 Task: Look for Airbnb properties in Pont-Ã -Celles, Belgium from 6th January 2024 to 15th January 2024 for 6 adults. Place can be entire room or private room with 6 bedrooms having 6 beds and 6 bathrooms. Property type can be house. Amenities needed are: wifi, washing machine, heating, TV, free parkinig on premises, hot tub, gym, smoking allowed.
Action: Mouse moved to (459, 121)
Screenshot: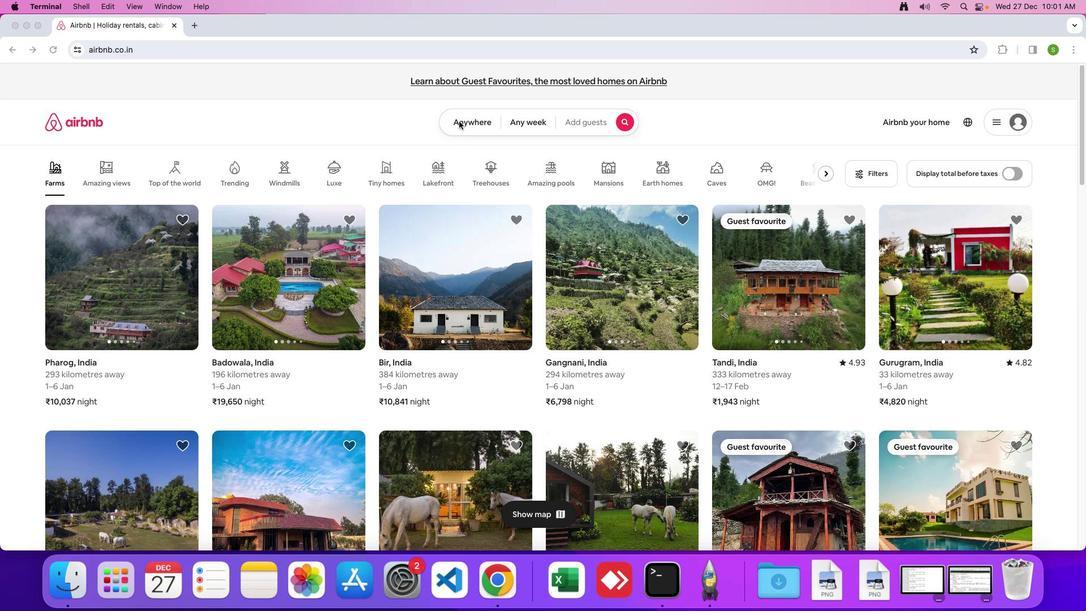 
Action: Mouse pressed left at (459, 121)
Screenshot: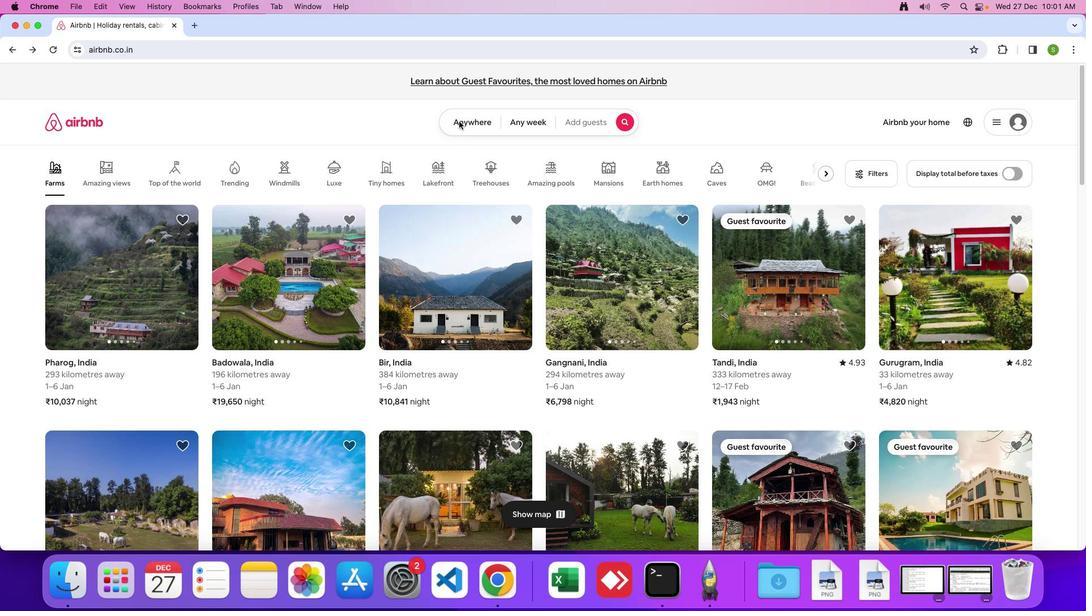 
Action: Mouse moved to (456, 122)
Screenshot: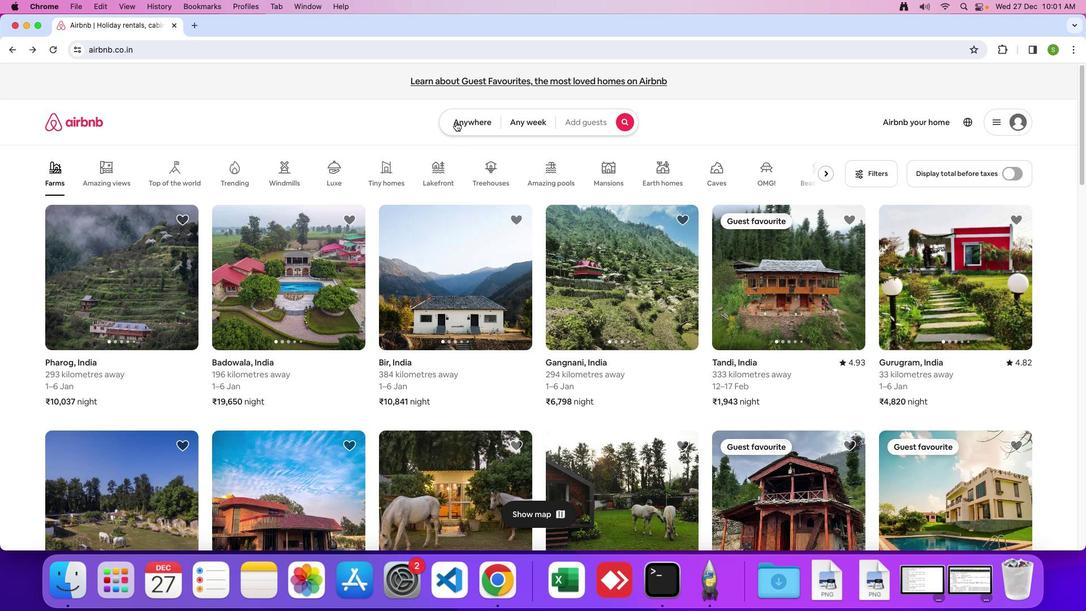 
Action: Mouse pressed left at (456, 122)
Screenshot: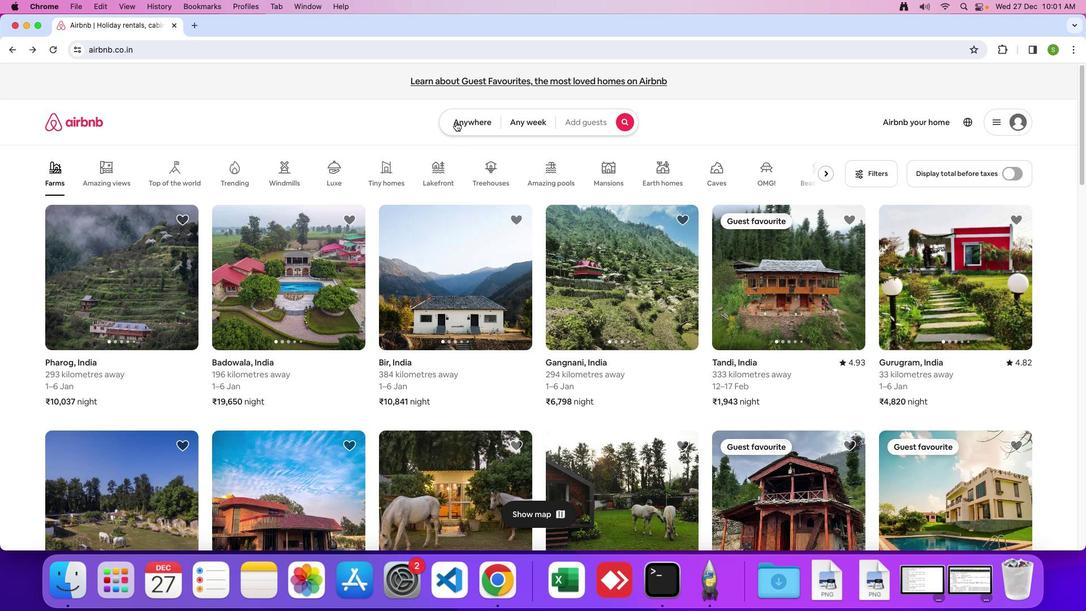 
Action: Mouse moved to (374, 169)
Screenshot: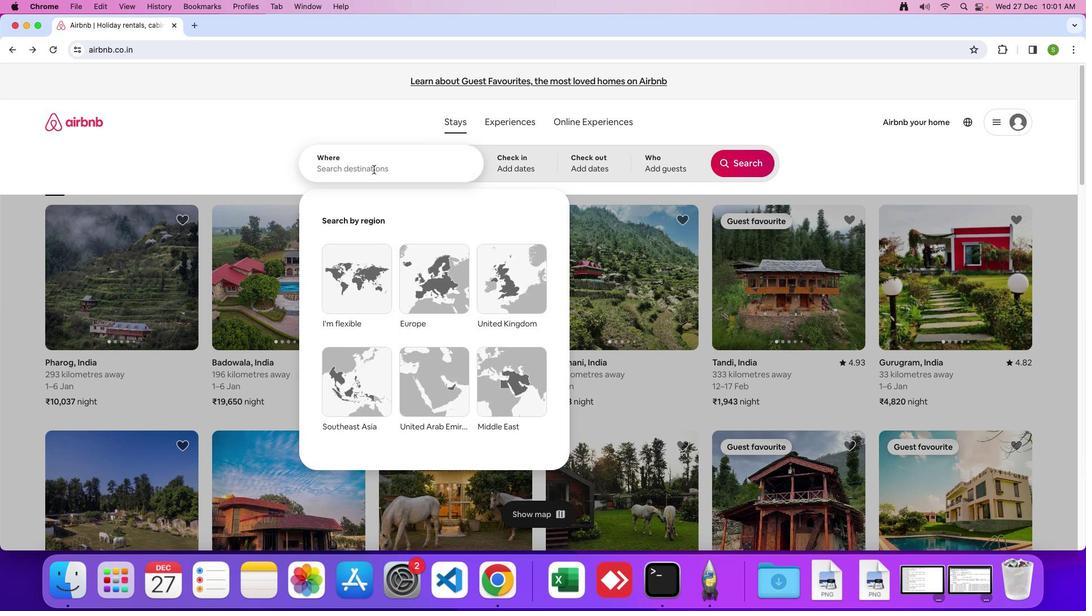 
Action: Mouse pressed left at (374, 169)
Screenshot: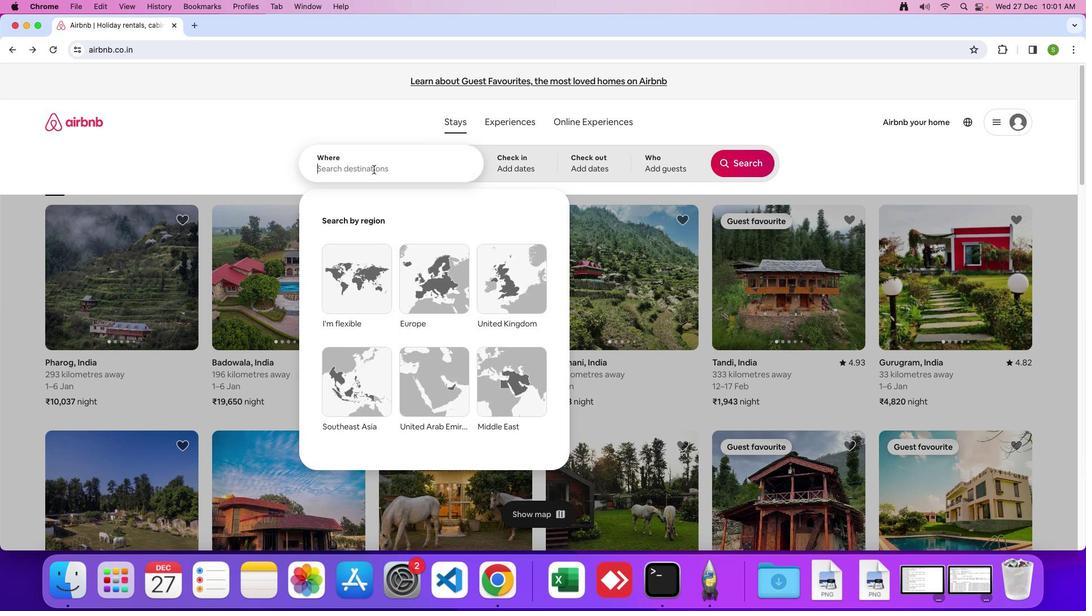 
Action: Key pressed 'O'Key.backspace'P'Key.caps_lock'o''n''t''-''a''-'Key.shift'C''e''l''l''e''s'','Key.spaceKey.shift'B''e''l''g''i''u''m'Key.enter
Screenshot: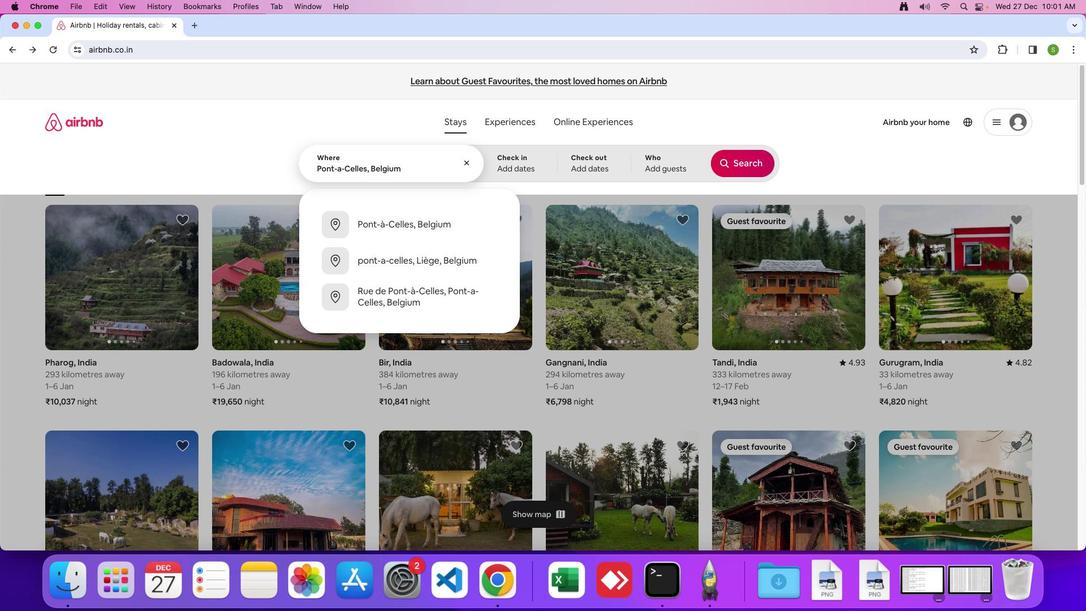 
Action: Mouse moved to (736, 303)
Screenshot: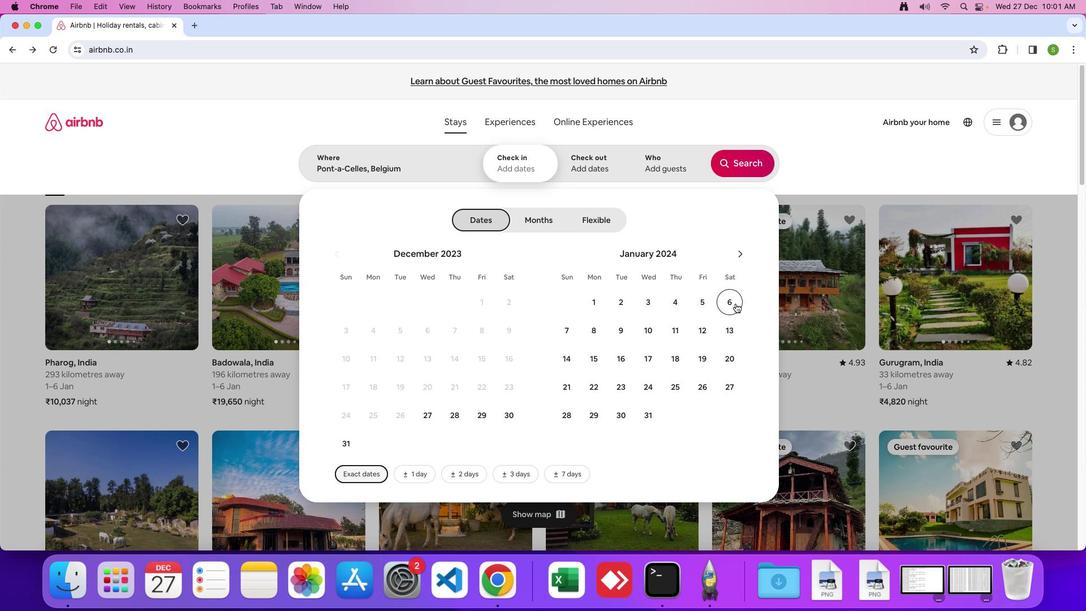 
Action: Mouse pressed left at (736, 303)
Screenshot: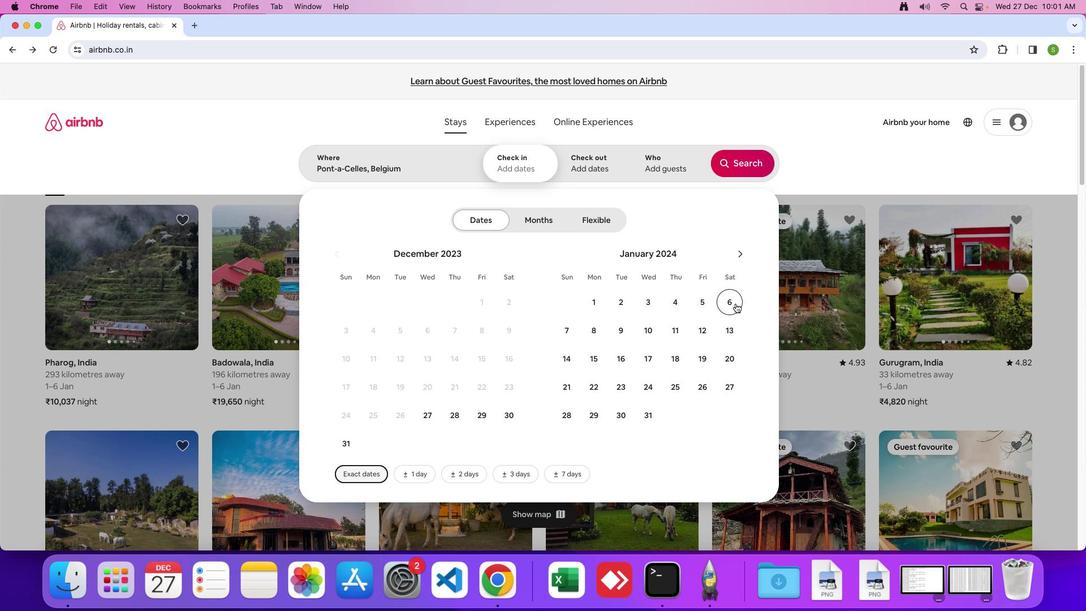 
Action: Mouse moved to (597, 361)
Screenshot: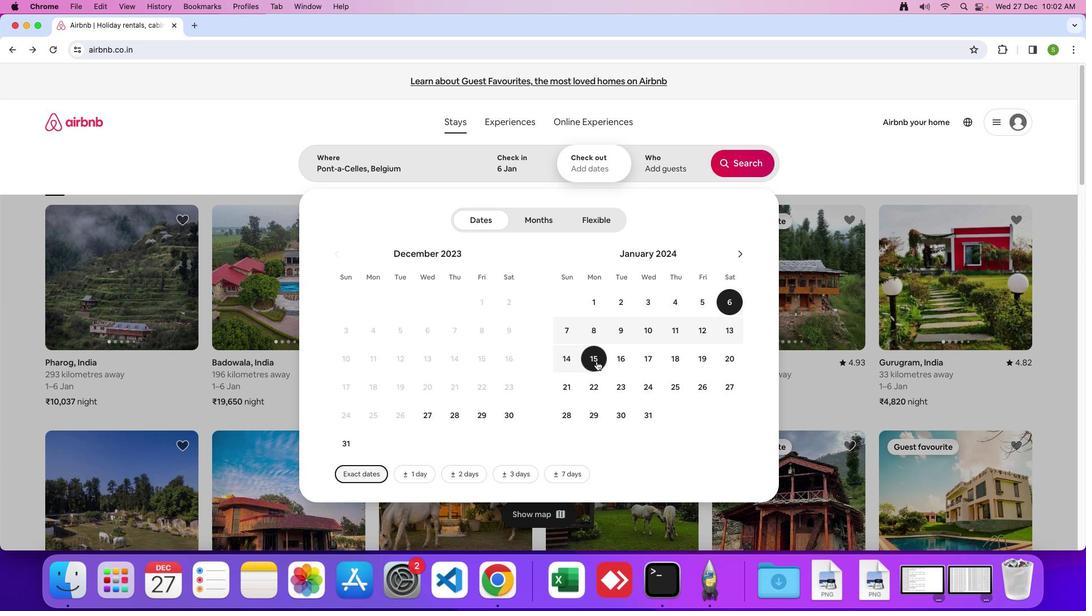 
Action: Mouse pressed left at (597, 361)
Screenshot: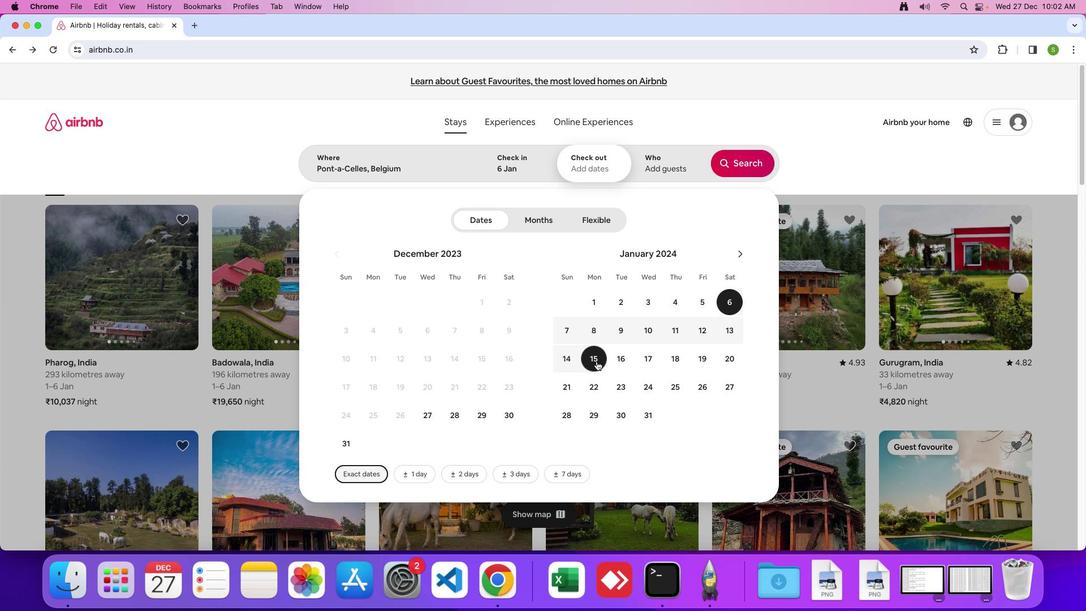 
Action: Mouse moved to (653, 172)
Screenshot: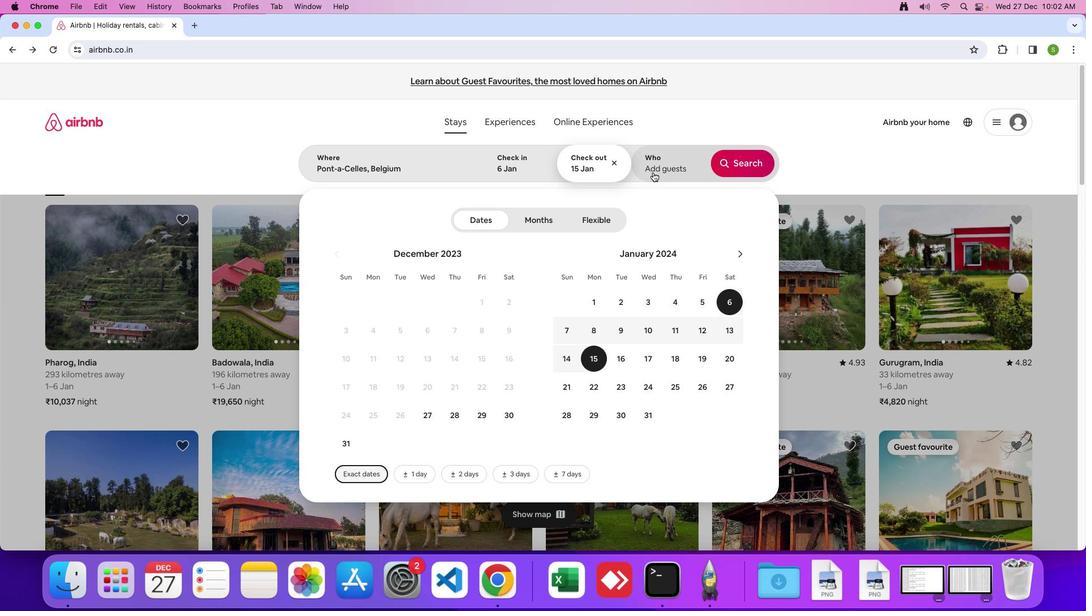 
Action: Mouse pressed left at (653, 172)
Screenshot: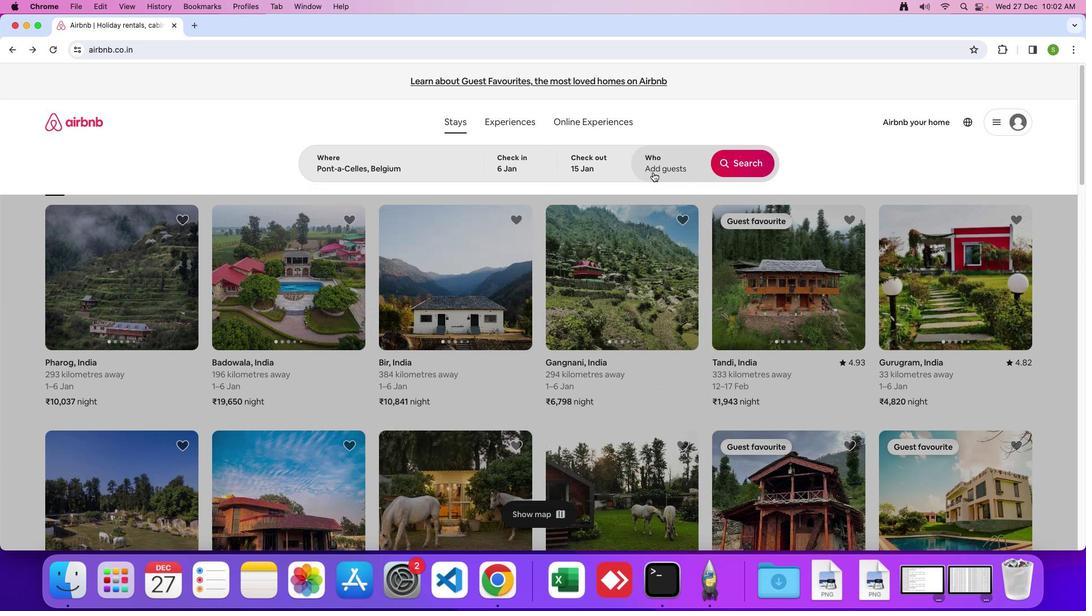 
Action: Mouse moved to (742, 219)
Screenshot: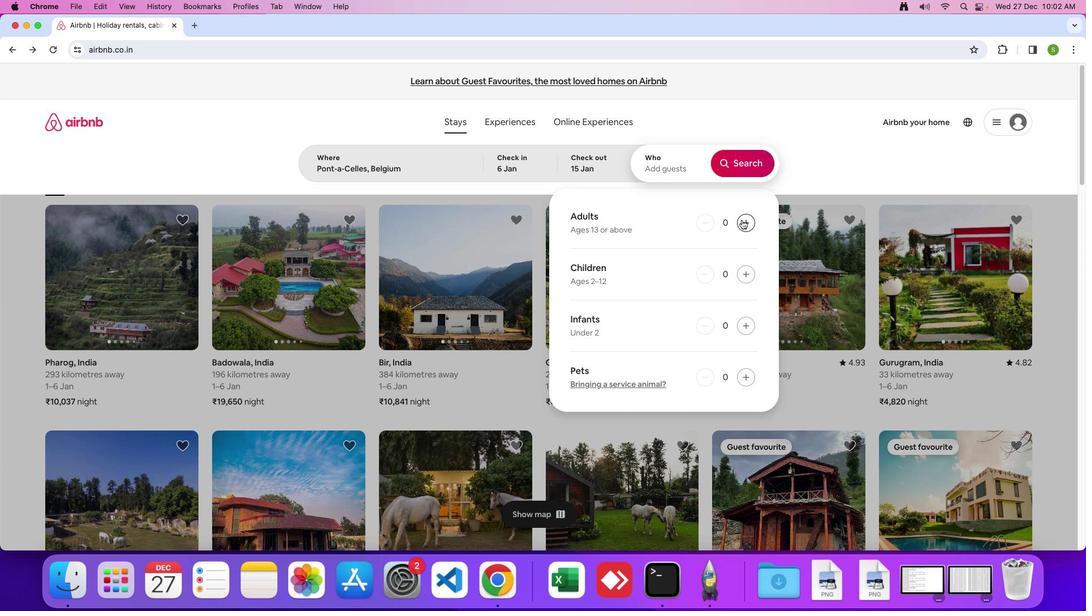 
Action: Mouse pressed left at (742, 219)
Screenshot: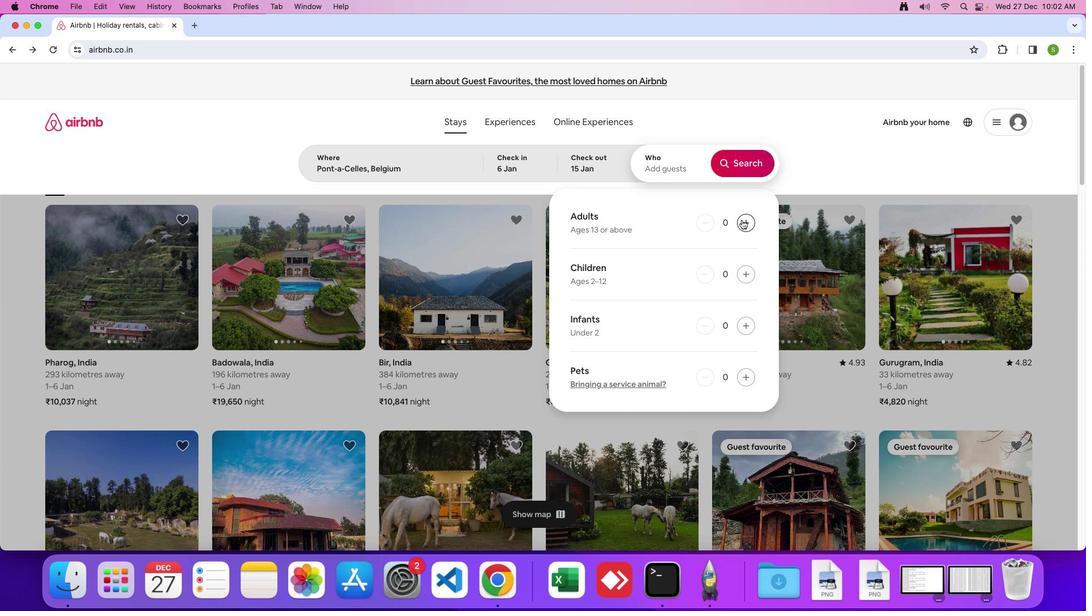 
Action: Mouse pressed left at (742, 219)
Screenshot: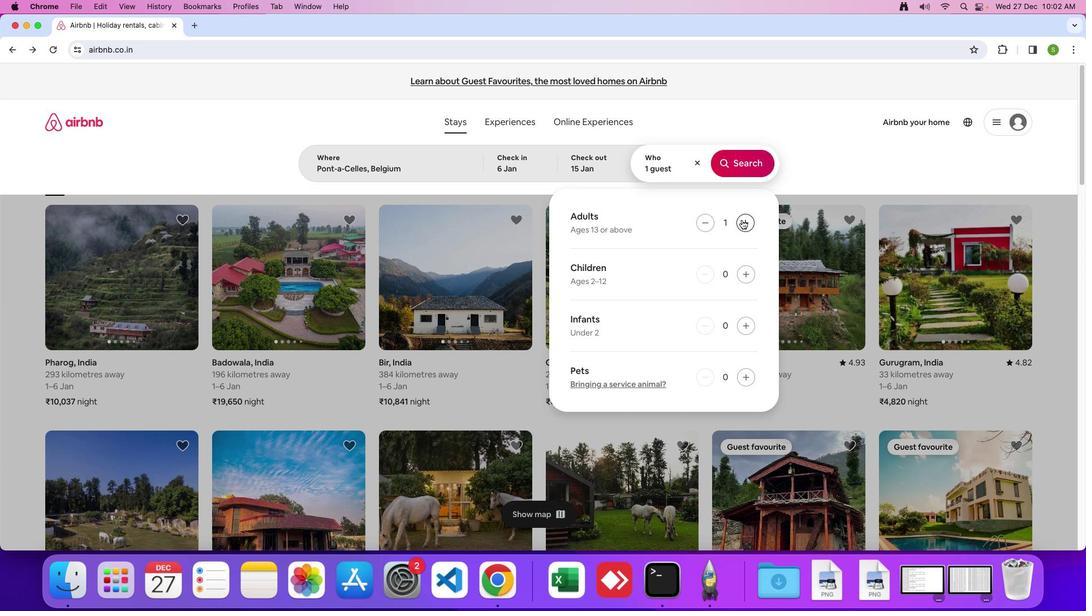 
Action: Mouse pressed left at (742, 219)
Screenshot: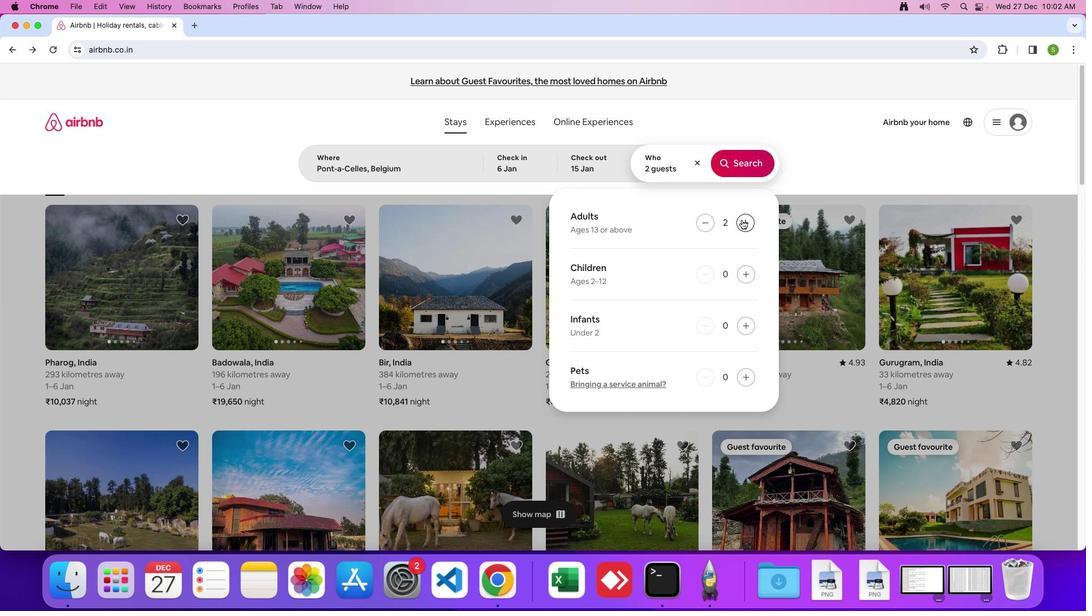 
Action: Mouse pressed left at (742, 219)
Screenshot: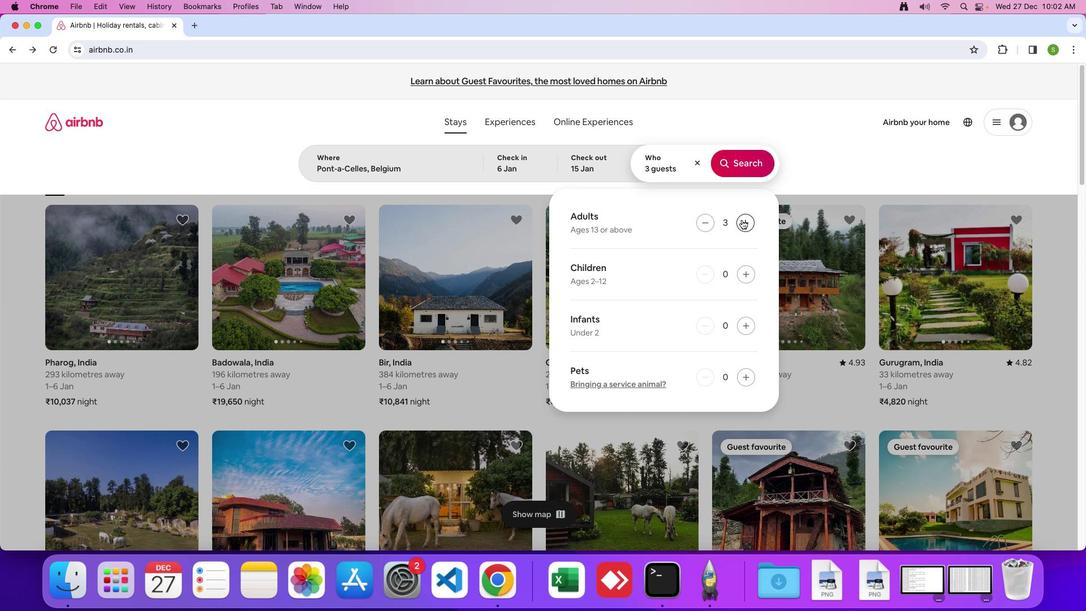 
Action: Mouse pressed left at (742, 219)
Screenshot: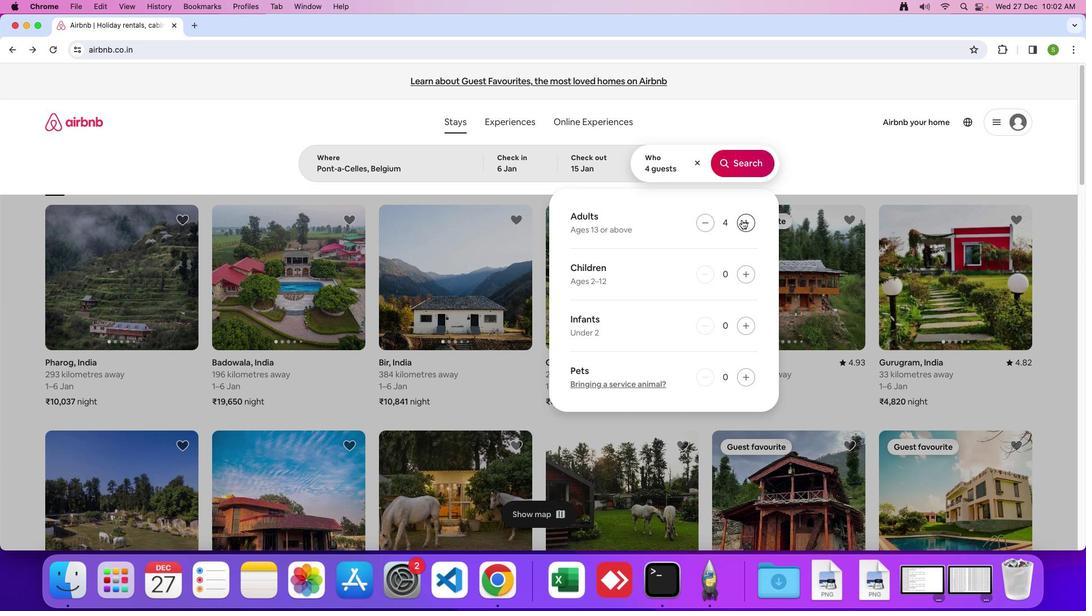 
Action: Mouse pressed left at (742, 219)
Screenshot: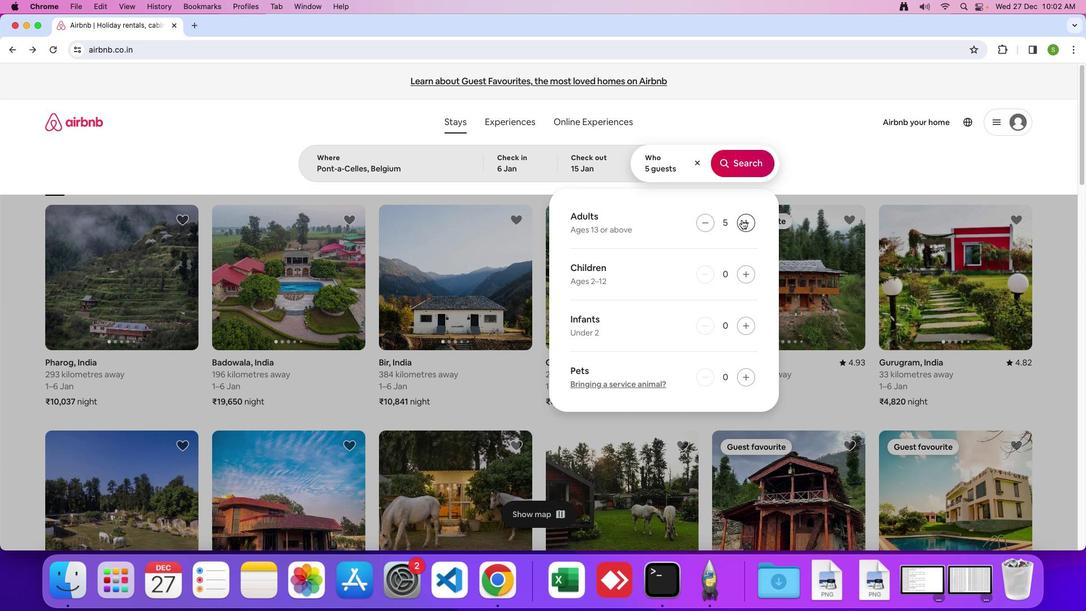 
Action: Mouse moved to (740, 168)
Screenshot: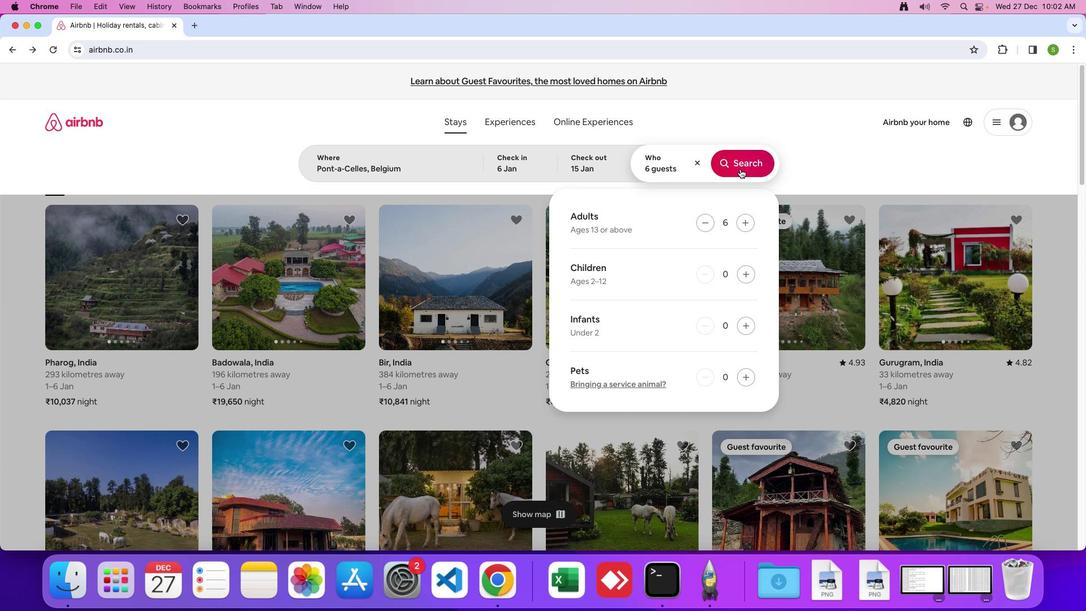 
Action: Mouse pressed left at (740, 168)
Screenshot: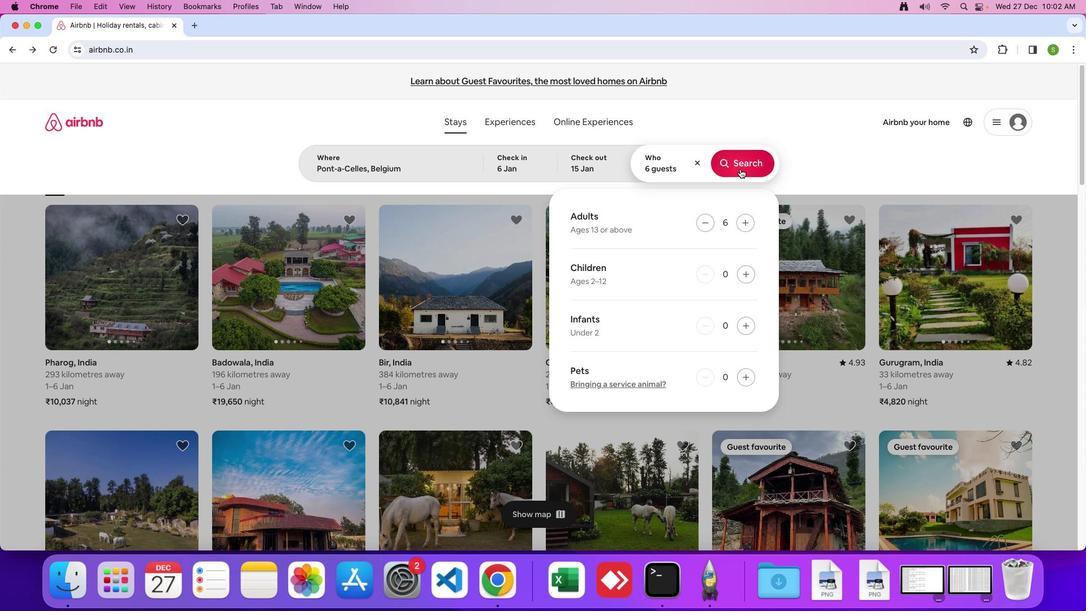 
Action: Mouse moved to (906, 127)
Screenshot: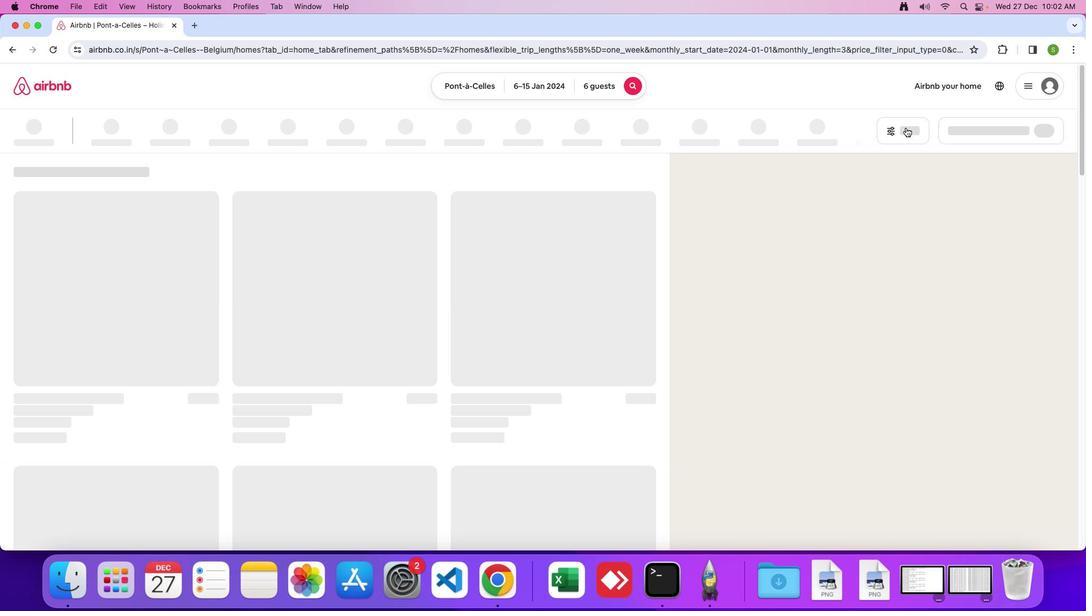 
Action: Mouse pressed left at (906, 127)
Screenshot: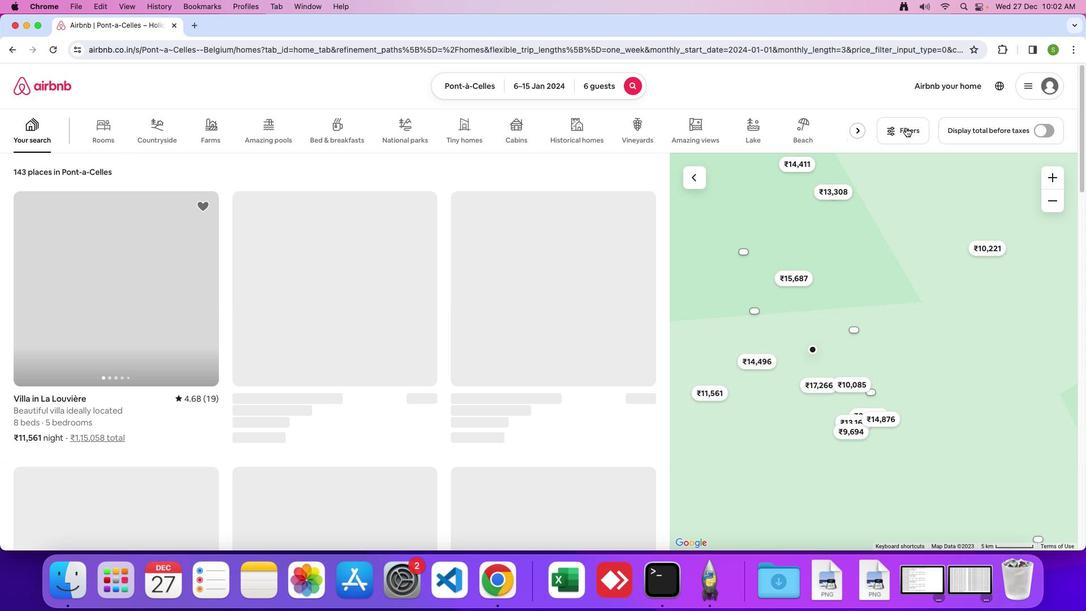 
Action: Mouse moved to (539, 410)
Screenshot: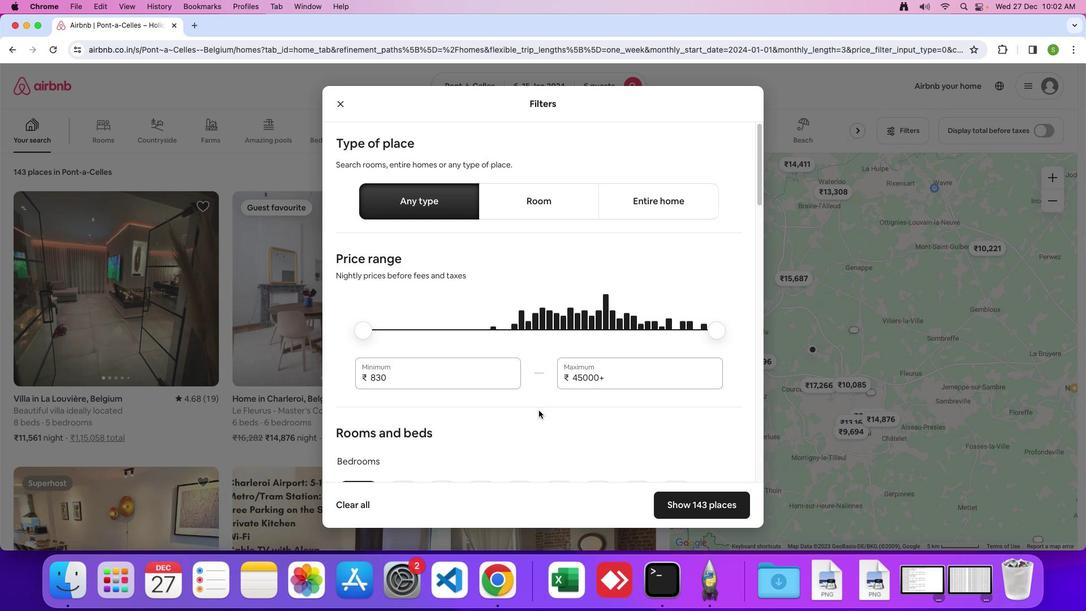 
Action: Mouse scrolled (539, 410) with delta (0, 0)
Screenshot: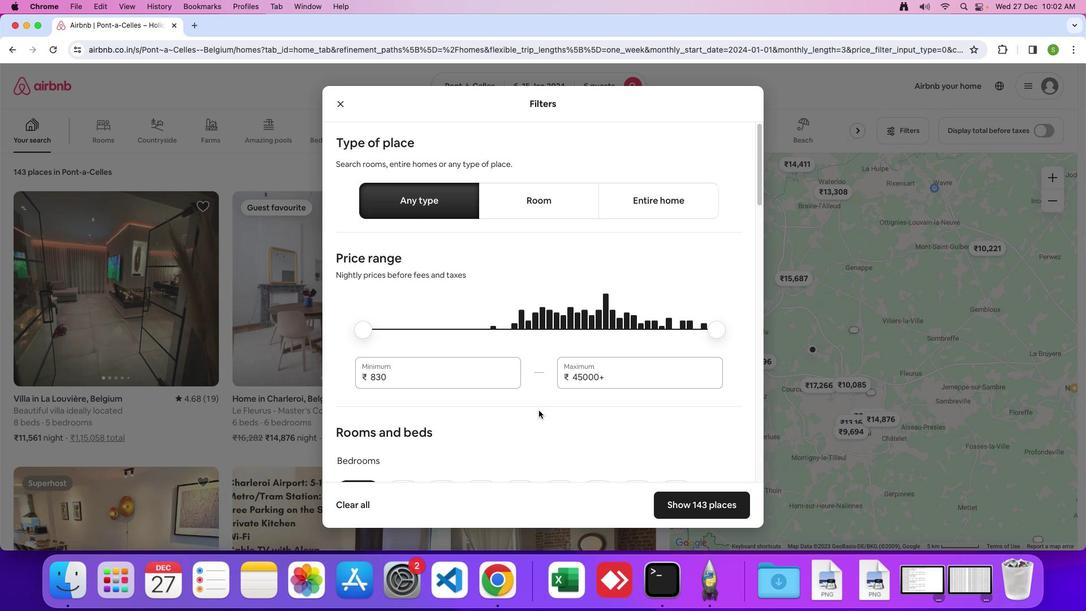 
Action: Mouse scrolled (539, 410) with delta (0, 0)
Screenshot: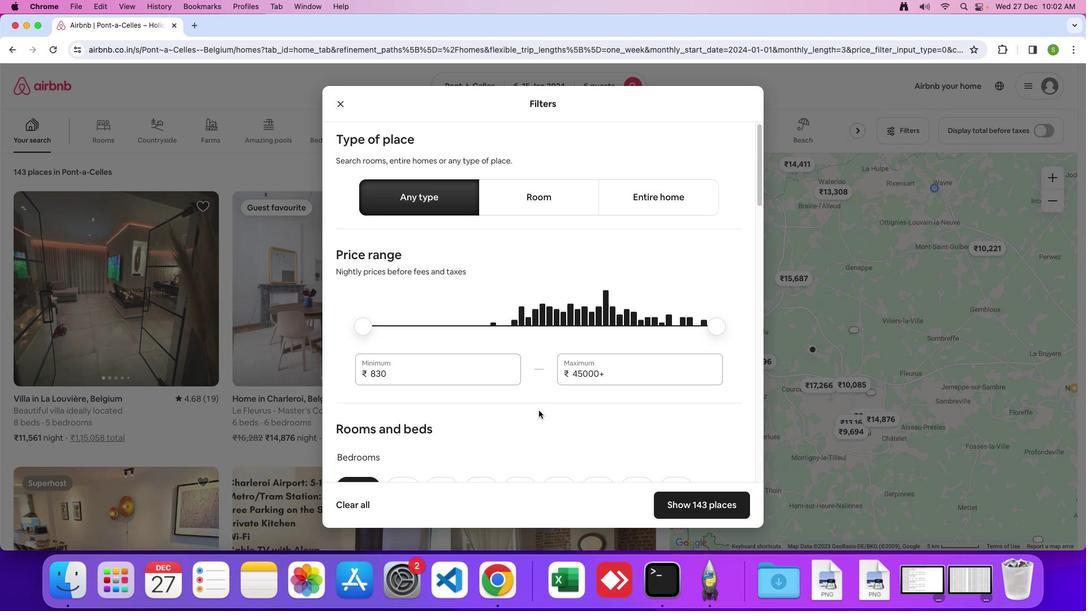 
Action: Mouse scrolled (539, 410) with delta (0, 0)
Screenshot: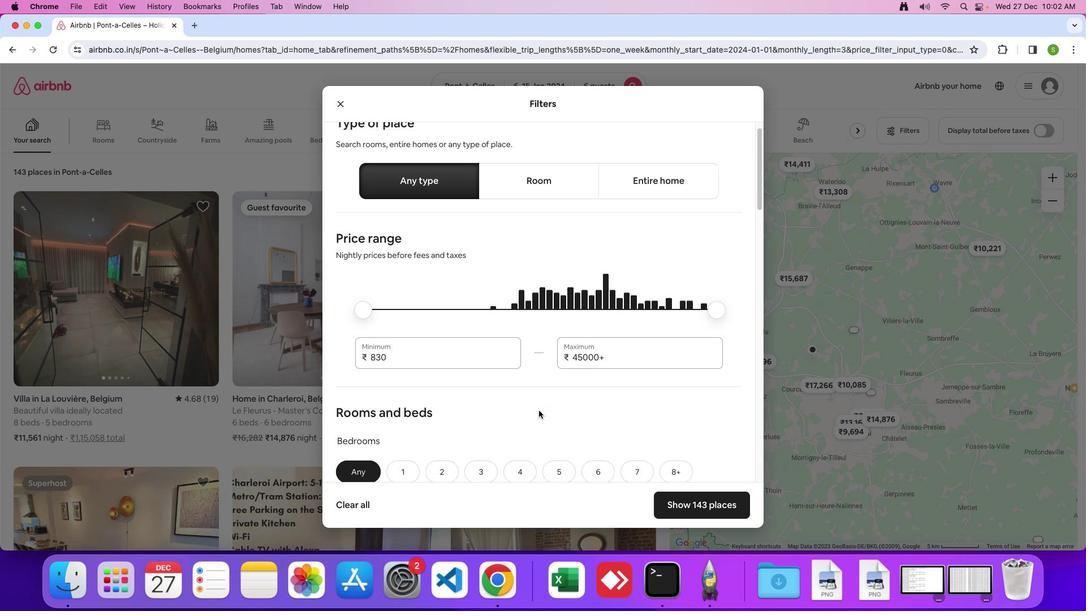 
Action: Mouse scrolled (539, 410) with delta (0, 0)
Screenshot: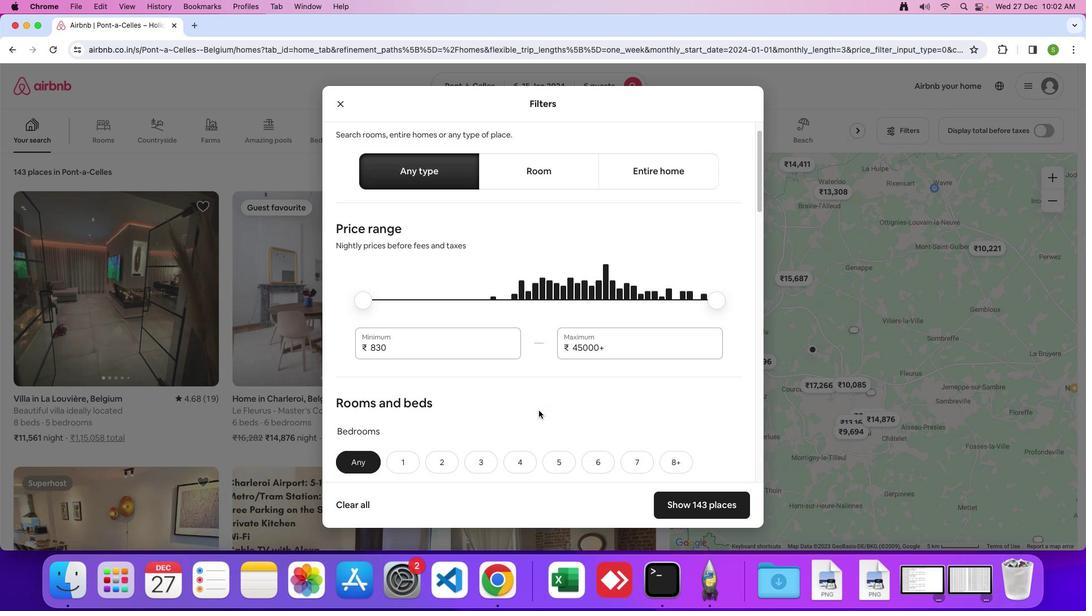 
Action: Mouse scrolled (539, 410) with delta (0, 0)
Screenshot: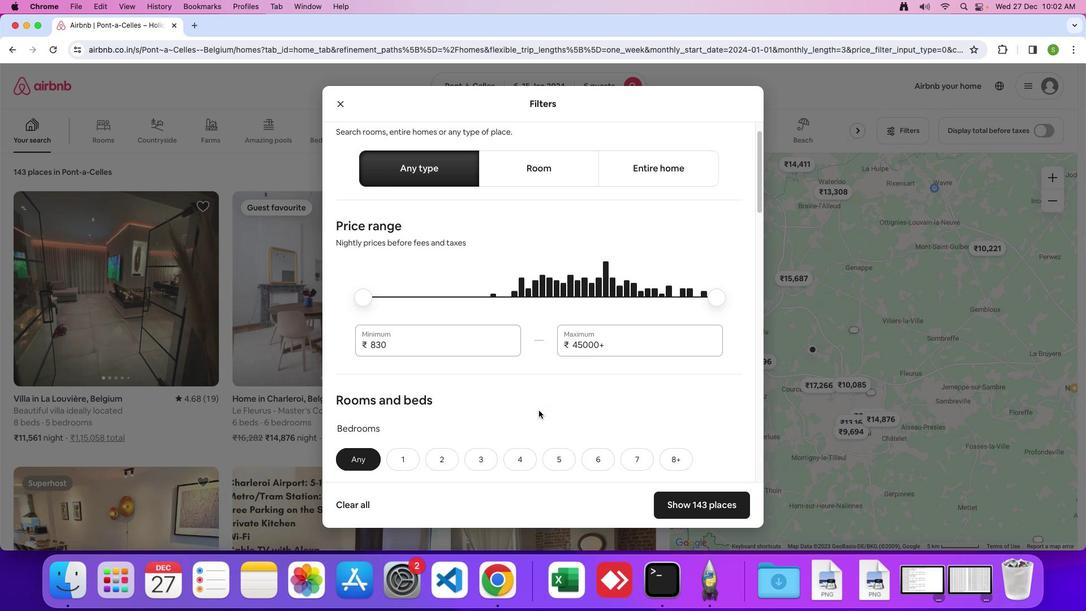 
Action: Mouse scrolled (539, 410) with delta (0, 0)
Screenshot: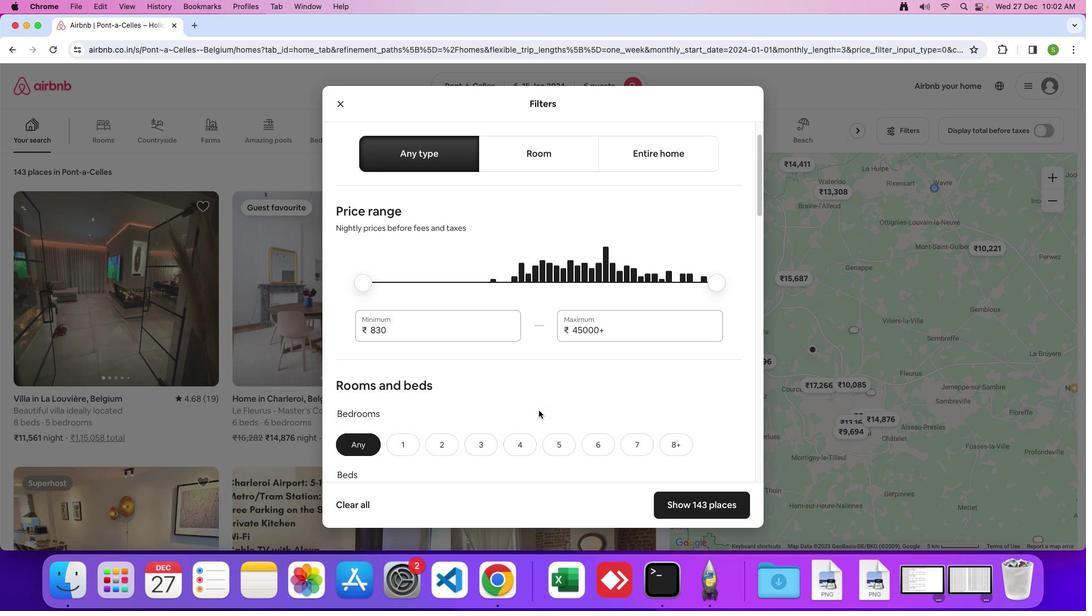 
Action: Mouse scrolled (539, 410) with delta (0, 0)
Screenshot: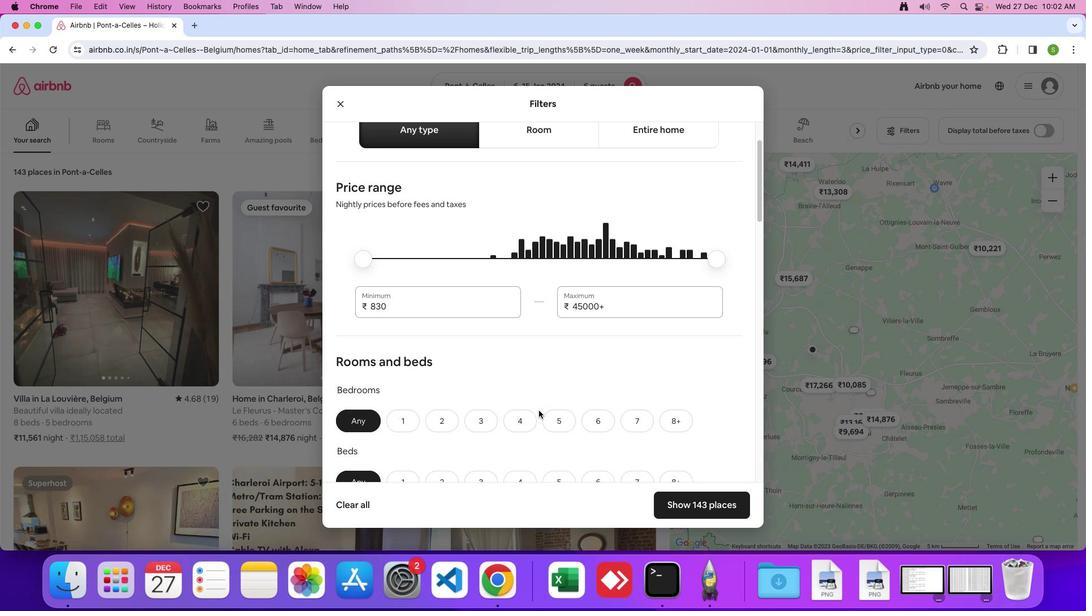 
Action: Mouse scrolled (539, 410) with delta (0, 0)
Screenshot: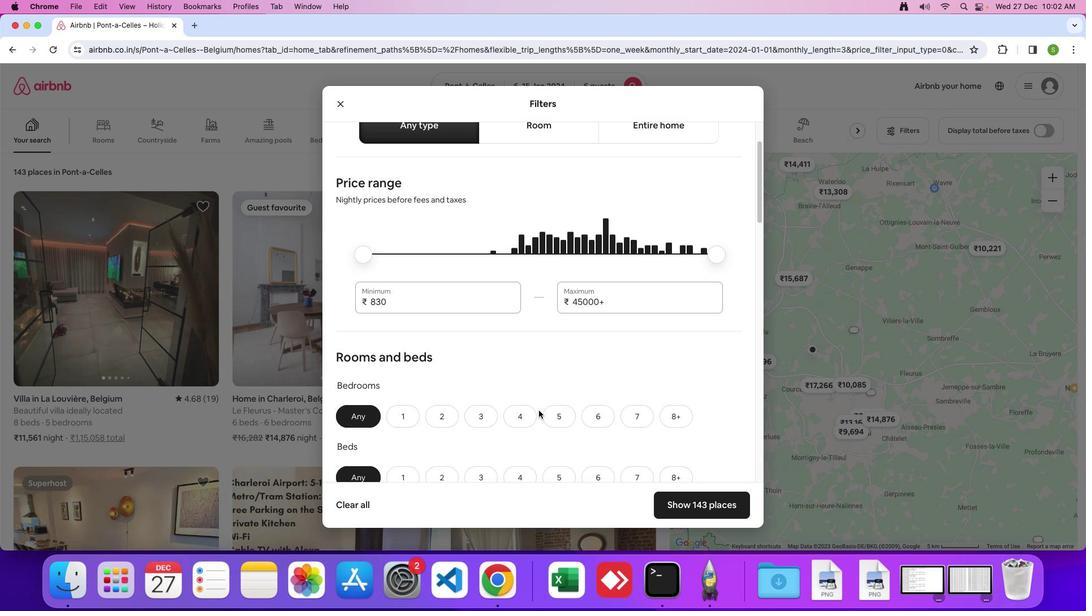 
Action: Mouse scrolled (539, 410) with delta (0, -1)
Screenshot: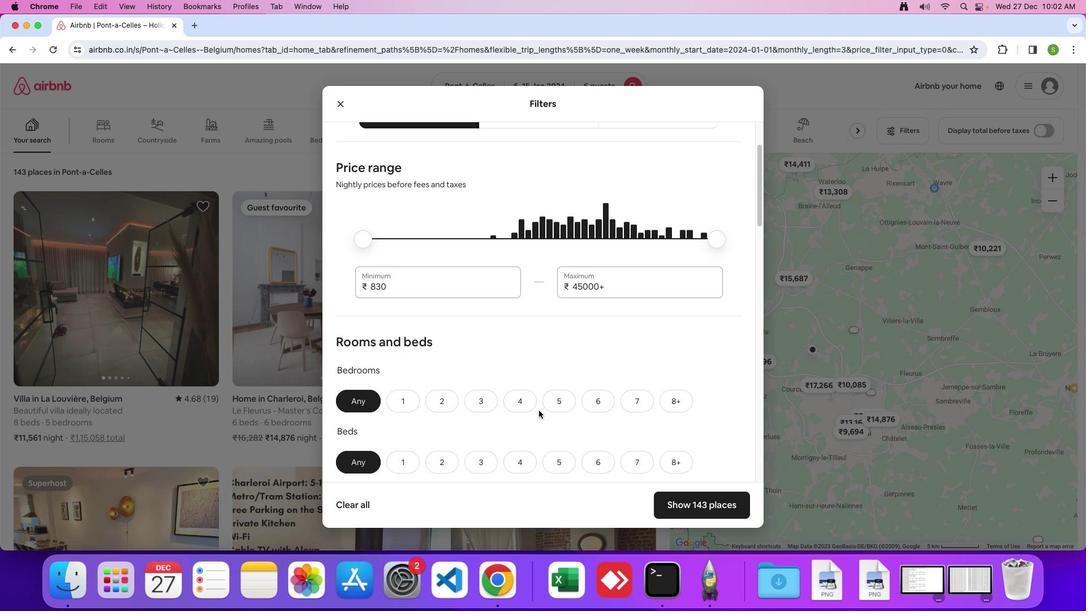 
Action: Mouse scrolled (539, 410) with delta (0, 0)
Screenshot: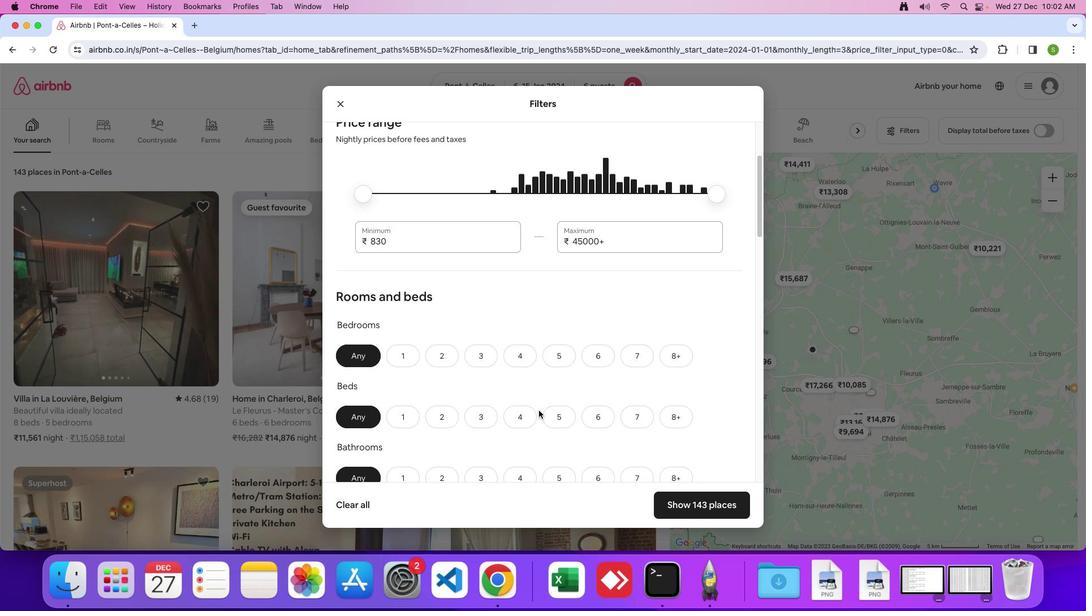 
Action: Mouse scrolled (539, 410) with delta (0, 0)
Screenshot: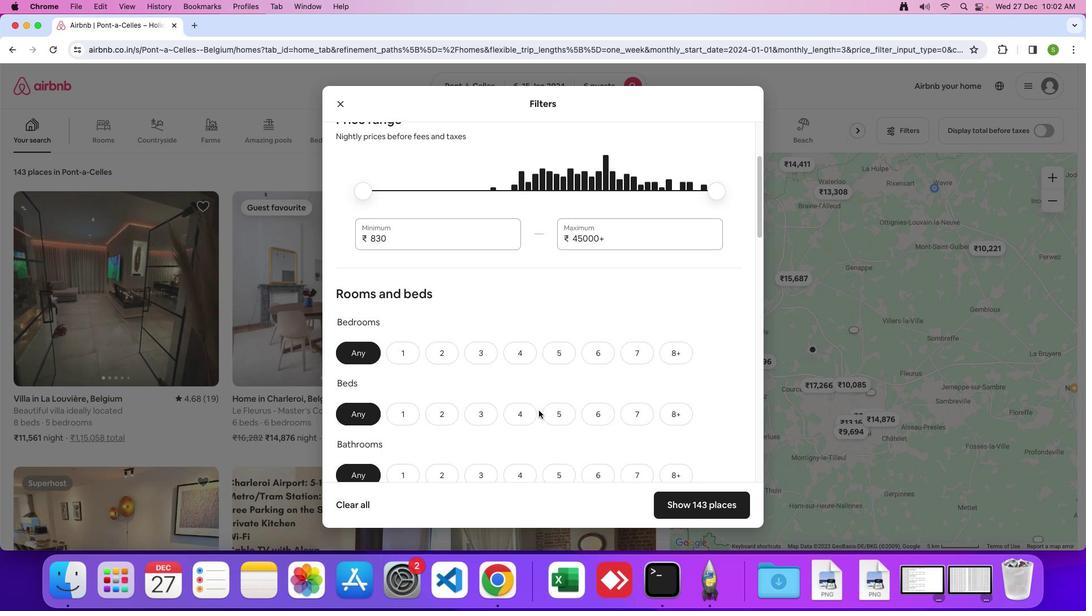 
Action: Mouse scrolled (539, 410) with delta (0, -1)
Screenshot: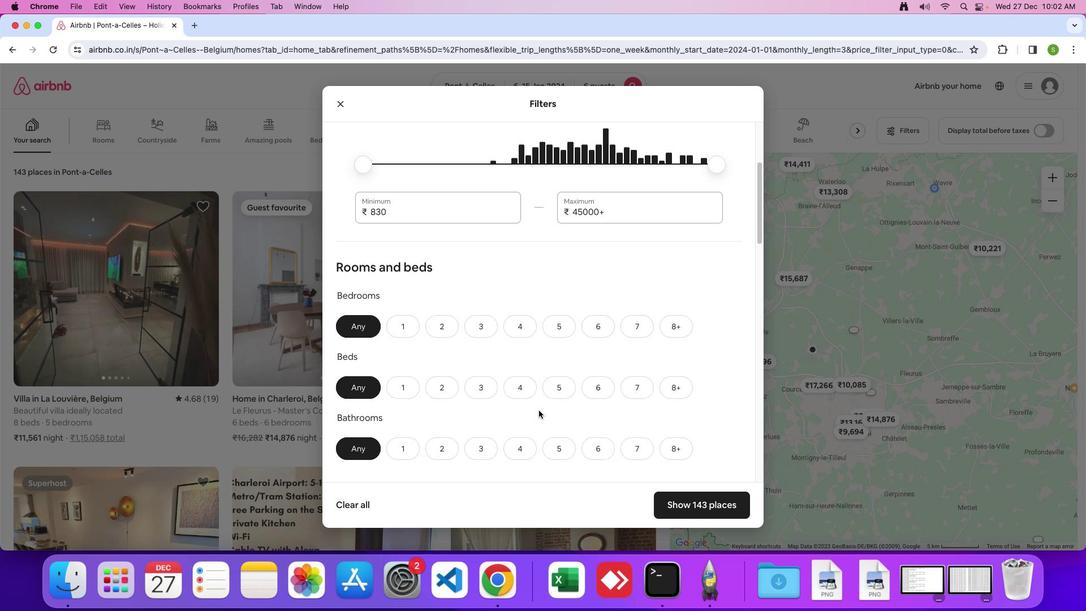 
Action: Mouse moved to (607, 280)
Screenshot: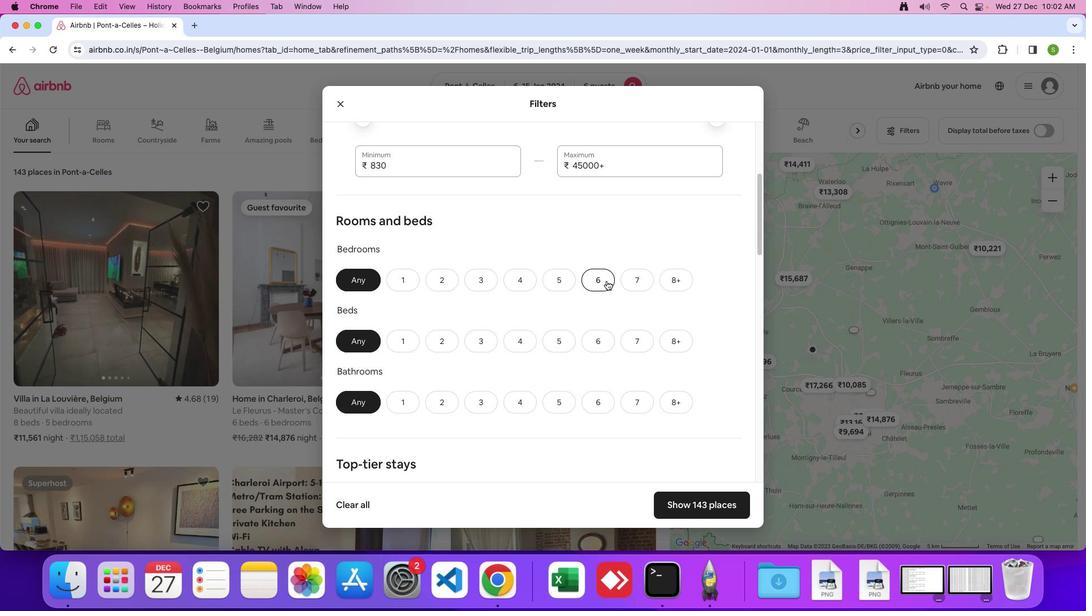 
Action: Mouse pressed left at (607, 280)
Screenshot: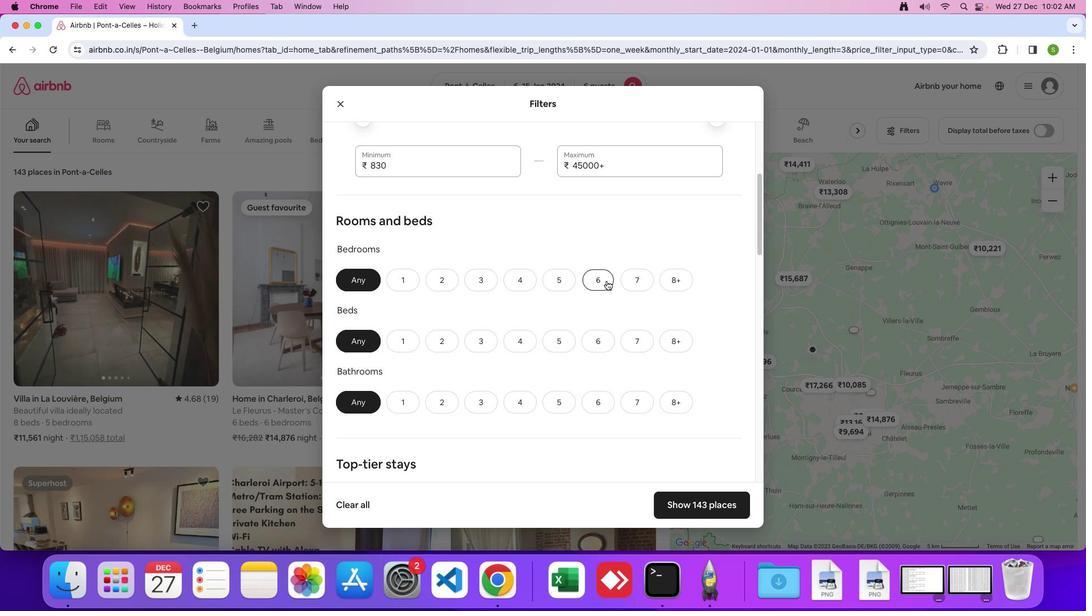 
Action: Mouse moved to (607, 336)
Screenshot: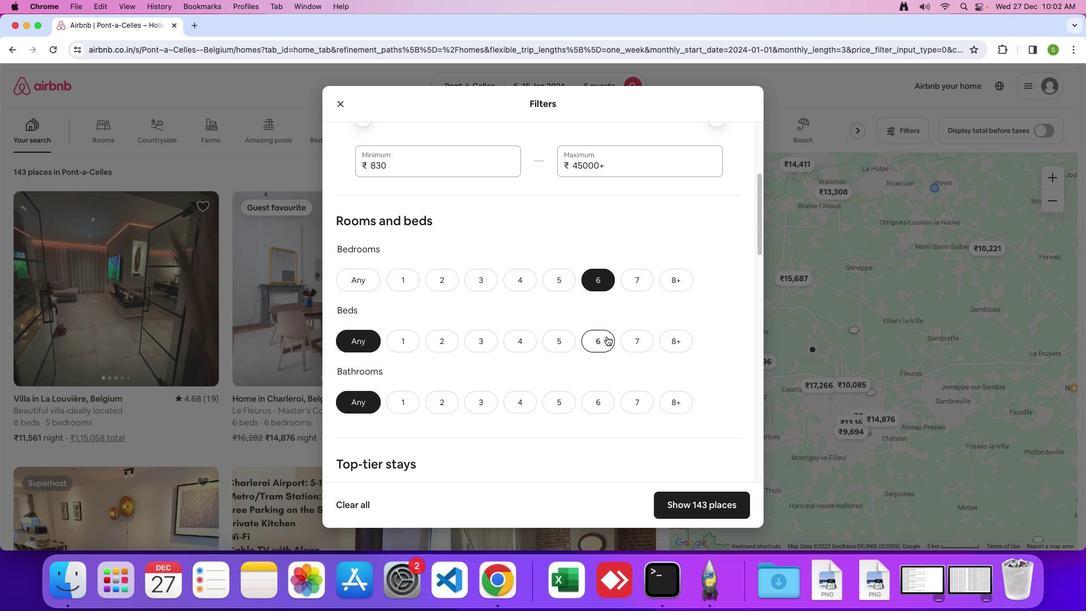 
Action: Mouse pressed left at (607, 336)
Screenshot: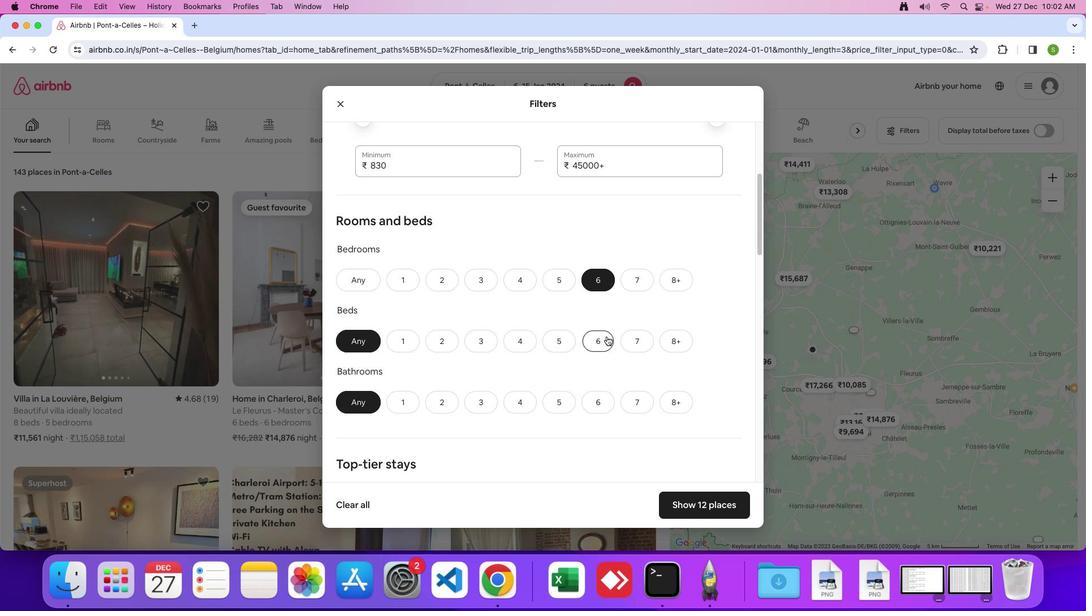
Action: Mouse moved to (595, 401)
Screenshot: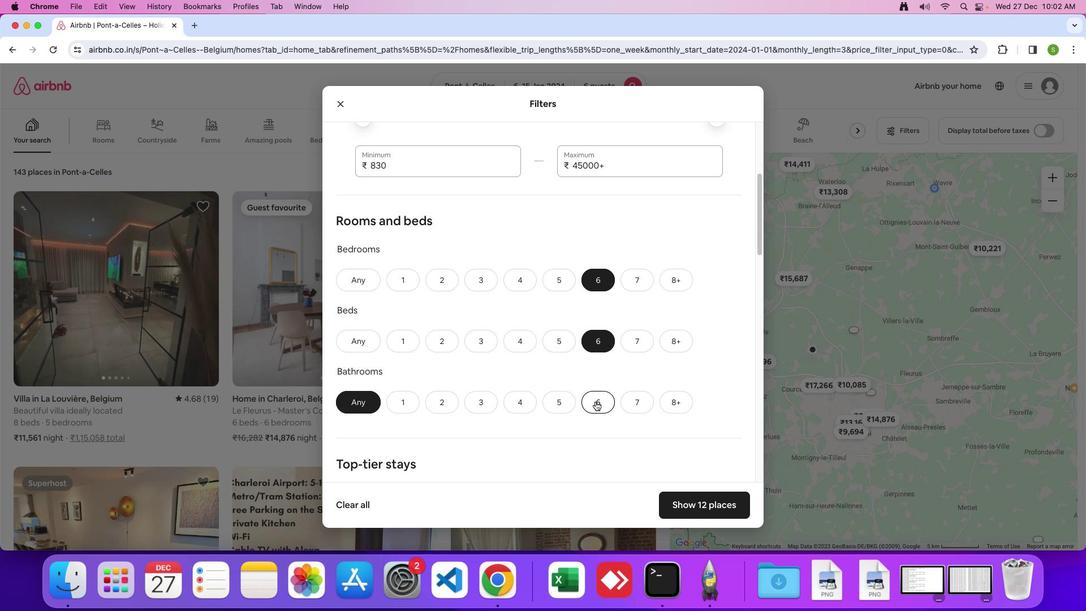 
Action: Mouse pressed left at (595, 401)
Screenshot: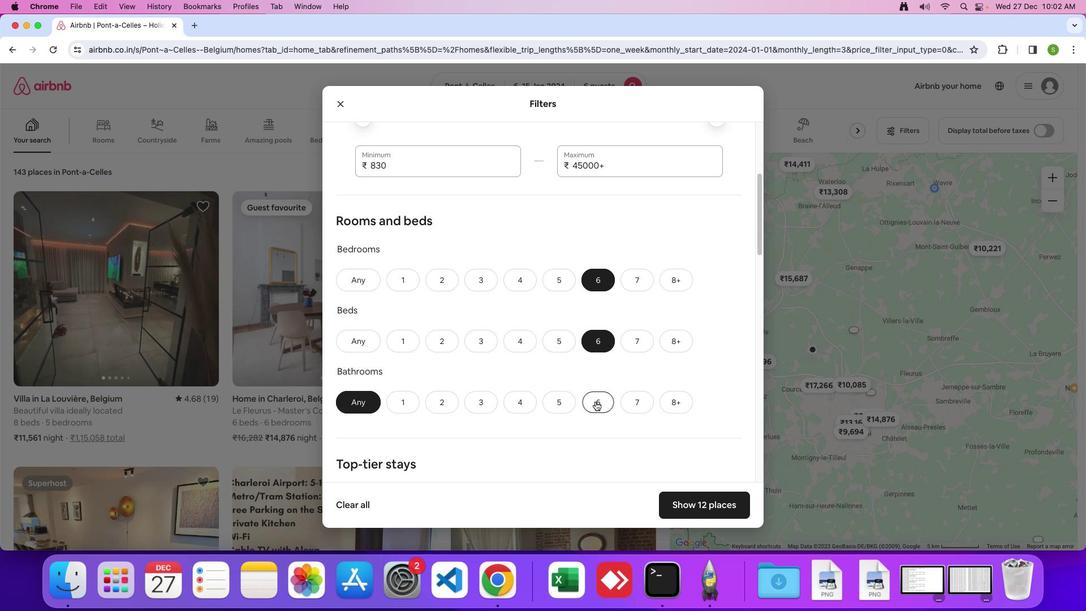 
Action: Mouse moved to (520, 434)
Screenshot: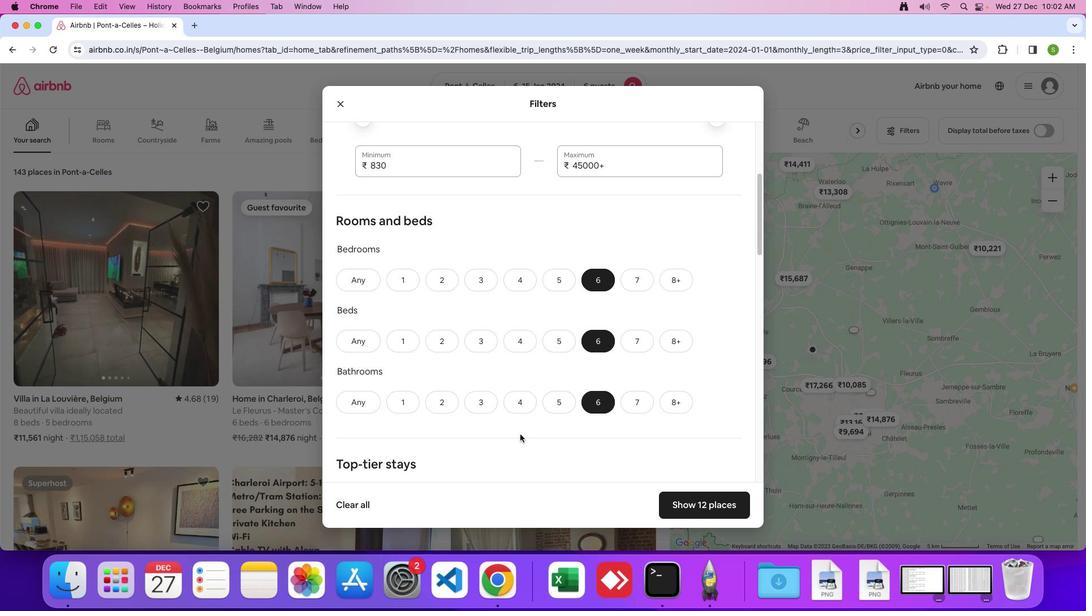 
Action: Mouse scrolled (520, 434) with delta (0, 0)
Screenshot: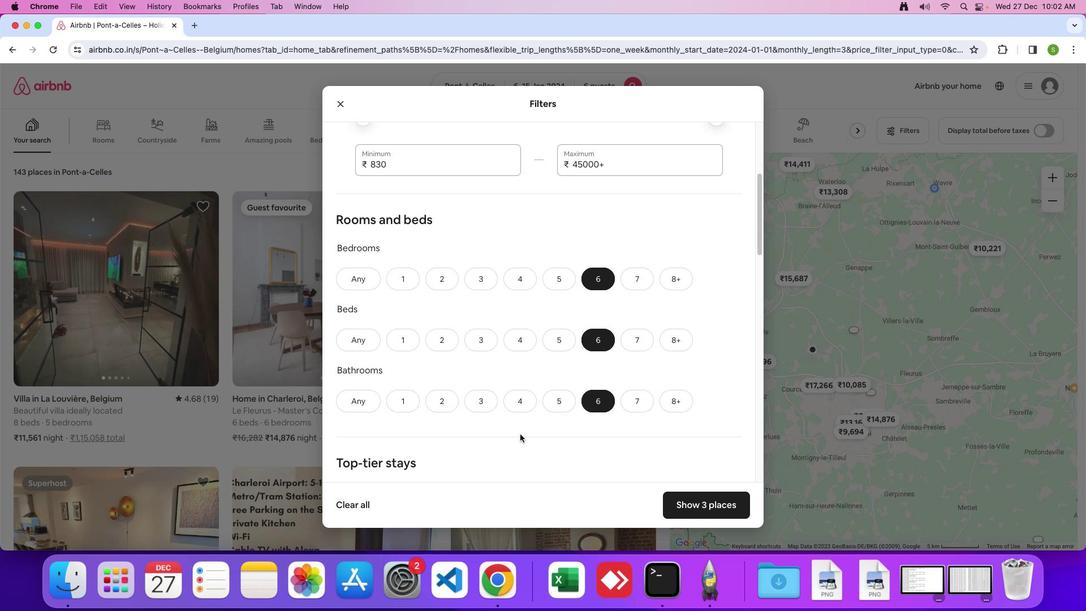 
Action: Mouse scrolled (520, 434) with delta (0, 0)
Screenshot: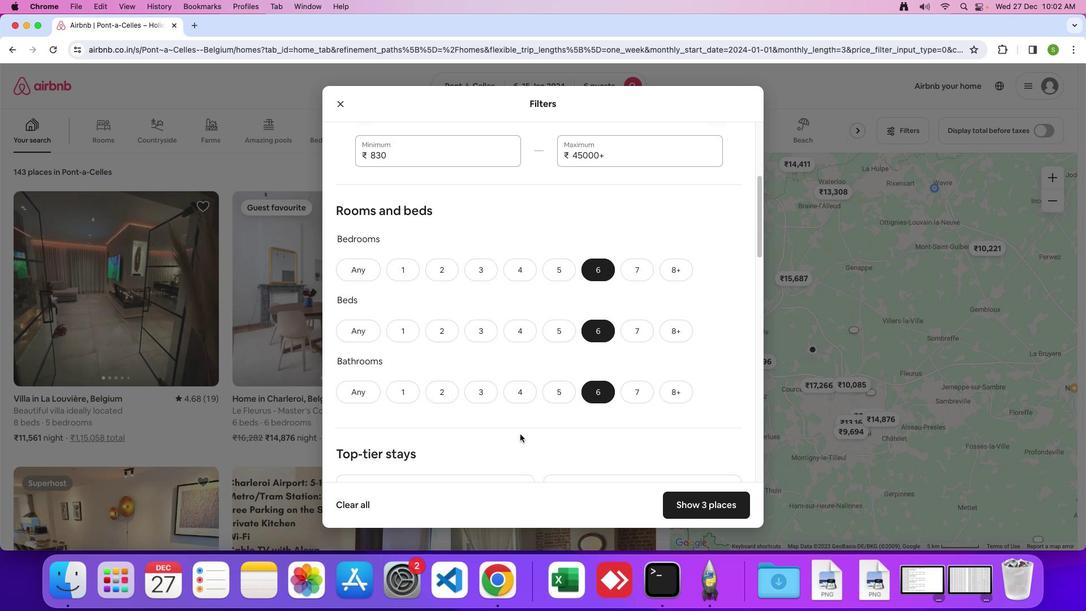 
Action: Mouse scrolled (520, 434) with delta (0, 0)
Screenshot: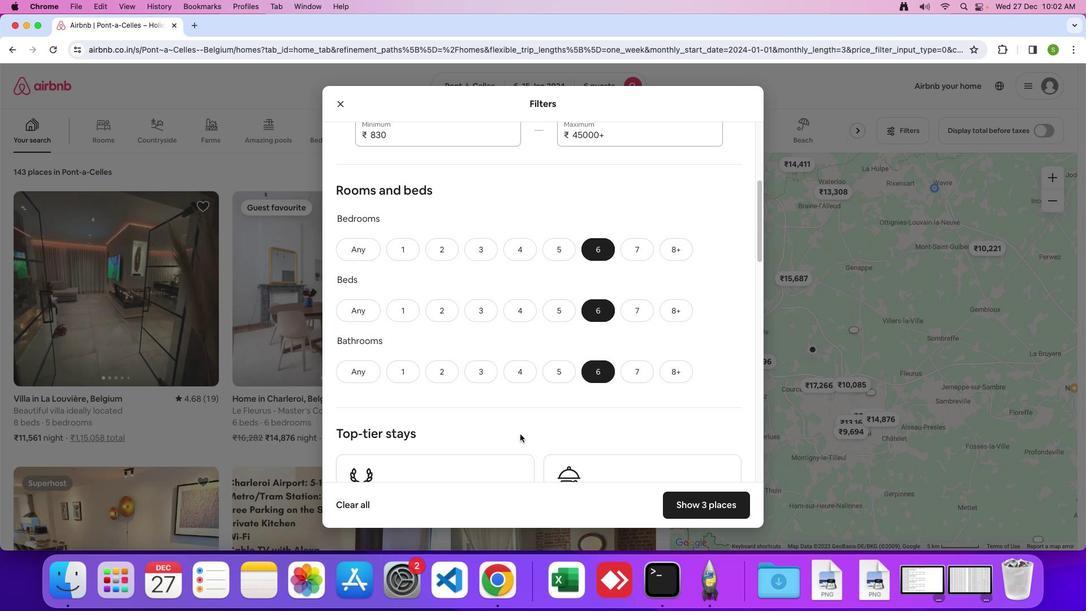 
Action: Mouse moved to (520, 434)
Screenshot: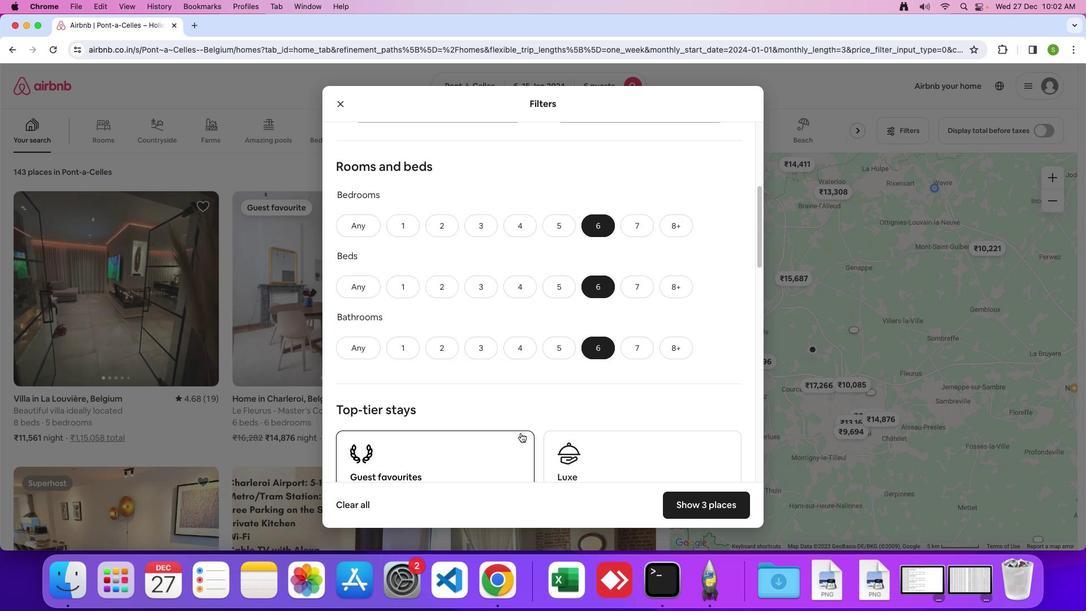 
Action: Mouse scrolled (520, 434) with delta (0, 0)
Screenshot: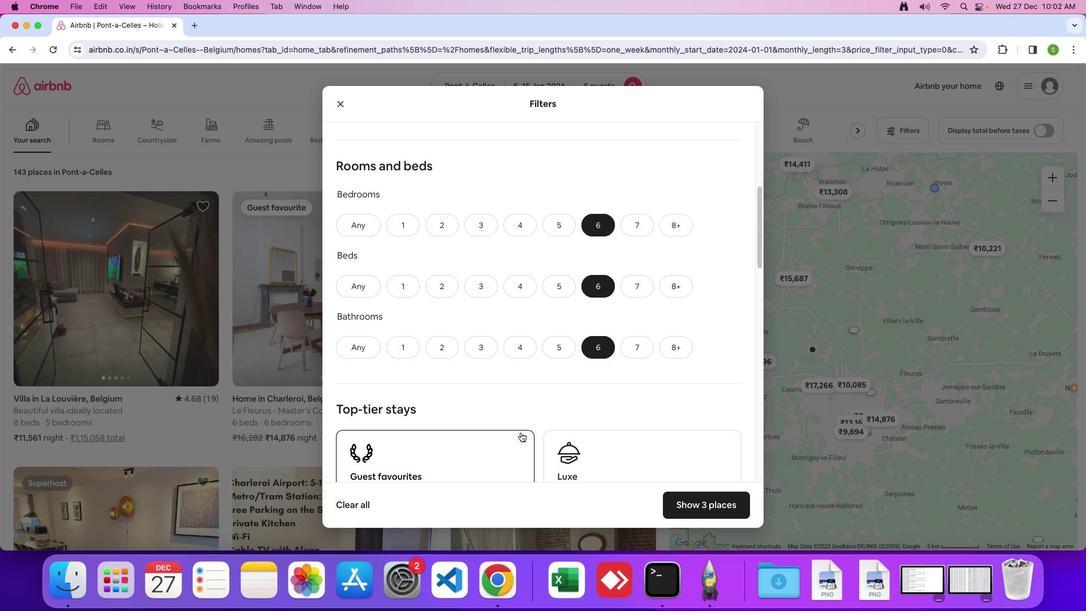 
Action: Mouse moved to (520, 432)
Screenshot: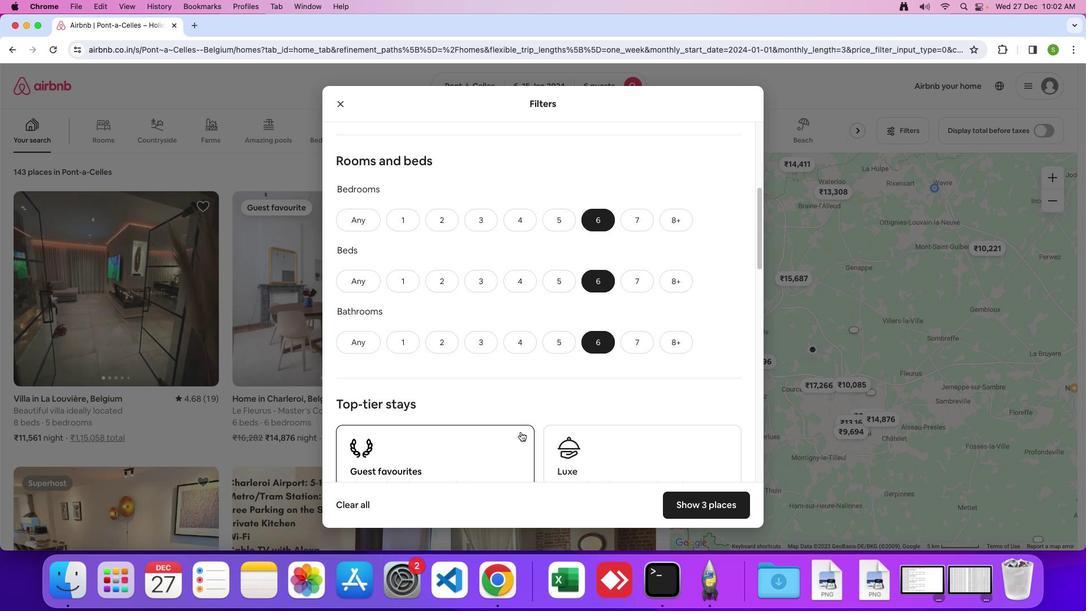 
Action: Mouse scrolled (520, 432) with delta (0, 0)
Screenshot: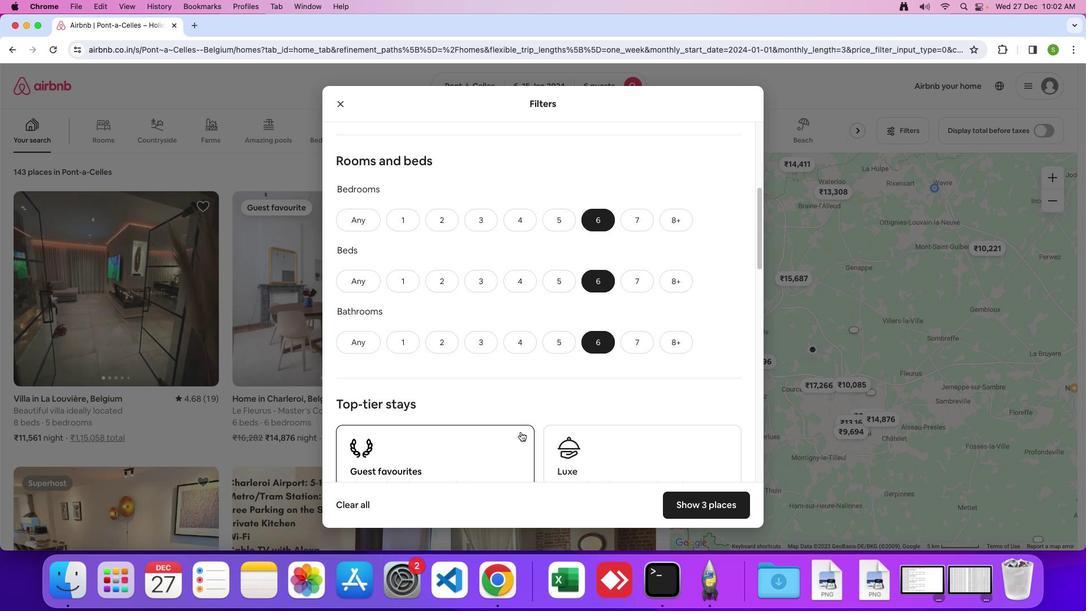 
Action: Mouse moved to (521, 431)
Screenshot: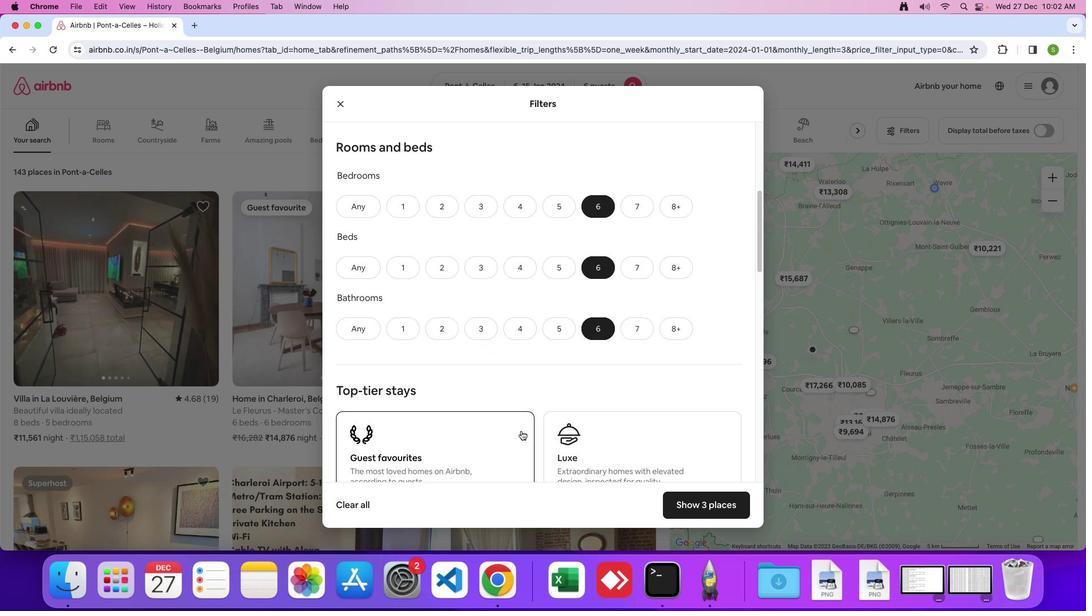 
Action: Mouse scrolled (521, 431) with delta (0, 0)
Screenshot: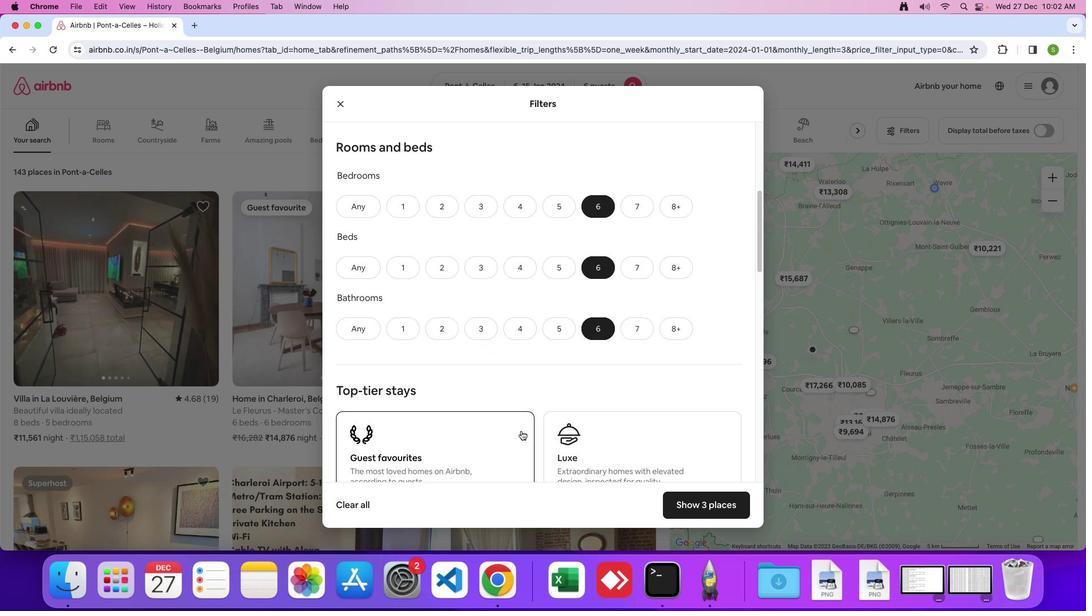 
Action: Mouse moved to (521, 431)
Screenshot: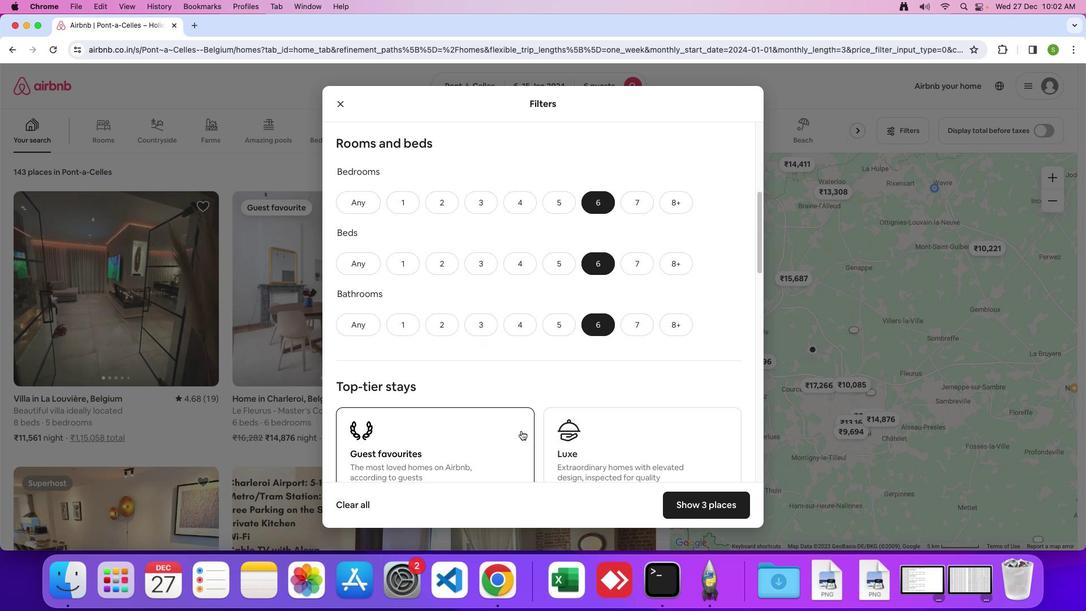 
Action: Mouse scrolled (521, 431) with delta (0, 0)
Screenshot: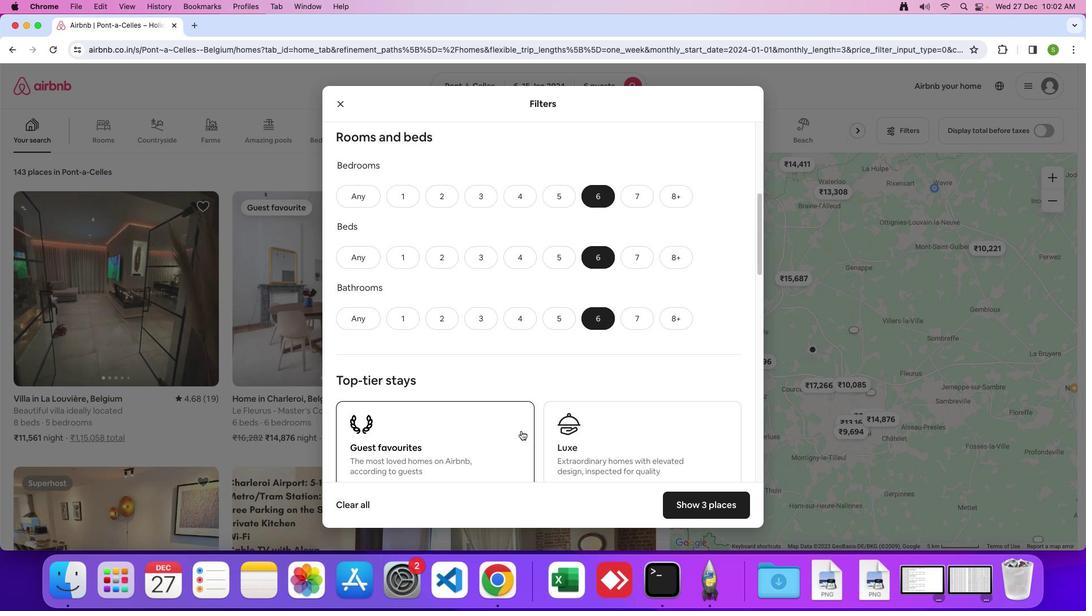 
Action: Mouse scrolled (521, 431) with delta (0, 0)
Screenshot: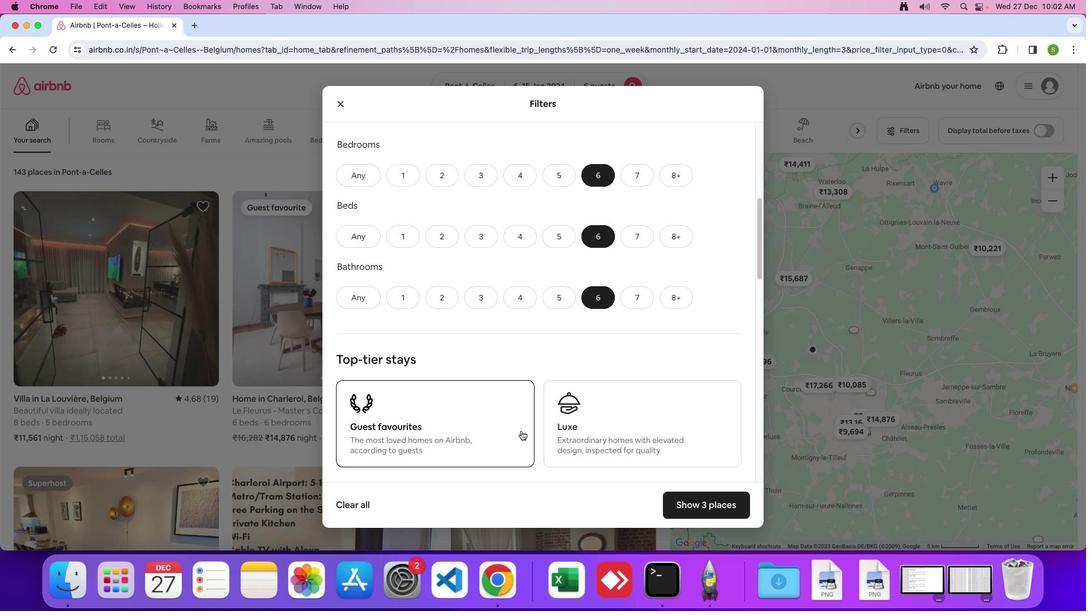 
Action: Mouse scrolled (521, 431) with delta (0, 0)
Screenshot: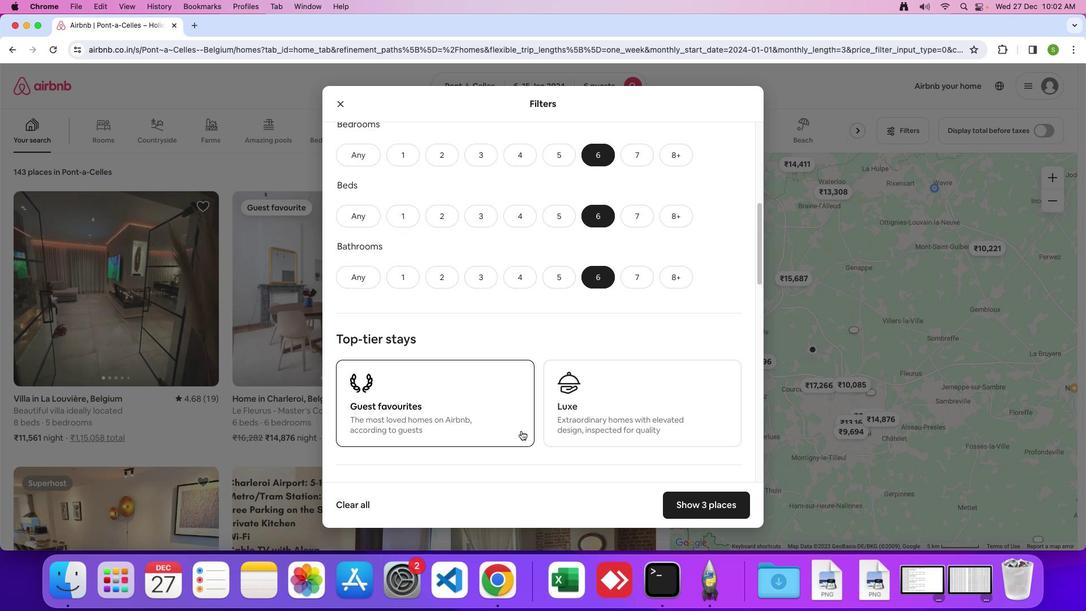 
Action: Mouse scrolled (521, 431) with delta (0, 0)
Screenshot: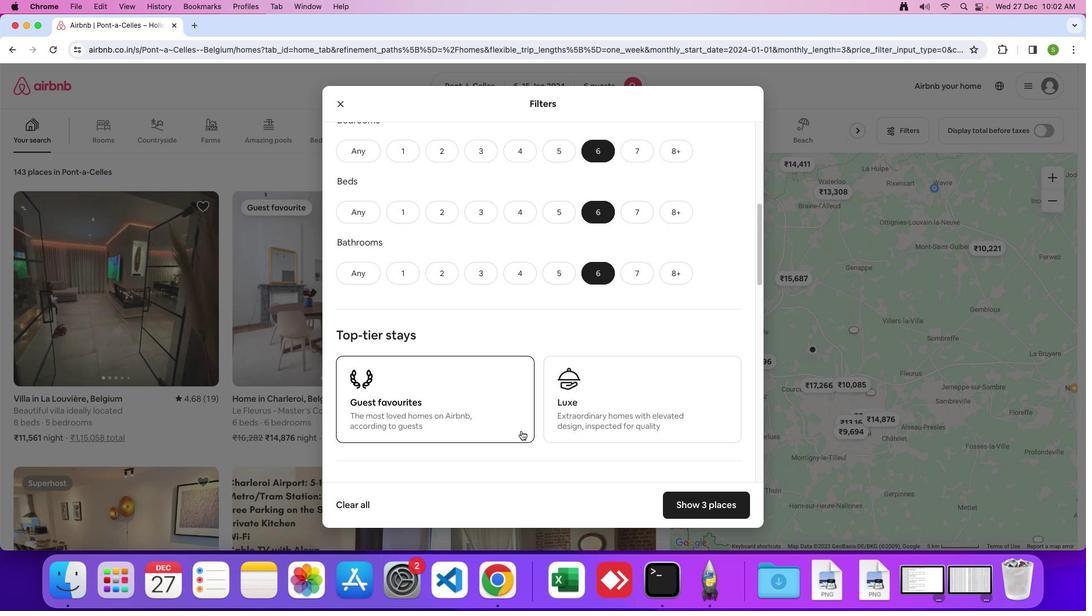 
Action: Mouse scrolled (521, 431) with delta (0, 0)
Screenshot: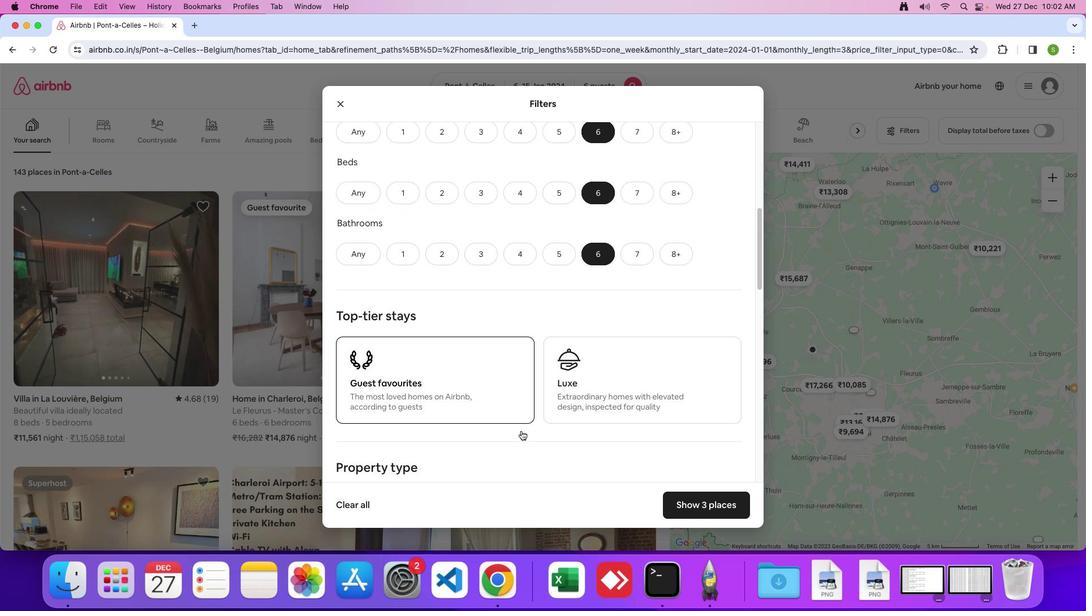 
Action: Mouse moved to (521, 430)
Screenshot: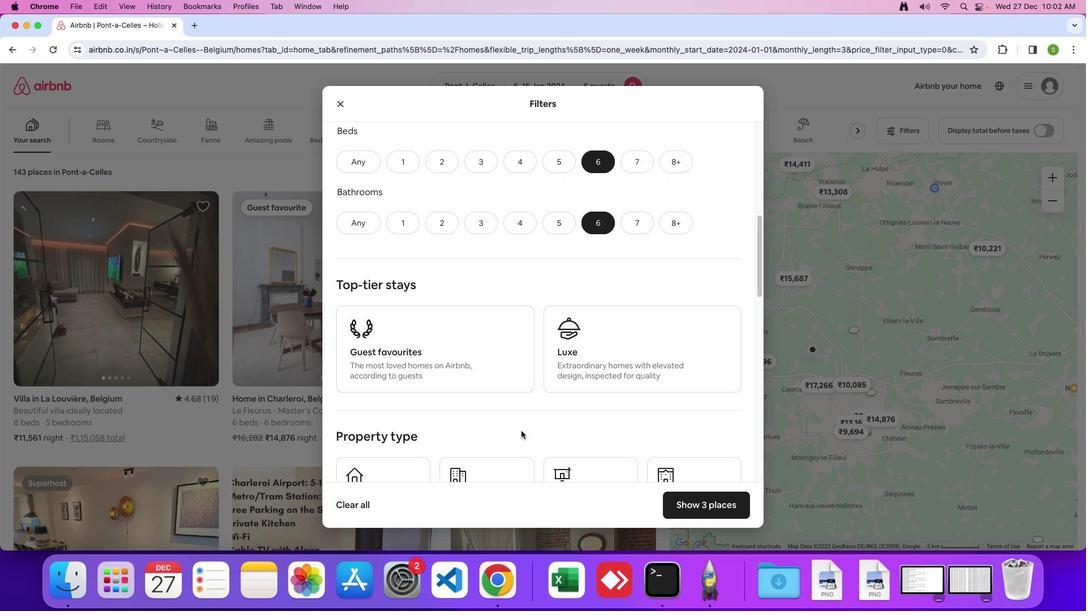 
Action: Mouse scrolled (521, 430) with delta (0, 0)
Screenshot: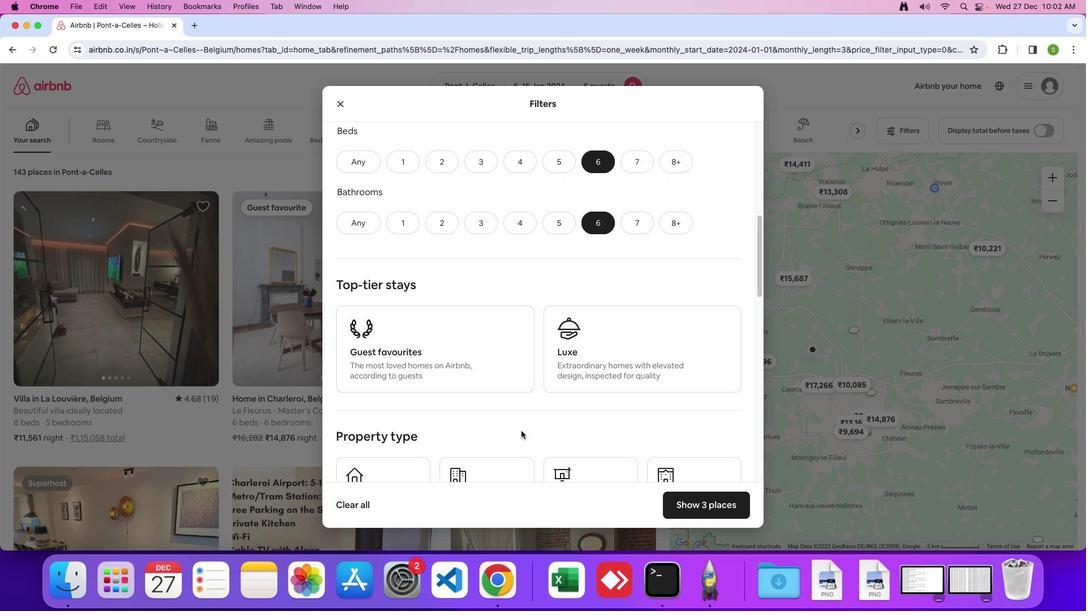 
Action: Mouse scrolled (521, 430) with delta (0, 0)
Screenshot: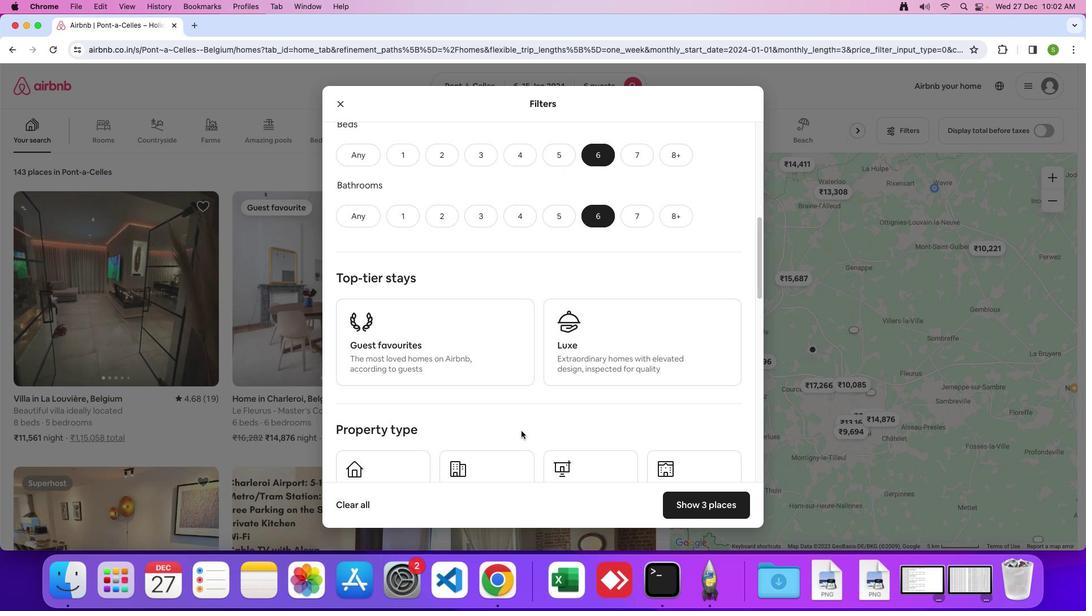 
Action: Mouse scrolled (521, 430) with delta (0, 0)
Screenshot: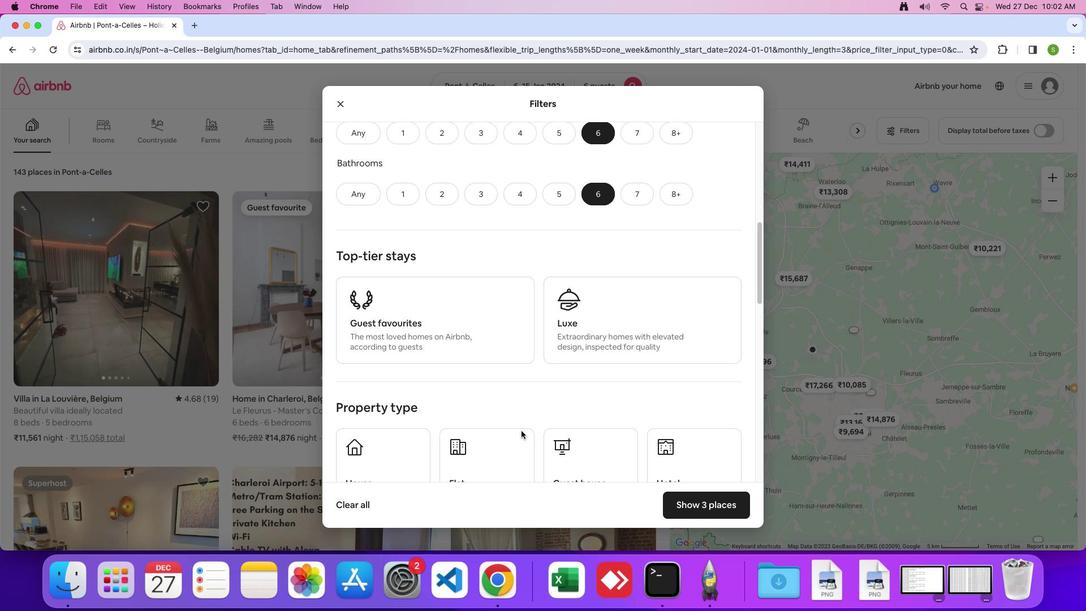 
Action: Mouse scrolled (521, 430) with delta (0, 0)
Screenshot: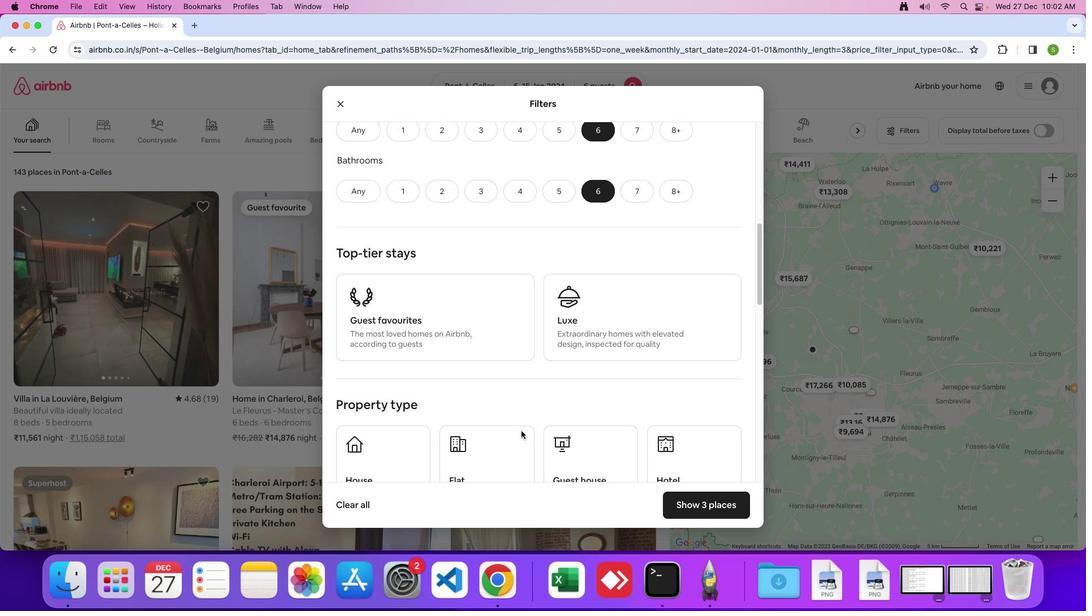 
Action: Mouse scrolled (521, 430) with delta (0, -1)
Screenshot: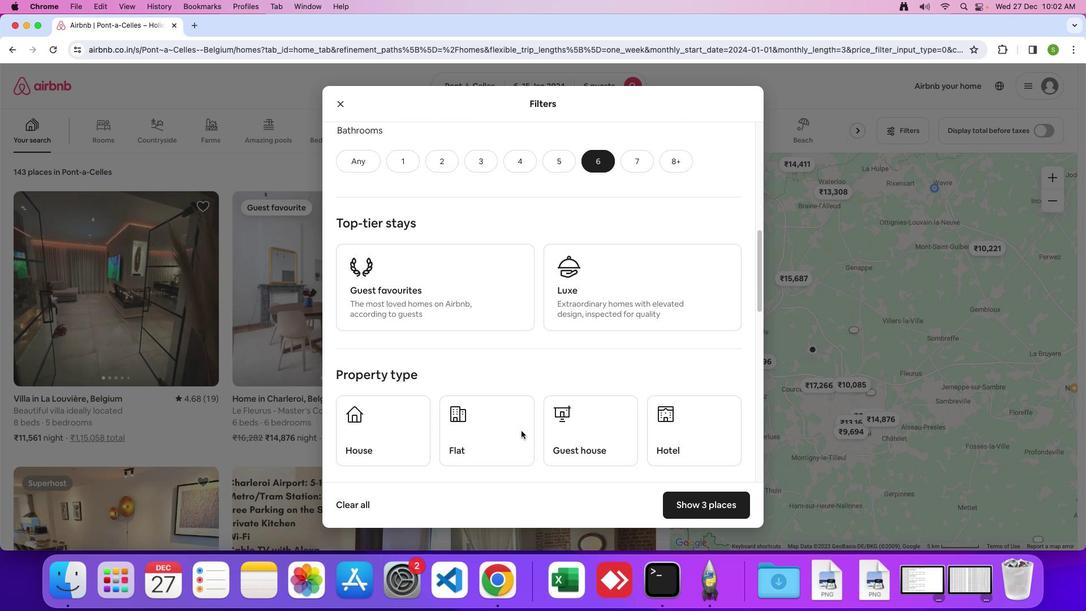 
Action: Mouse scrolled (521, 430) with delta (0, 0)
Screenshot: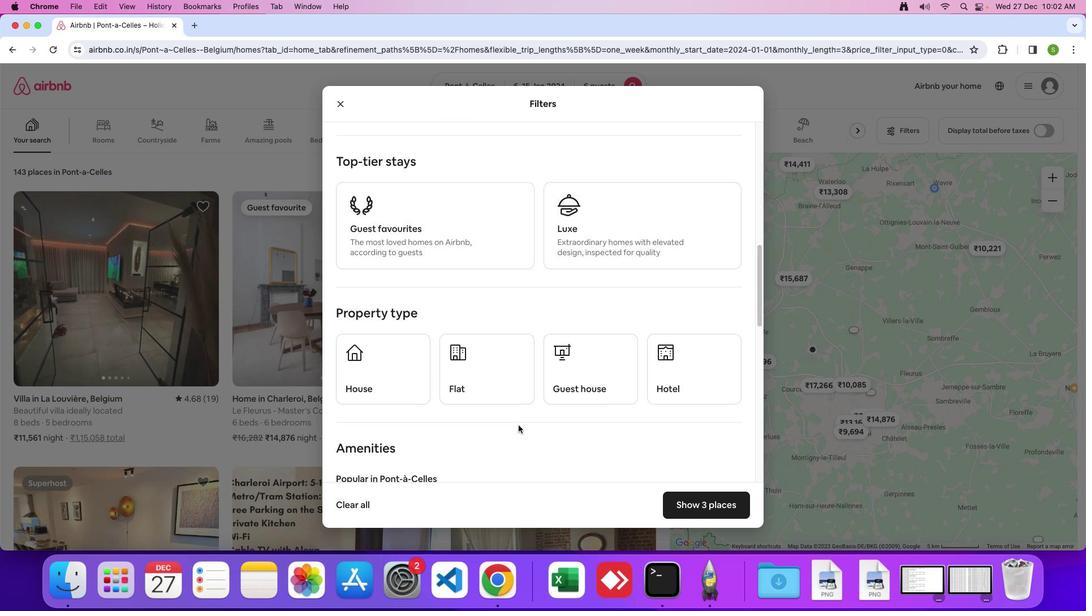 
Action: Mouse moved to (521, 430)
Screenshot: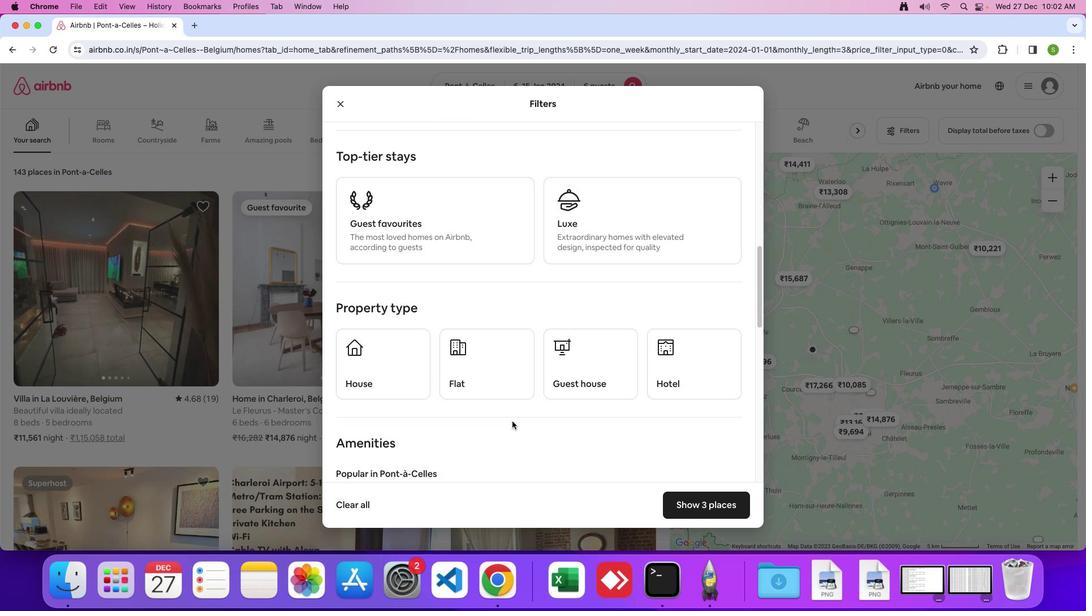 
Action: Mouse scrolled (521, 430) with delta (0, 0)
Screenshot: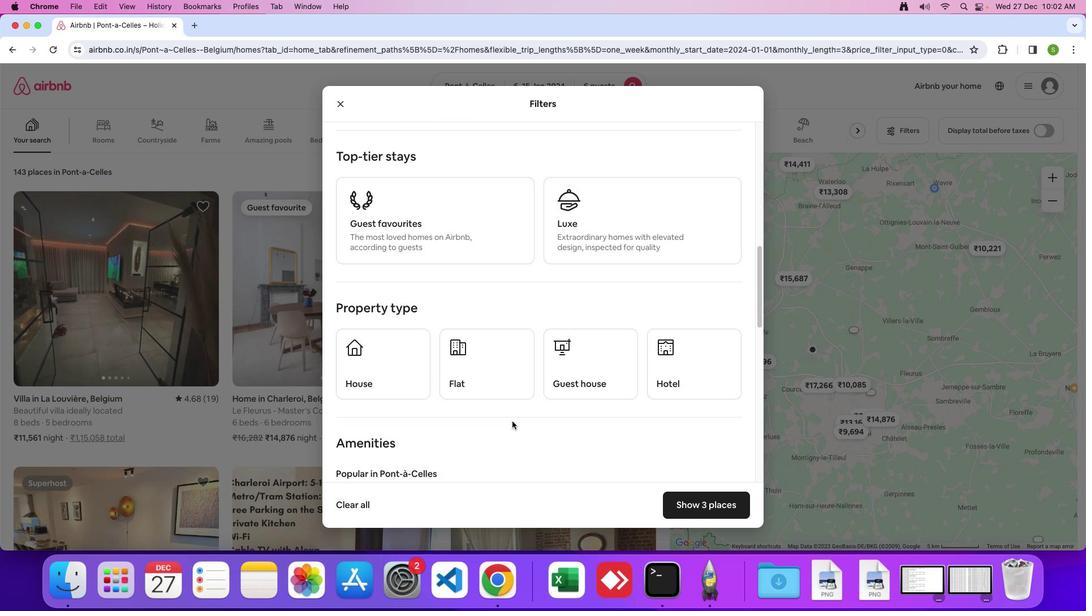 
Action: Mouse moved to (361, 361)
Screenshot: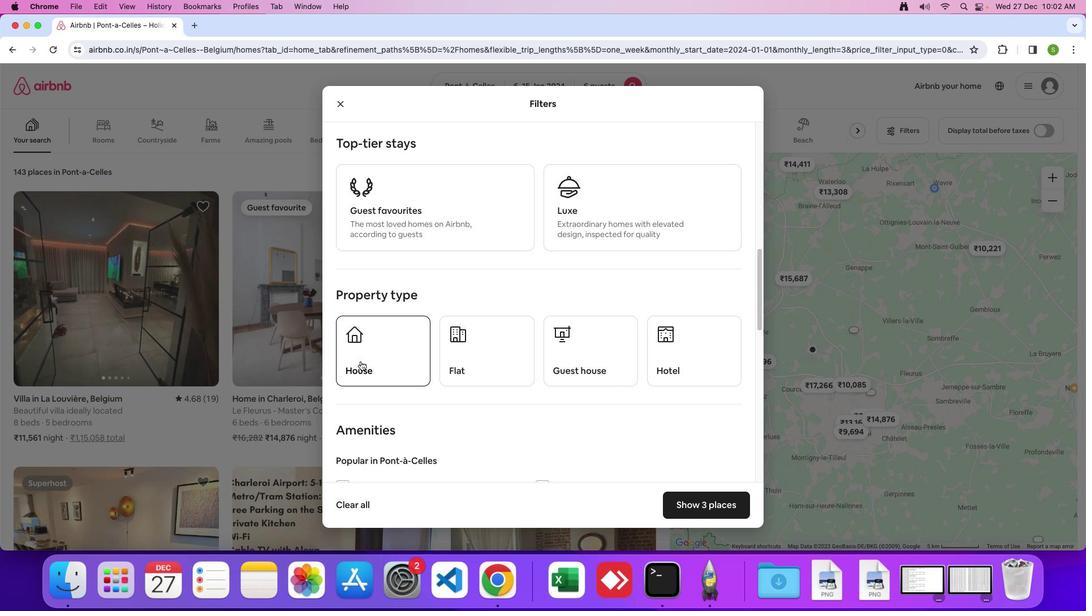 
Action: Mouse pressed left at (361, 361)
Screenshot: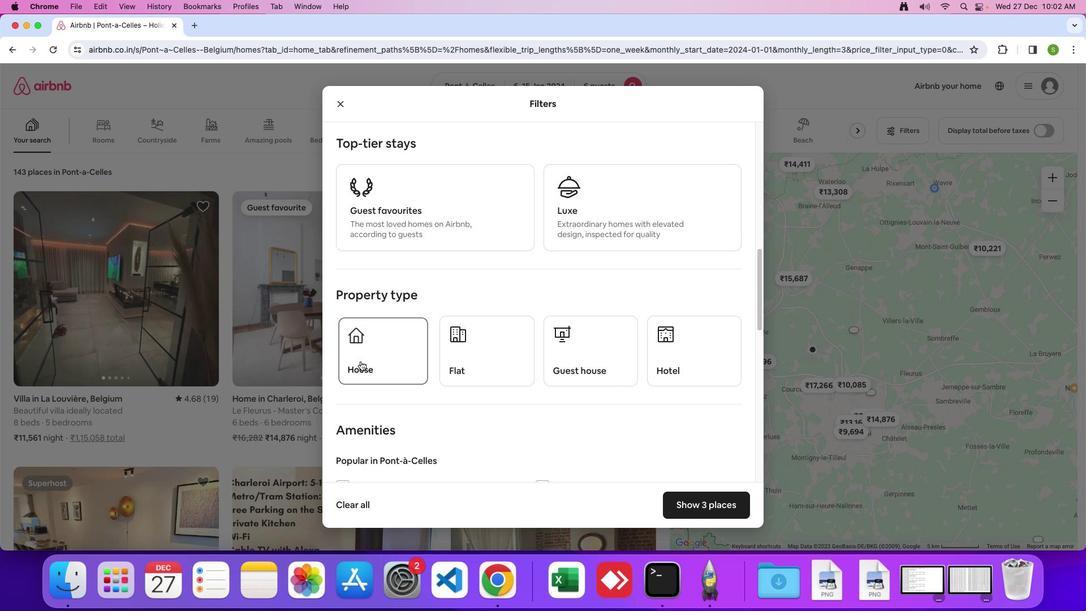 
Action: Mouse moved to (507, 424)
Screenshot: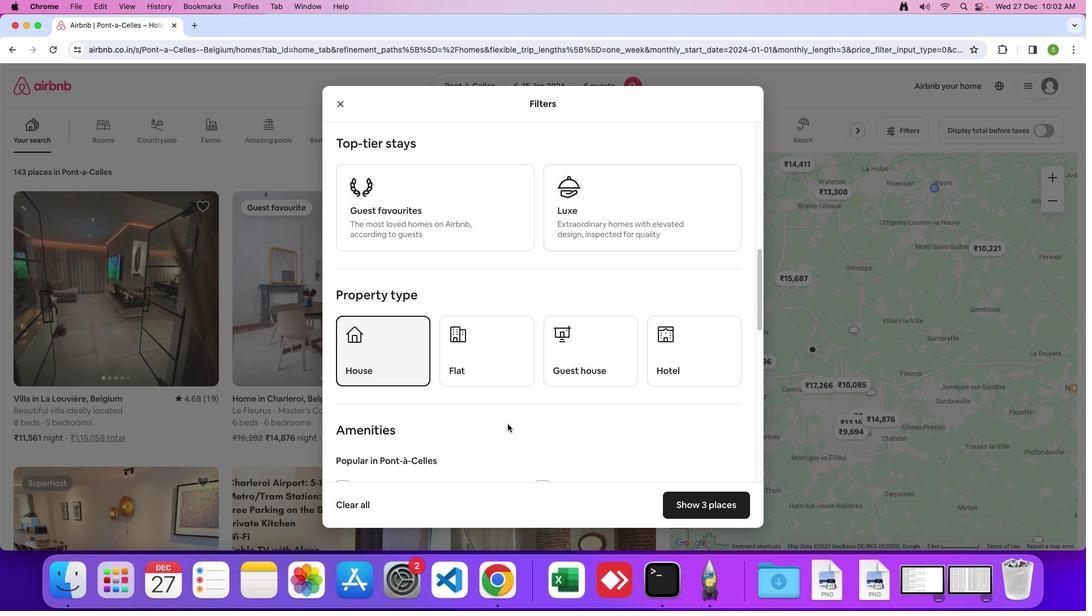 
Action: Mouse scrolled (507, 424) with delta (0, 0)
Screenshot: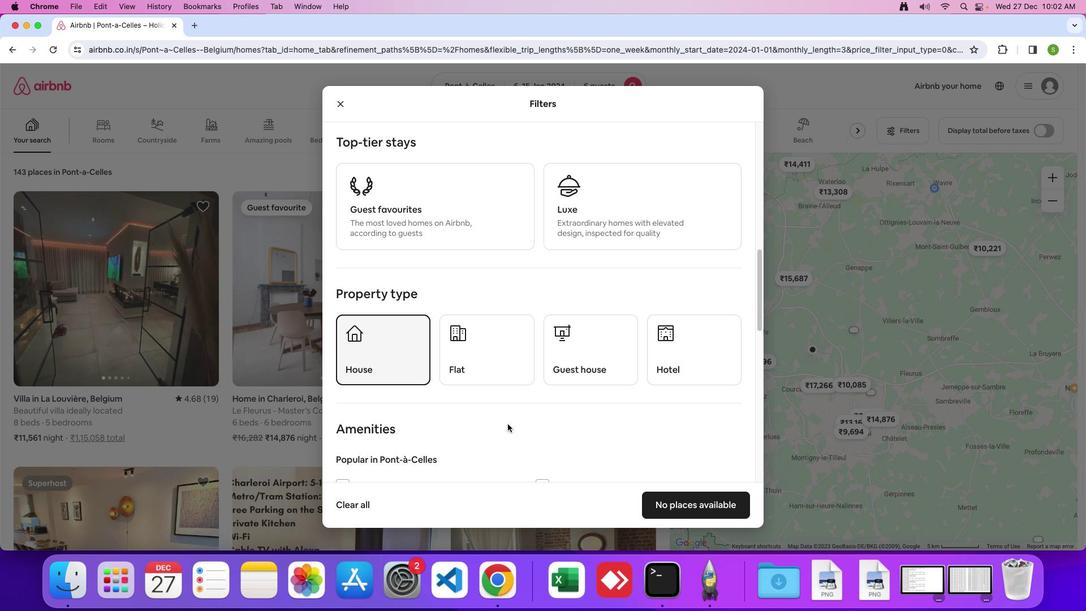 
Action: Mouse scrolled (507, 424) with delta (0, 0)
Screenshot: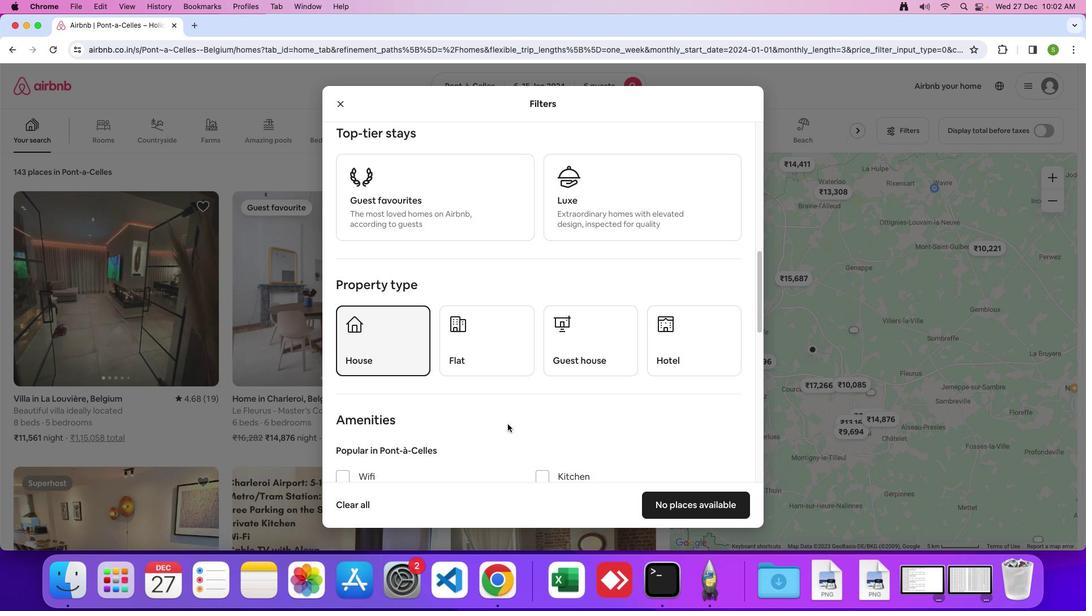 
Action: Mouse scrolled (507, 424) with delta (0, 0)
Screenshot: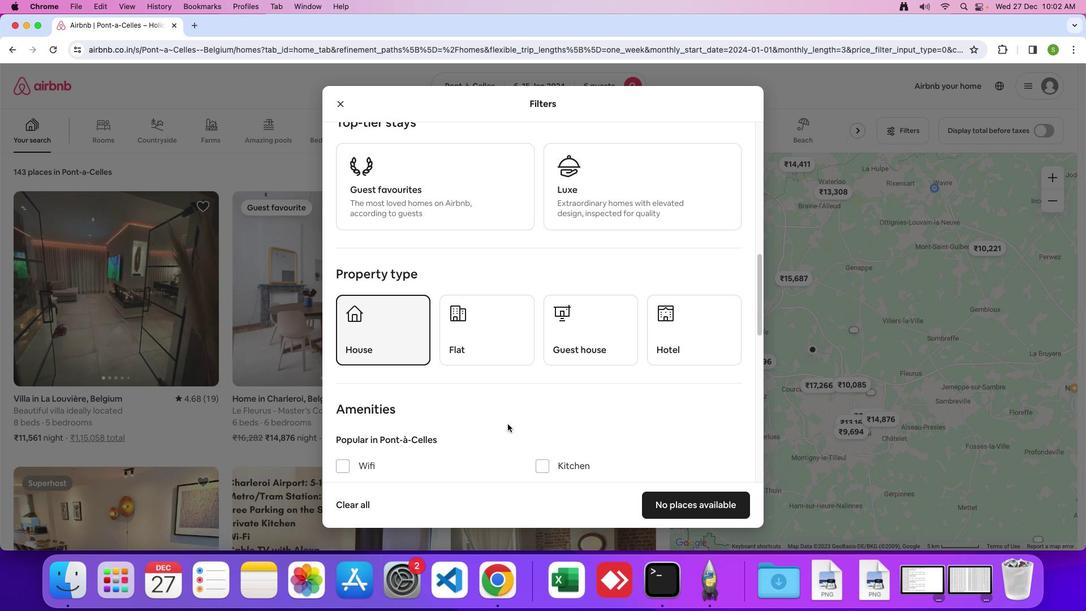 
Action: Mouse scrolled (507, 424) with delta (0, 0)
Screenshot: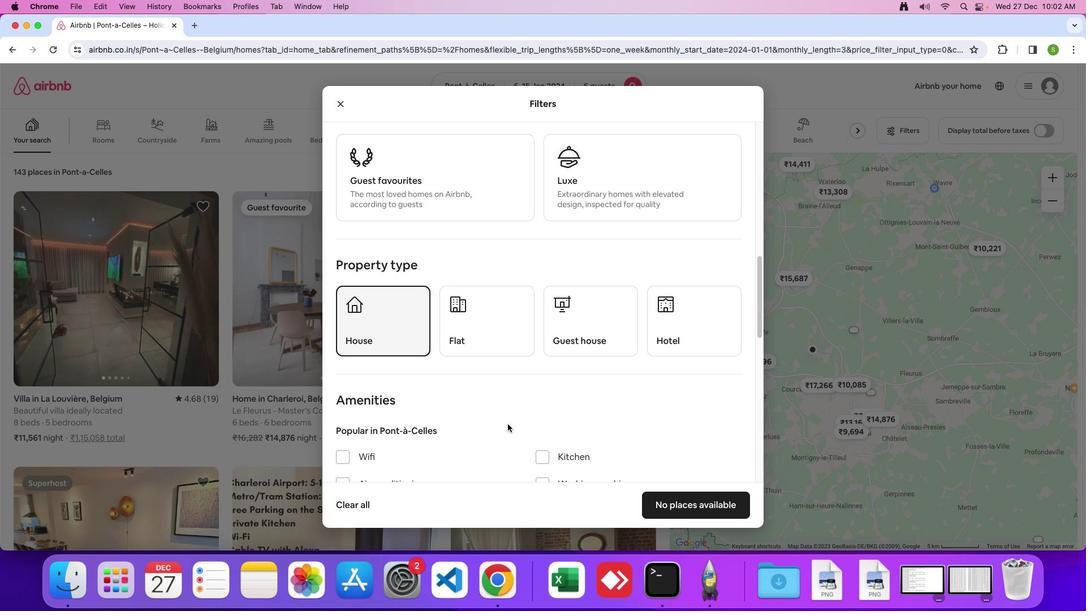 
Action: Mouse scrolled (507, 424) with delta (0, -1)
Screenshot: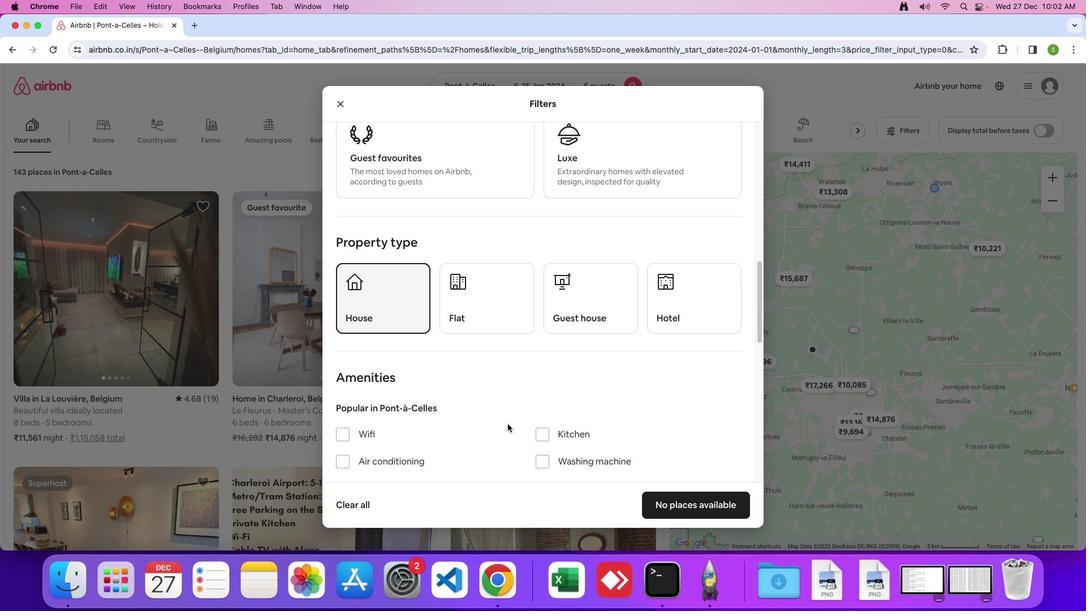 
Action: Mouse moved to (507, 424)
Screenshot: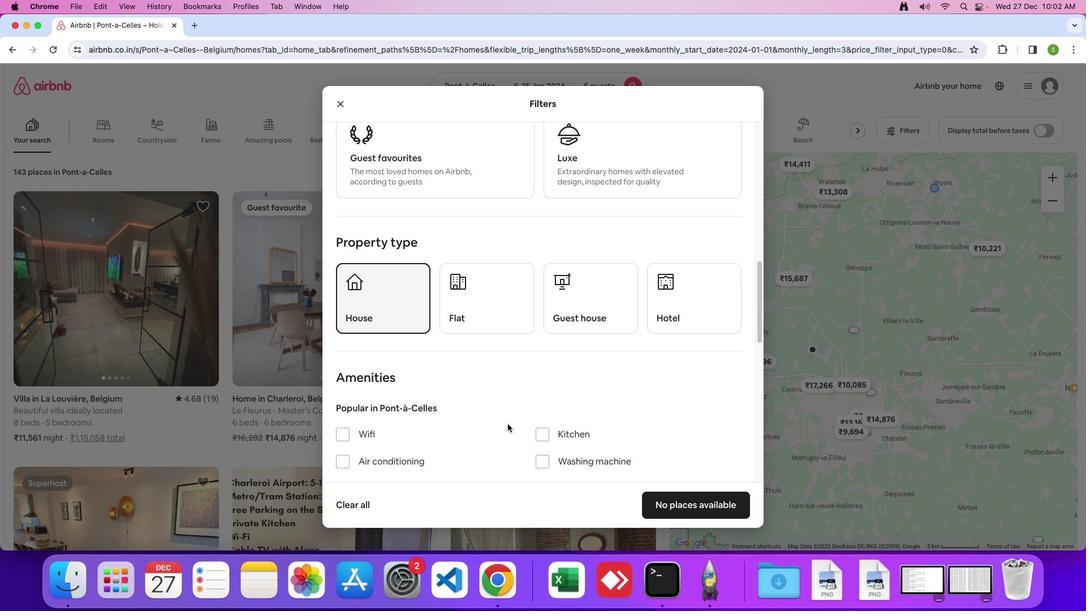 
Action: Mouse scrolled (507, 424) with delta (0, 0)
Screenshot: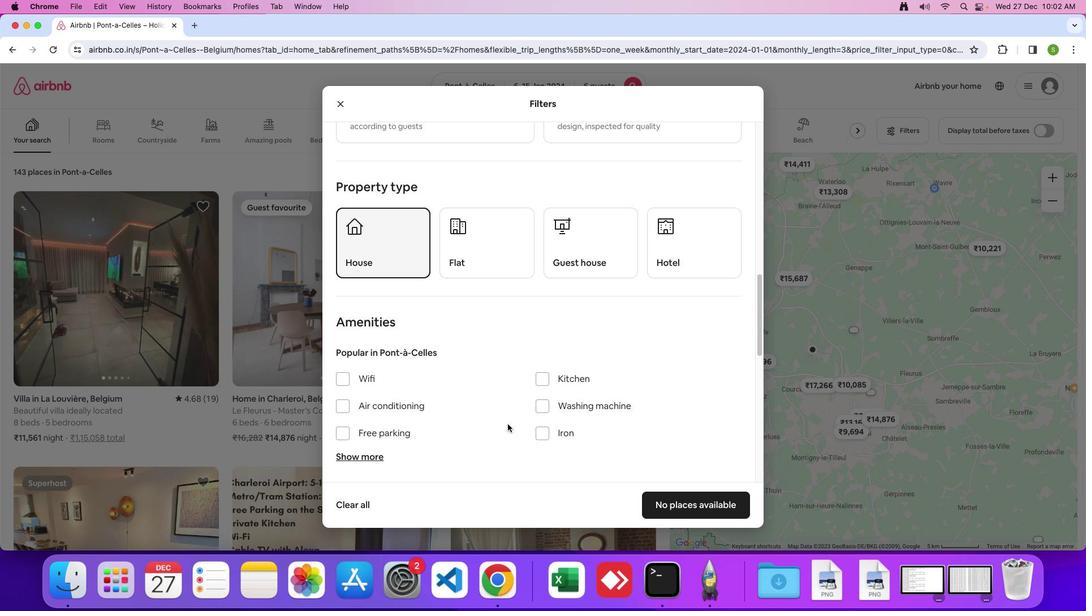 
Action: Mouse scrolled (507, 424) with delta (0, 0)
Screenshot: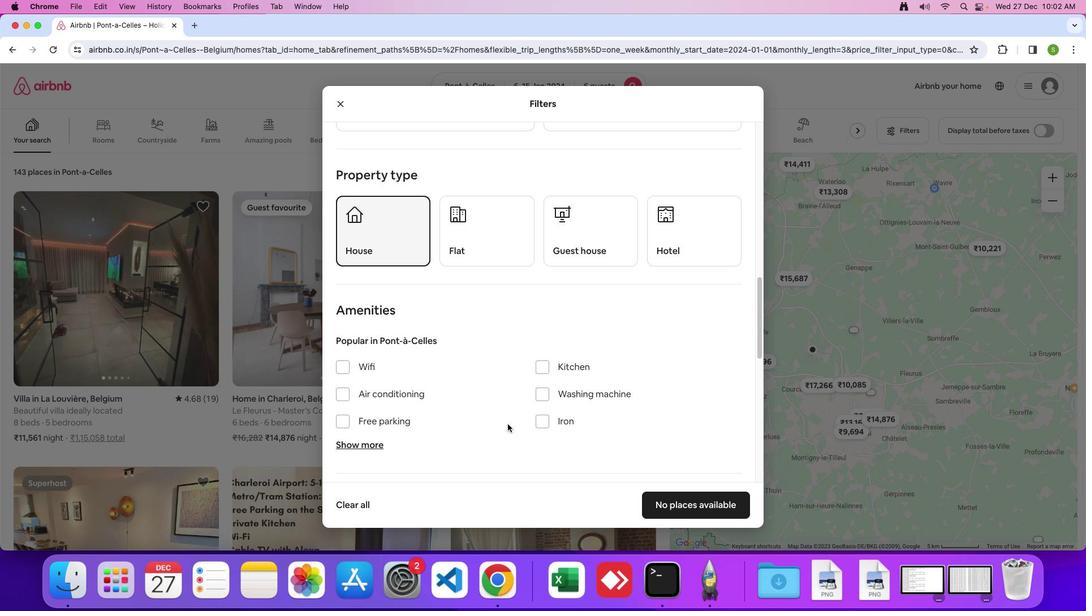 
Action: Mouse scrolled (507, 424) with delta (0, -1)
Screenshot: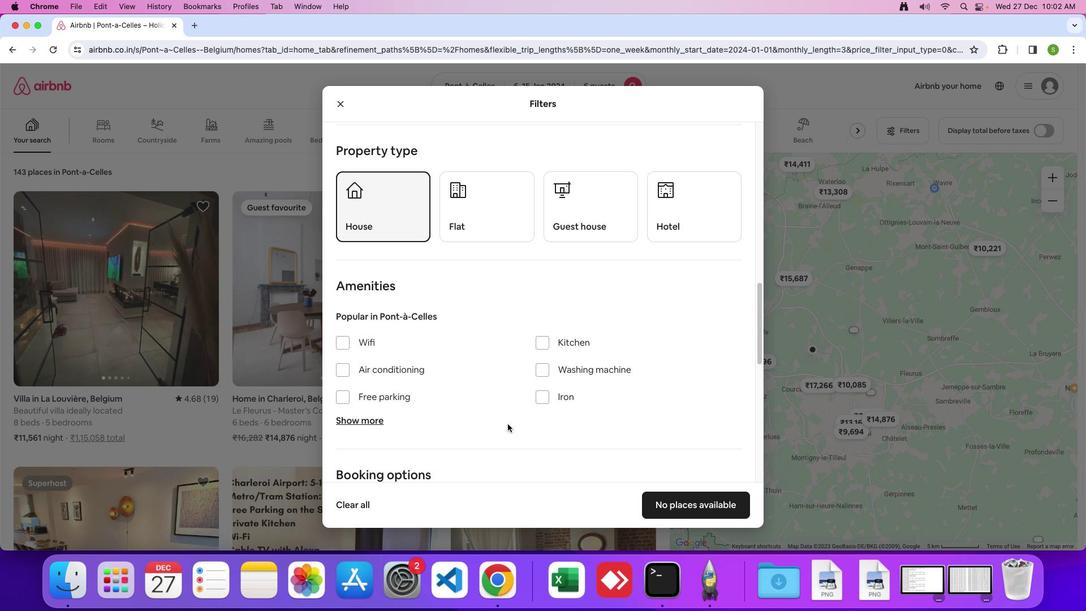 
Action: Mouse scrolled (507, 424) with delta (0, 0)
Screenshot: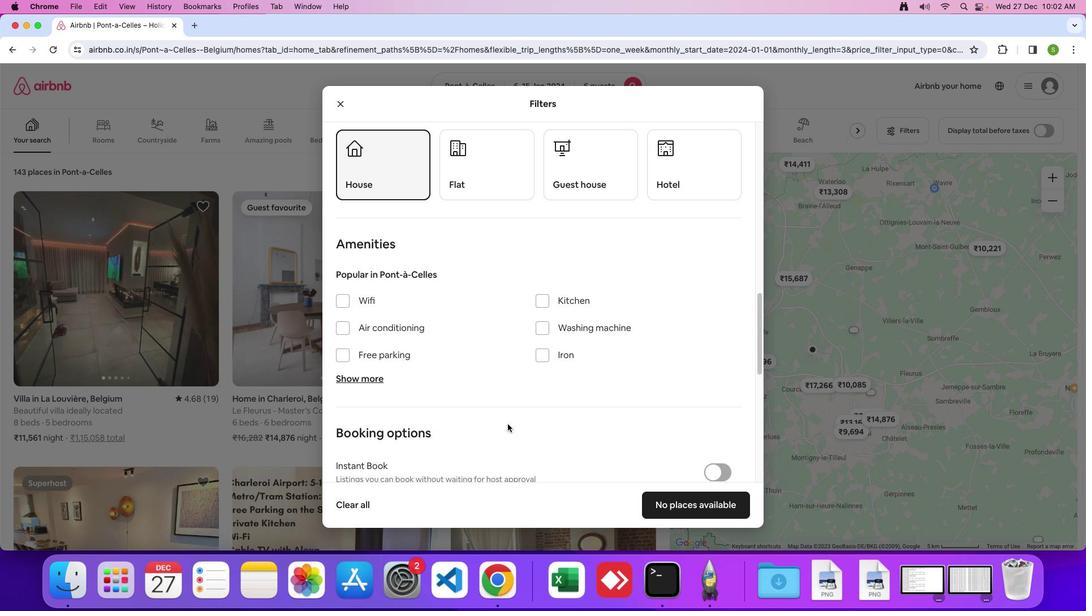 
Action: Mouse scrolled (507, 424) with delta (0, 0)
Screenshot: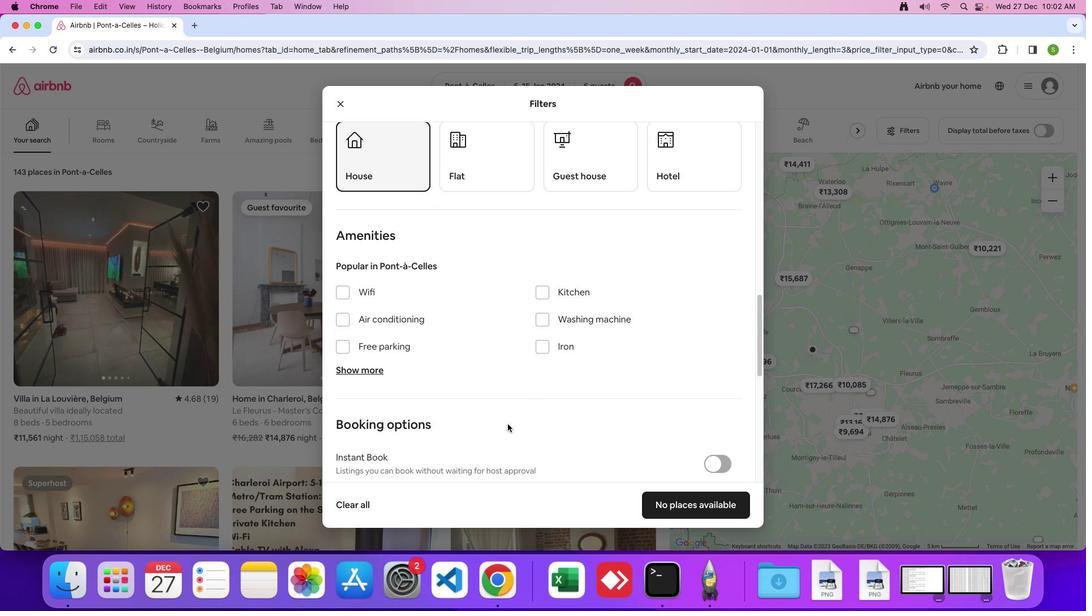 
Action: Mouse moved to (342, 281)
Screenshot: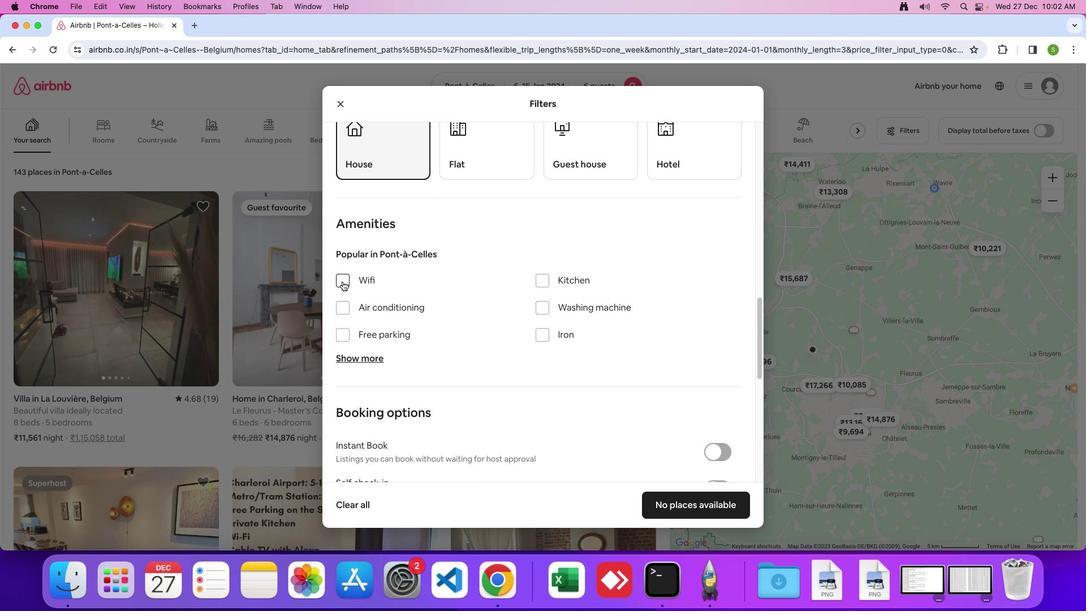 
Action: Mouse pressed left at (342, 281)
Screenshot: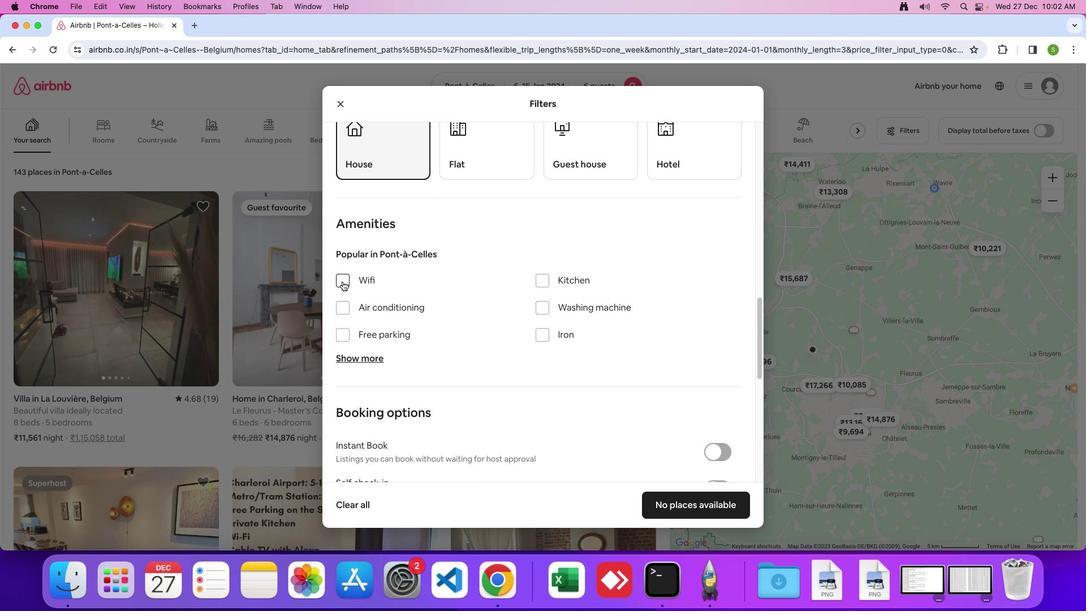 
Action: Mouse moved to (349, 358)
Screenshot: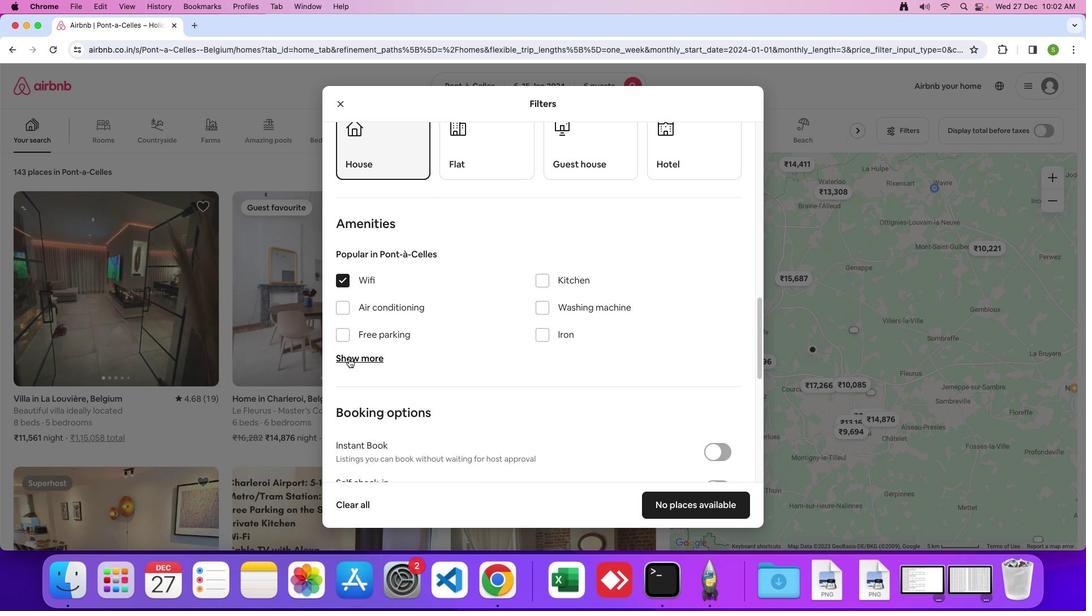 
Action: Mouse pressed left at (349, 358)
Screenshot: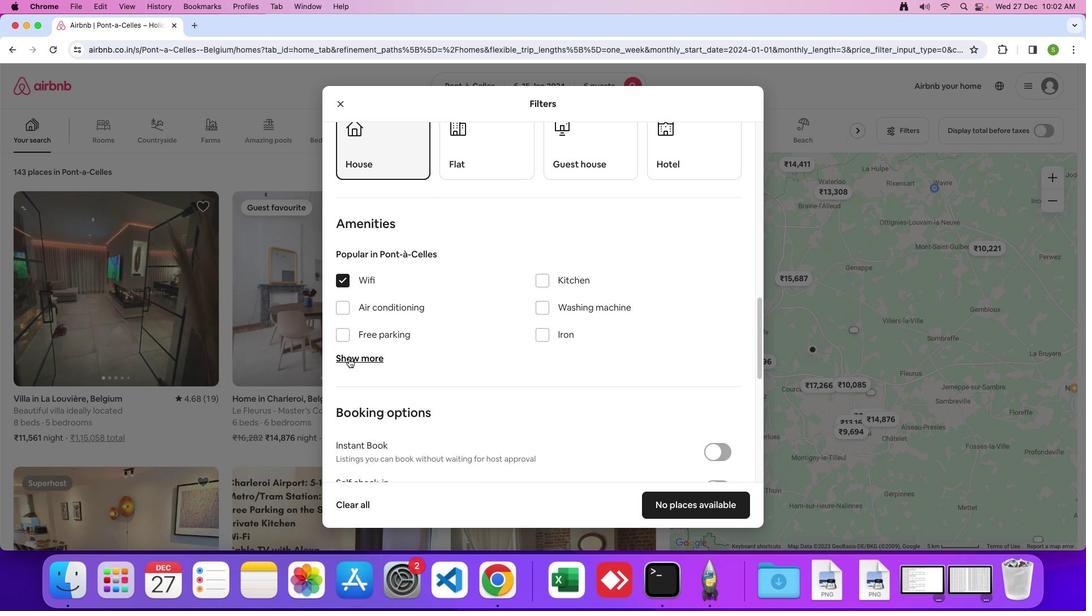 
Action: Mouse moved to (541, 311)
Screenshot: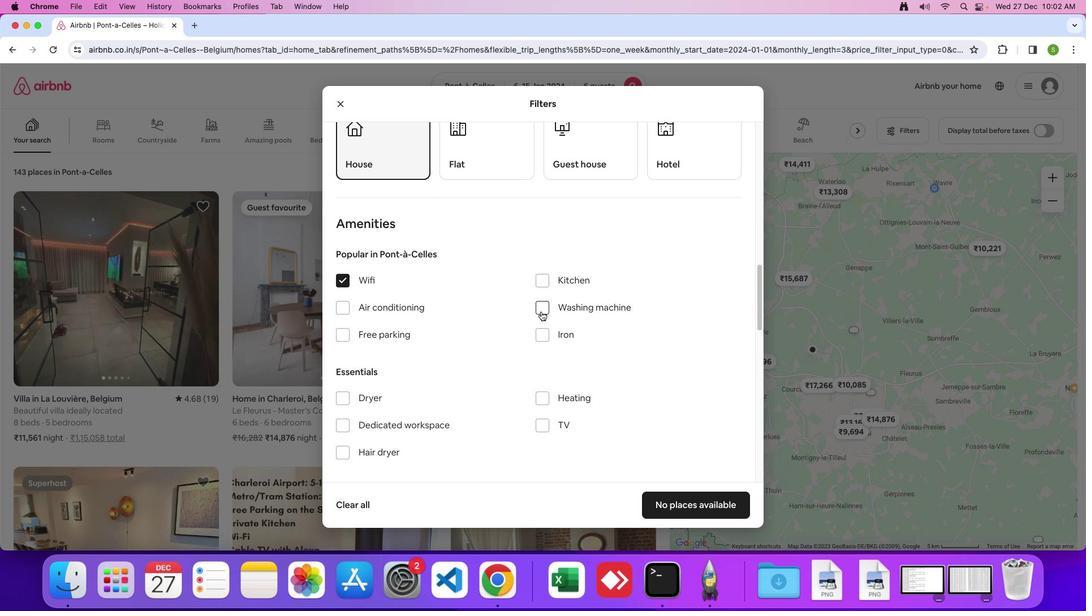 
Action: Mouse pressed left at (541, 311)
Screenshot: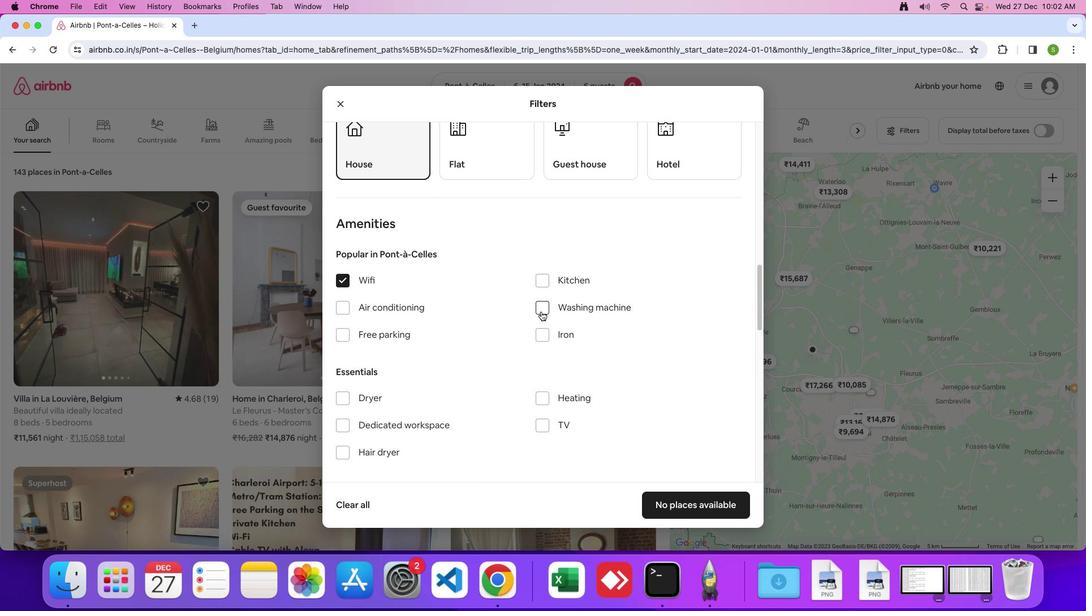 
Action: Mouse moved to (451, 362)
Screenshot: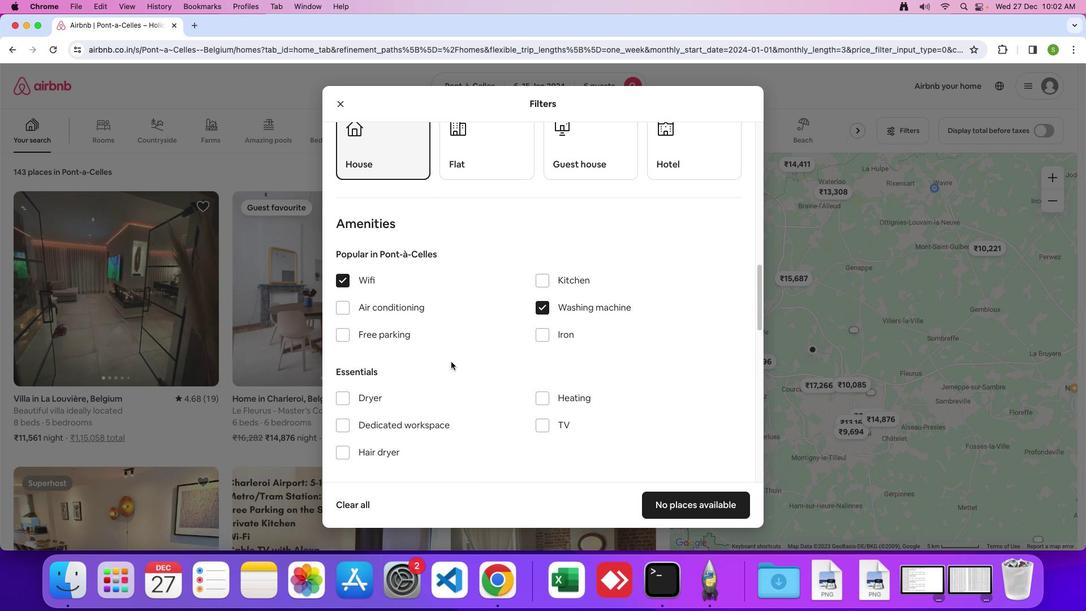 
Action: Mouse scrolled (451, 362) with delta (0, 0)
Screenshot: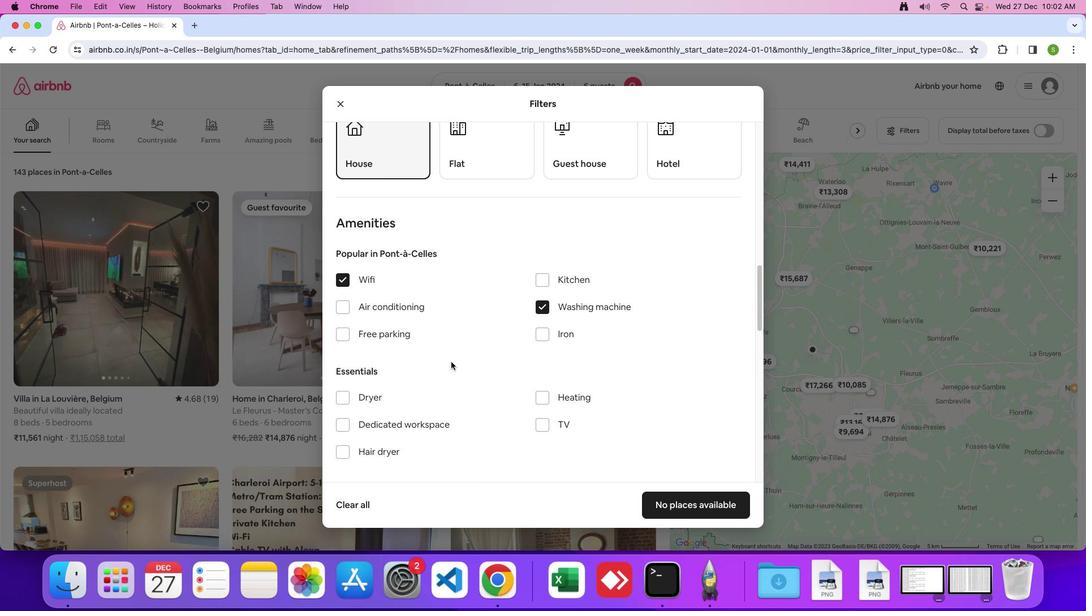 
Action: Mouse scrolled (451, 362) with delta (0, 0)
Screenshot: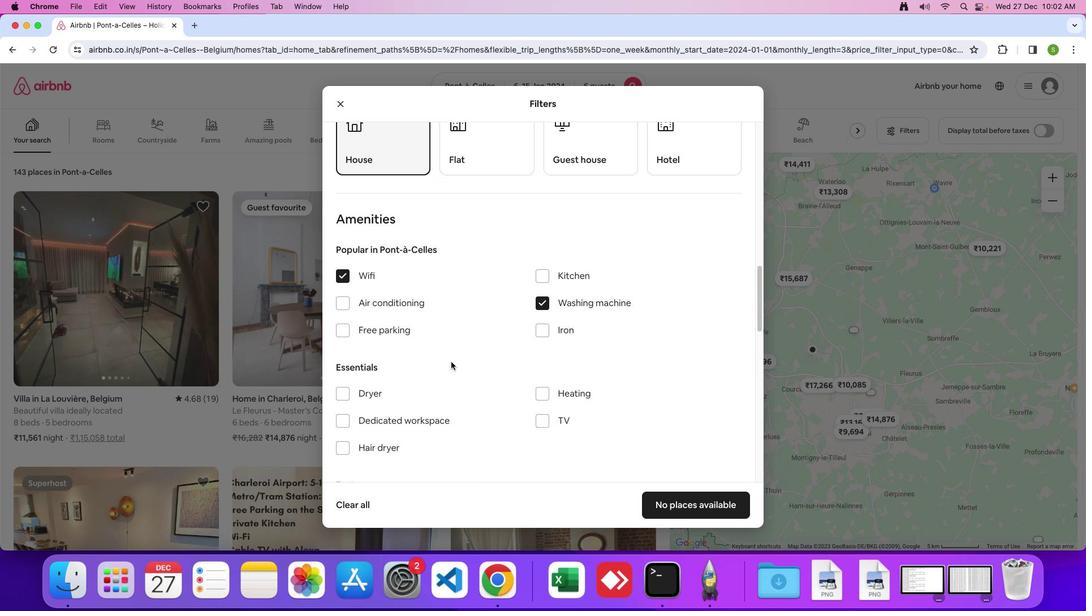 
Action: Mouse scrolled (451, 362) with delta (0, 0)
Screenshot: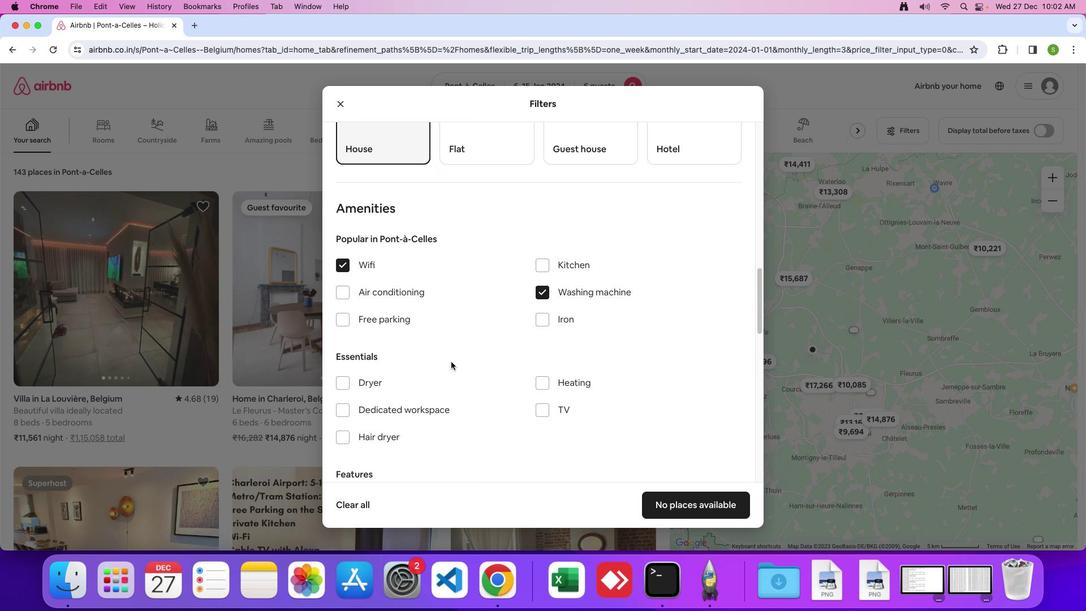 
Action: Mouse scrolled (451, 362) with delta (0, 0)
Screenshot: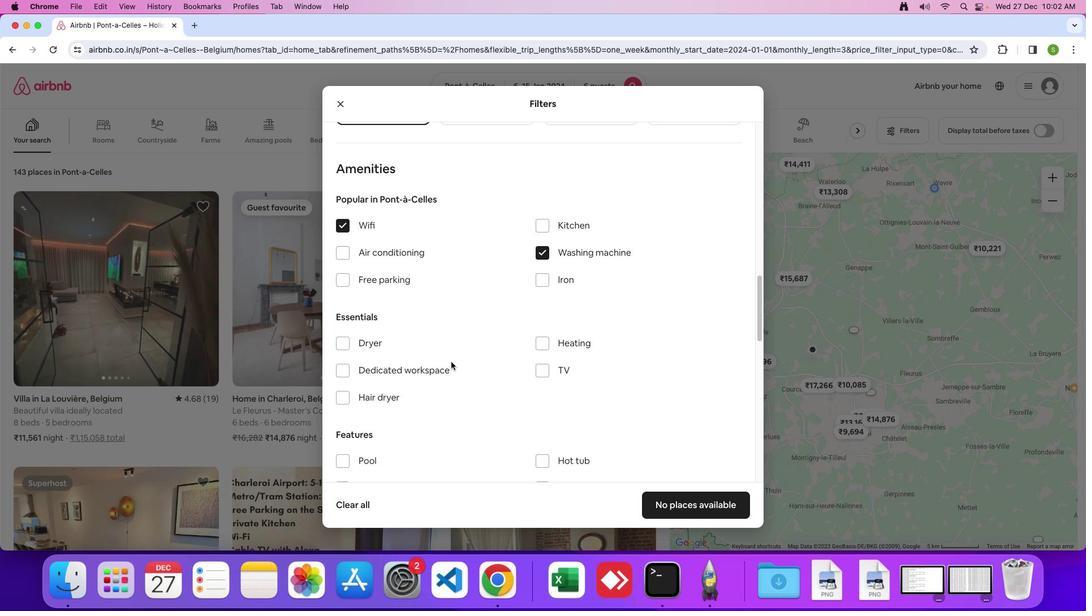 
Action: Mouse scrolled (451, 362) with delta (0, 0)
Screenshot: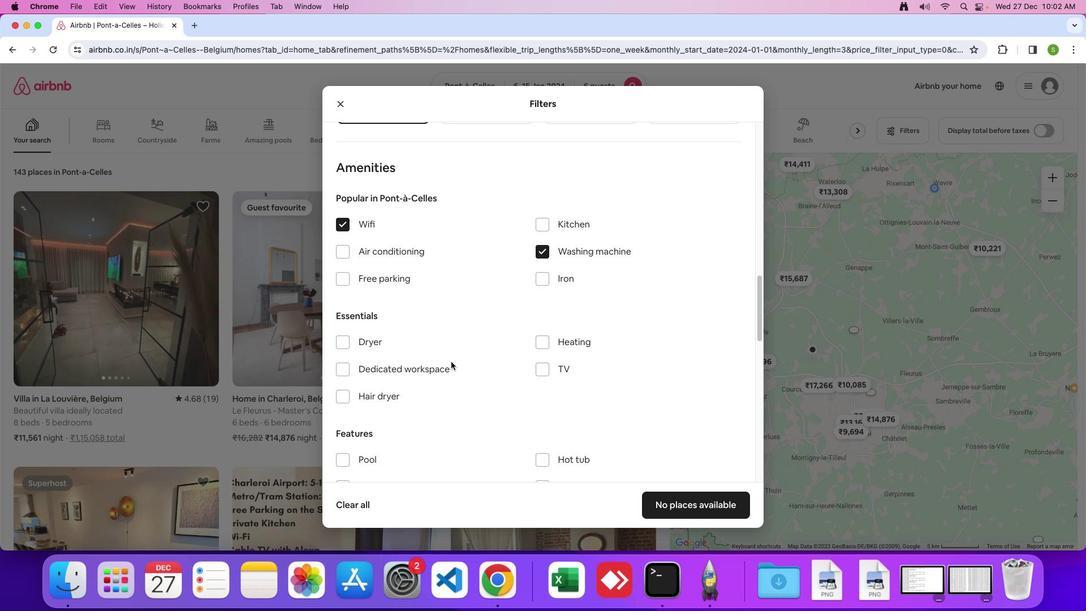 
Action: Mouse moved to (539, 322)
Screenshot: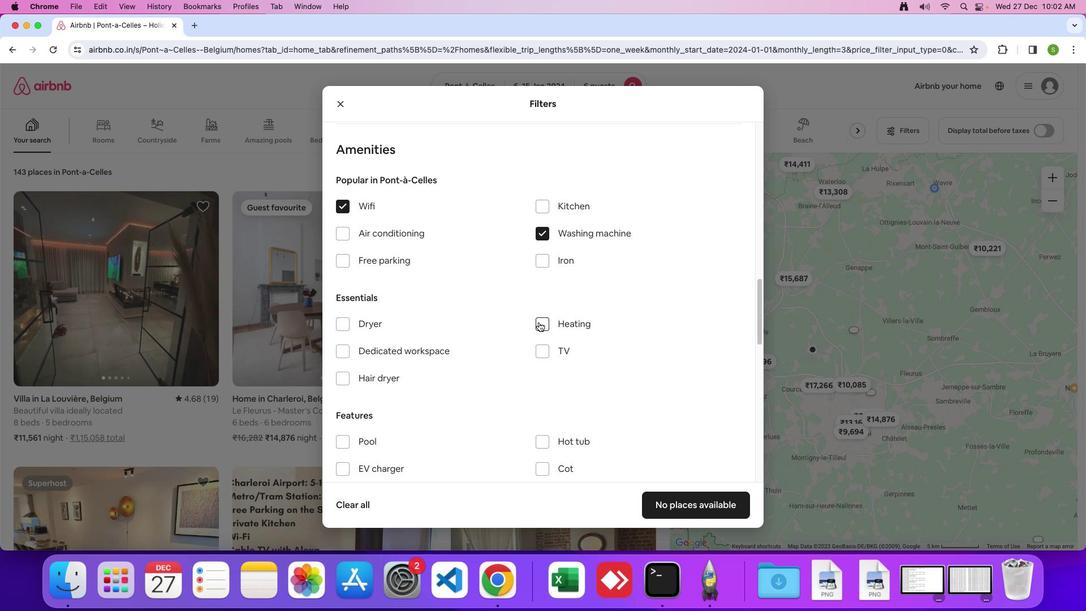 
Action: Mouse pressed left at (539, 322)
Screenshot: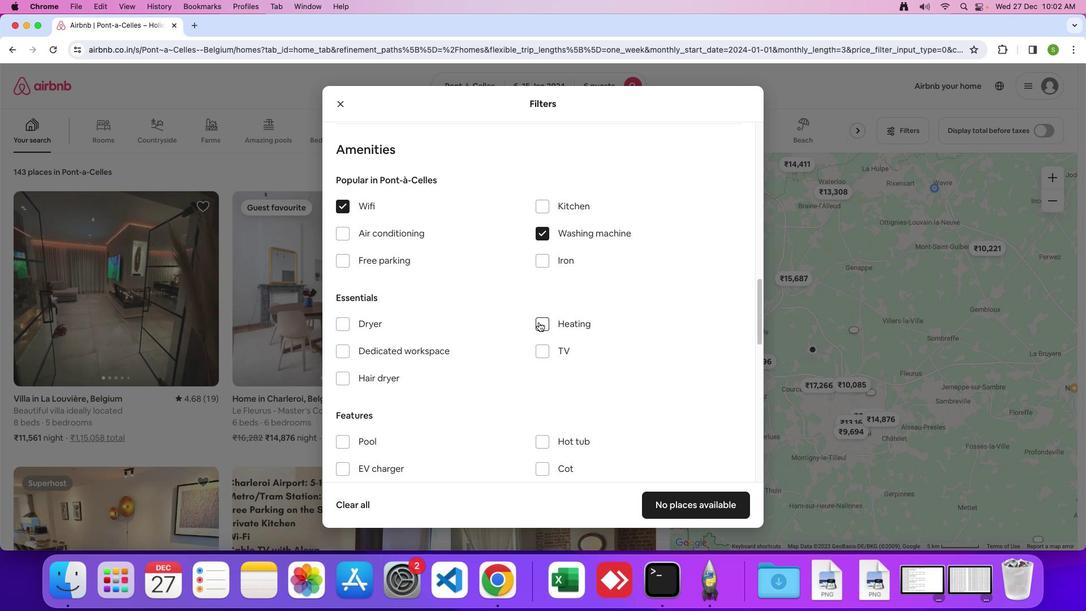 
Action: Mouse moved to (542, 348)
Screenshot: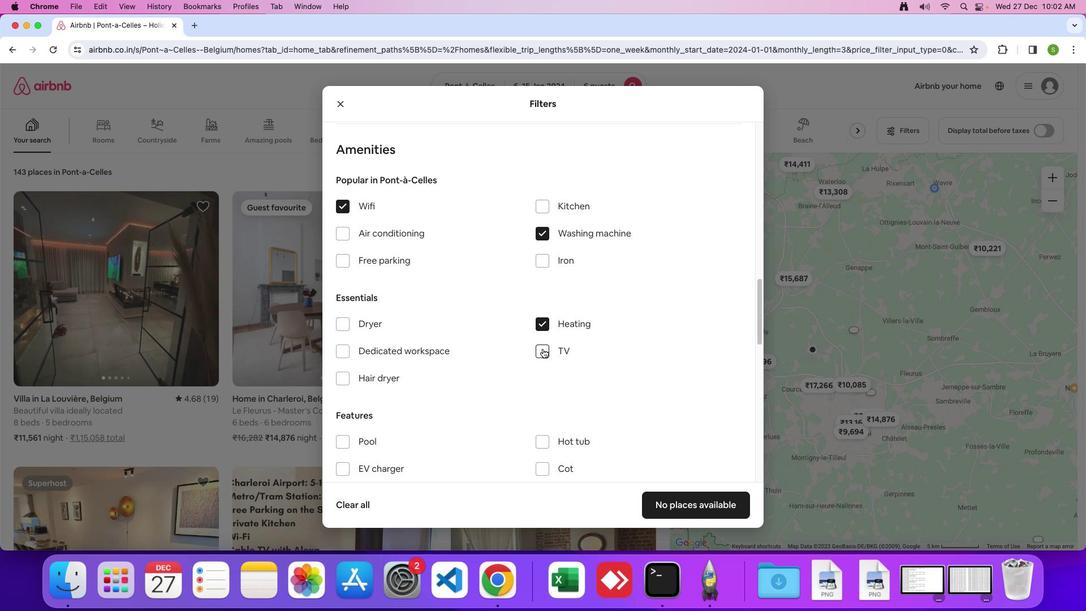 
Action: Mouse pressed left at (542, 348)
Screenshot: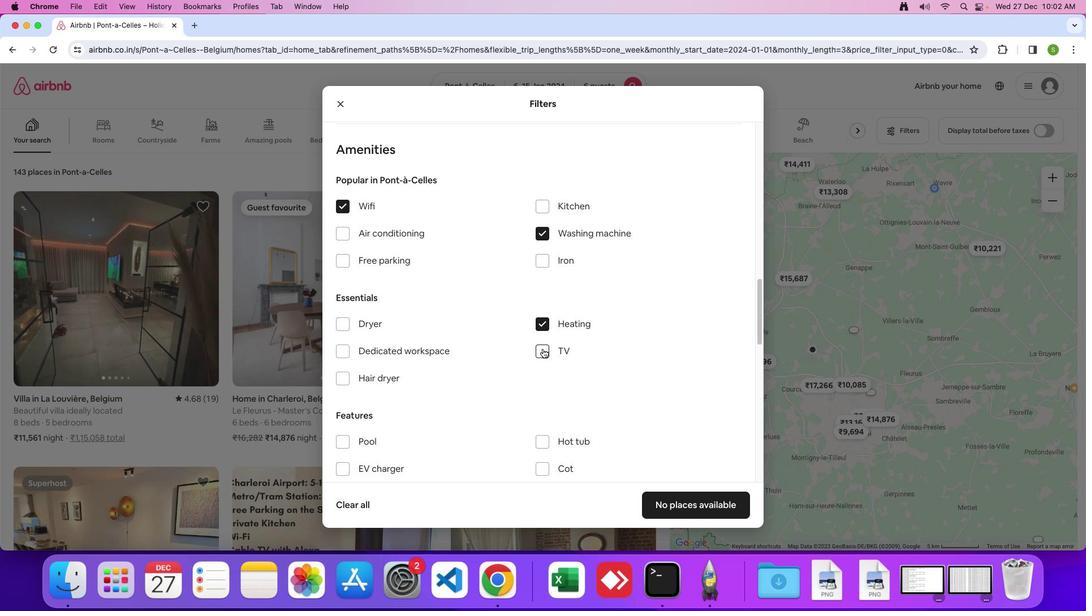 
Action: Mouse moved to (462, 382)
Screenshot: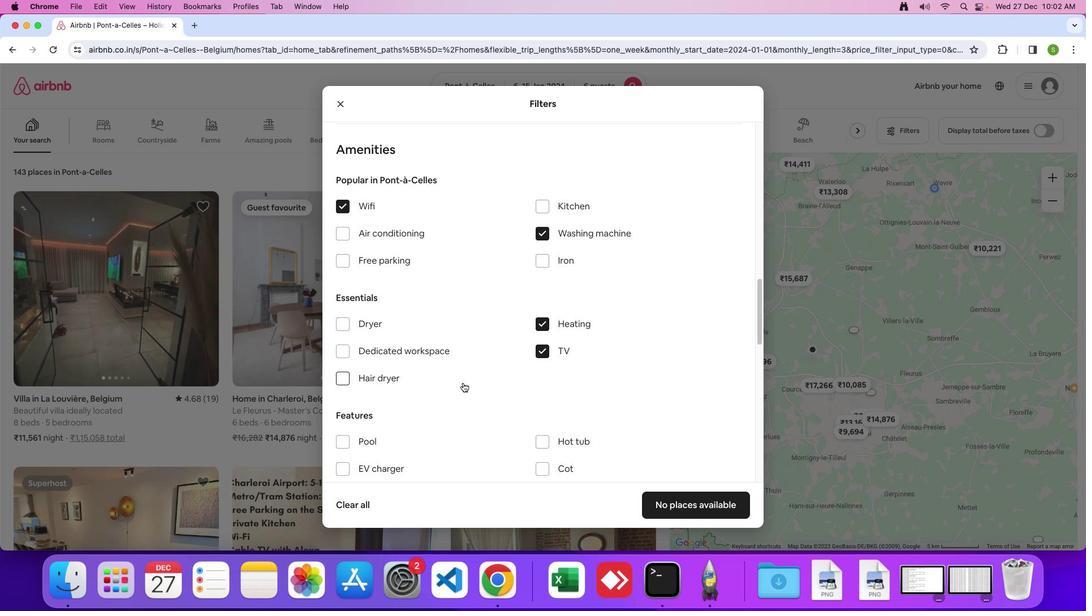 
Action: Mouse scrolled (462, 382) with delta (0, 0)
Screenshot: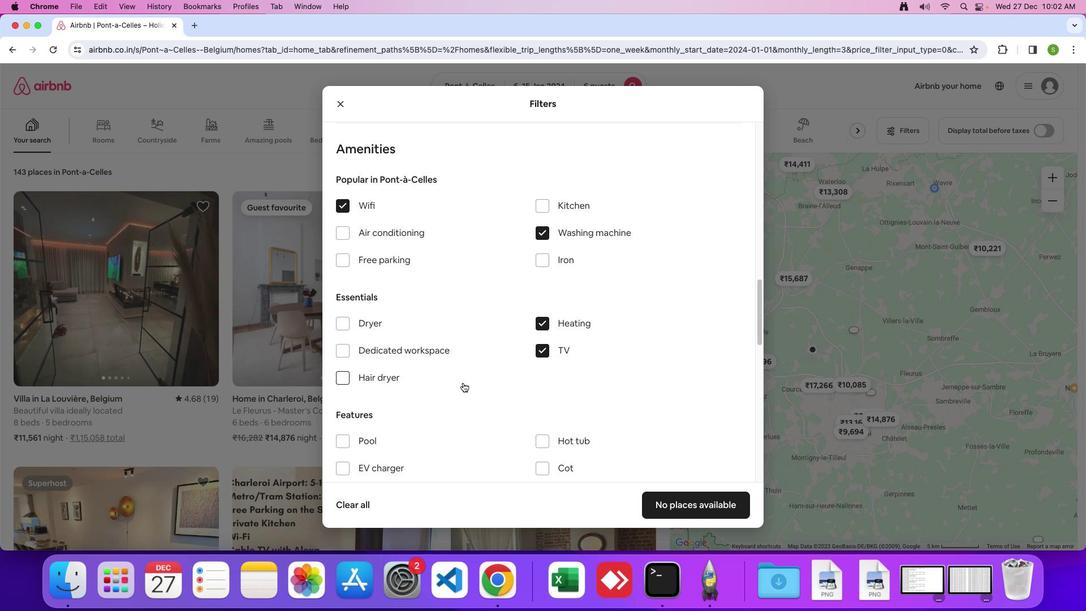 
Action: Mouse scrolled (462, 382) with delta (0, 0)
Screenshot: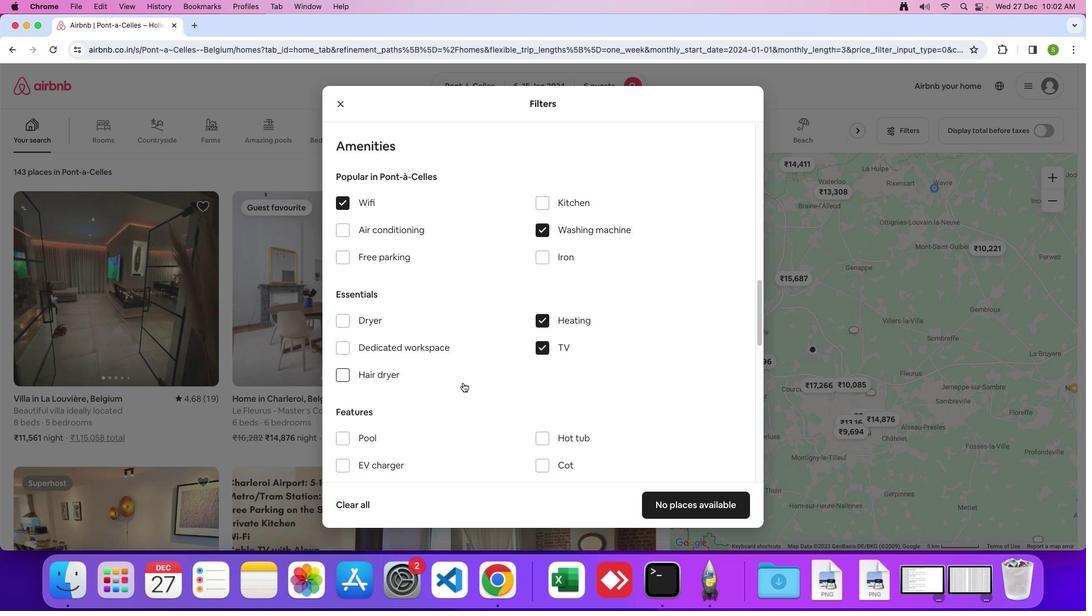 
Action: Mouse moved to (342, 236)
Screenshot: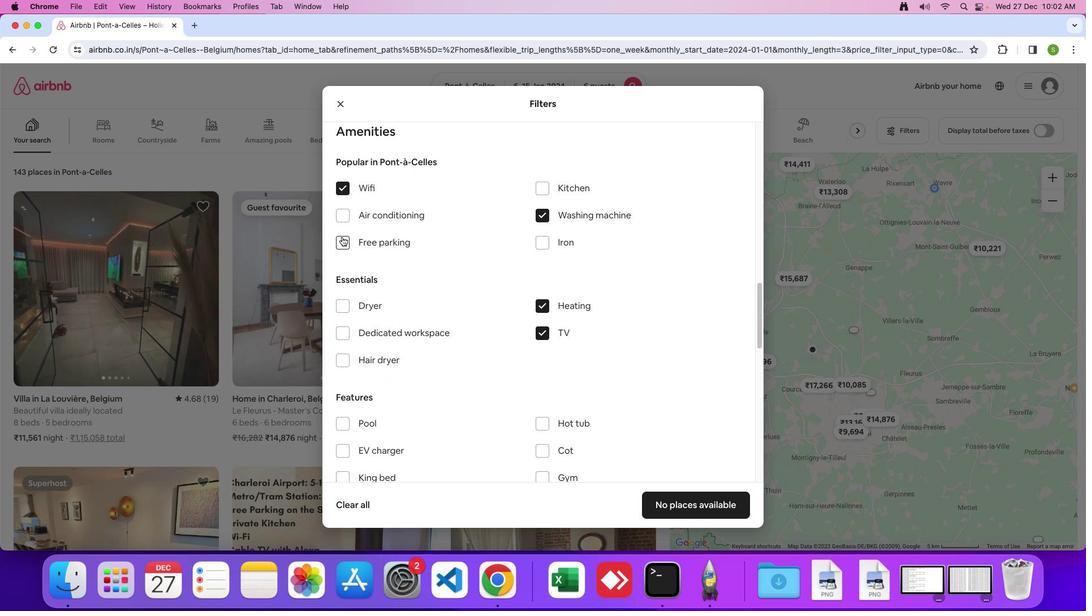 
Action: Mouse pressed left at (342, 236)
Screenshot: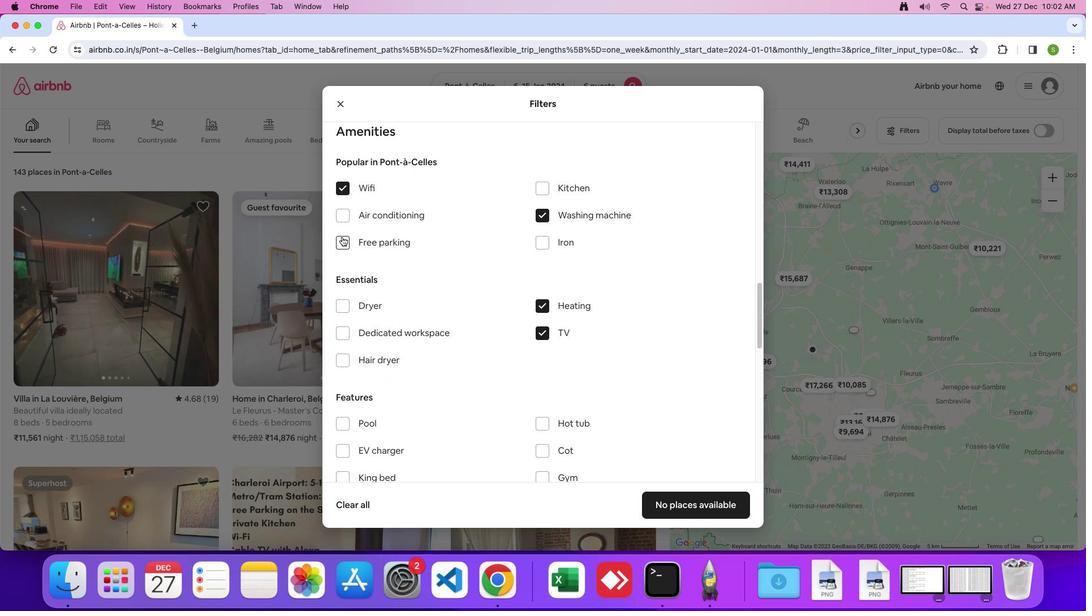 
Action: Mouse moved to (507, 366)
Screenshot: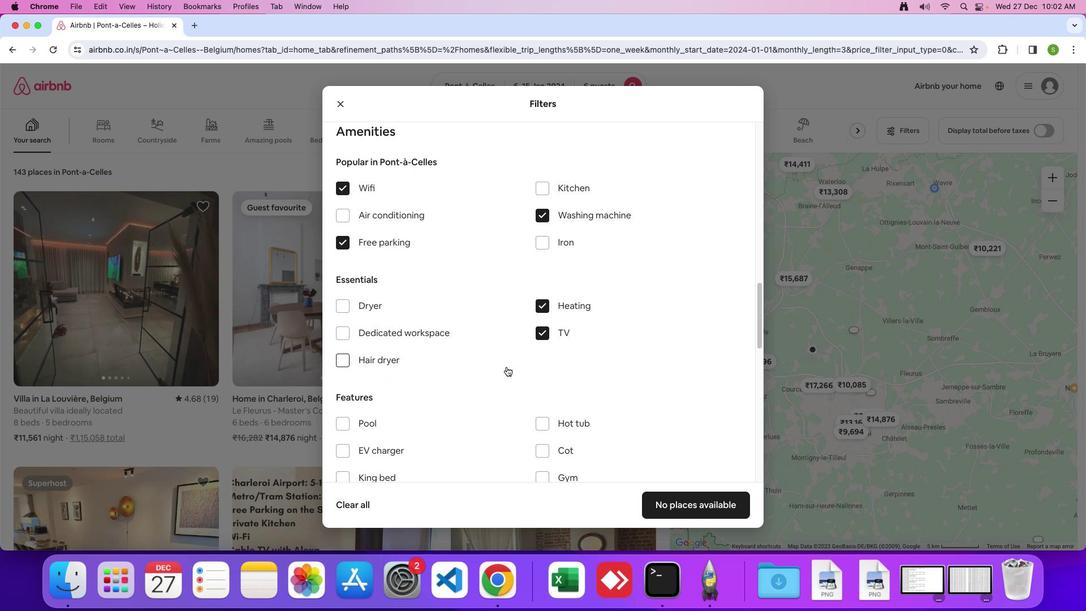 
Action: Mouse scrolled (507, 366) with delta (0, 0)
Screenshot: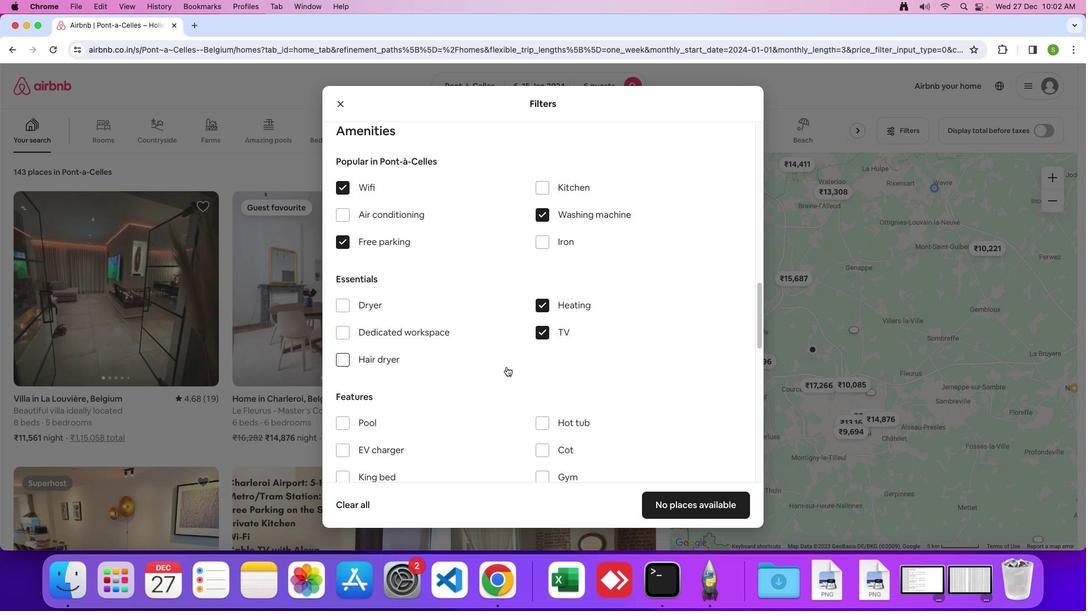 
Action: Mouse scrolled (507, 366) with delta (0, 0)
Screenshot: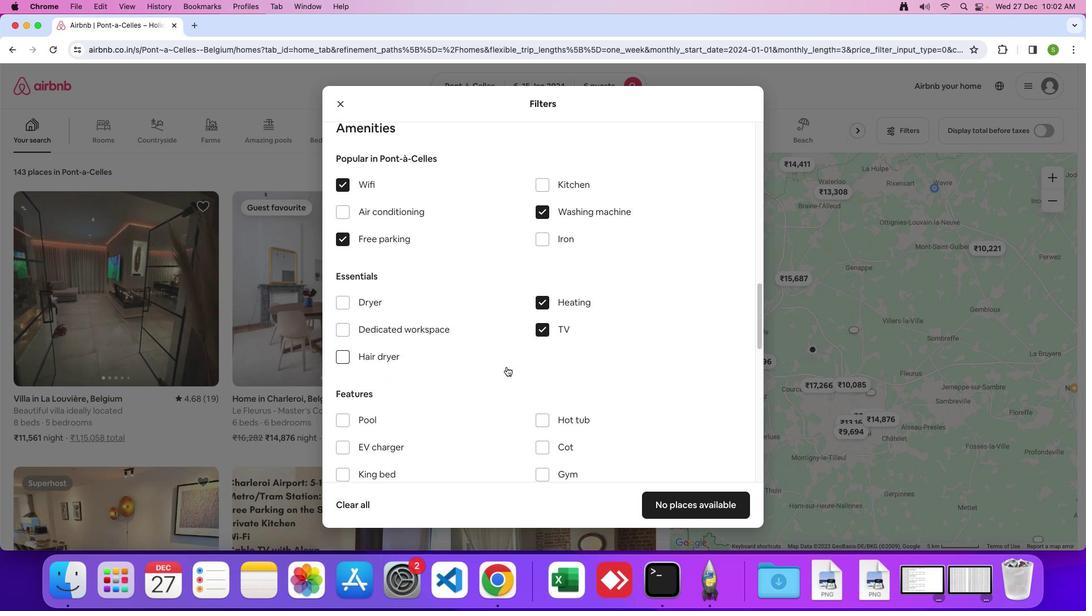 
Action: Mouse scrolled (507, 366) with delta (0, 0)
Screenshot: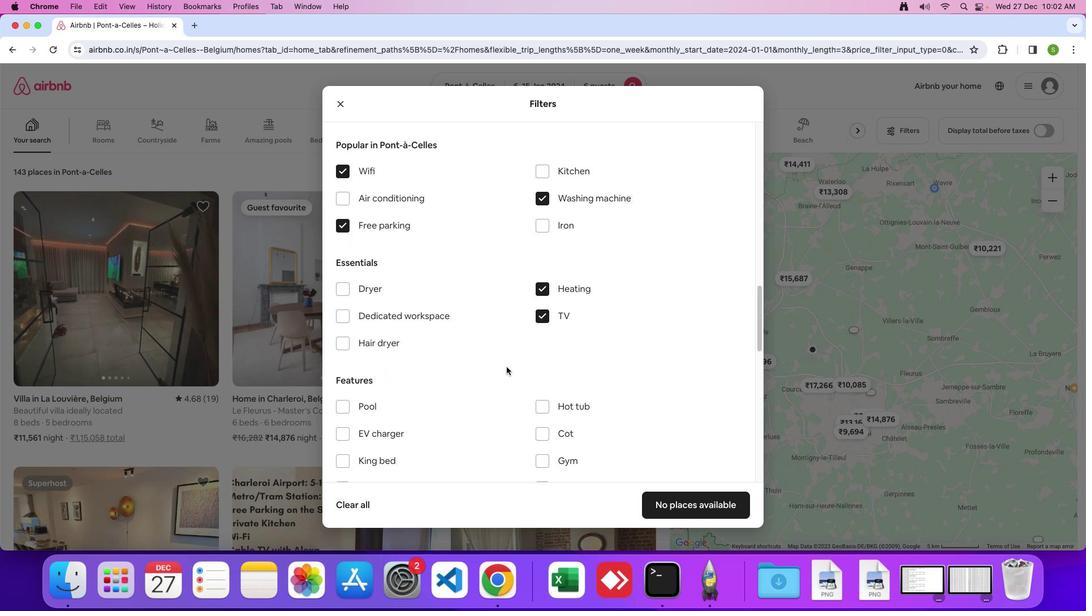 
Action: Mouse scrolled (507, 366) with delta (0, 0)
Screenshot: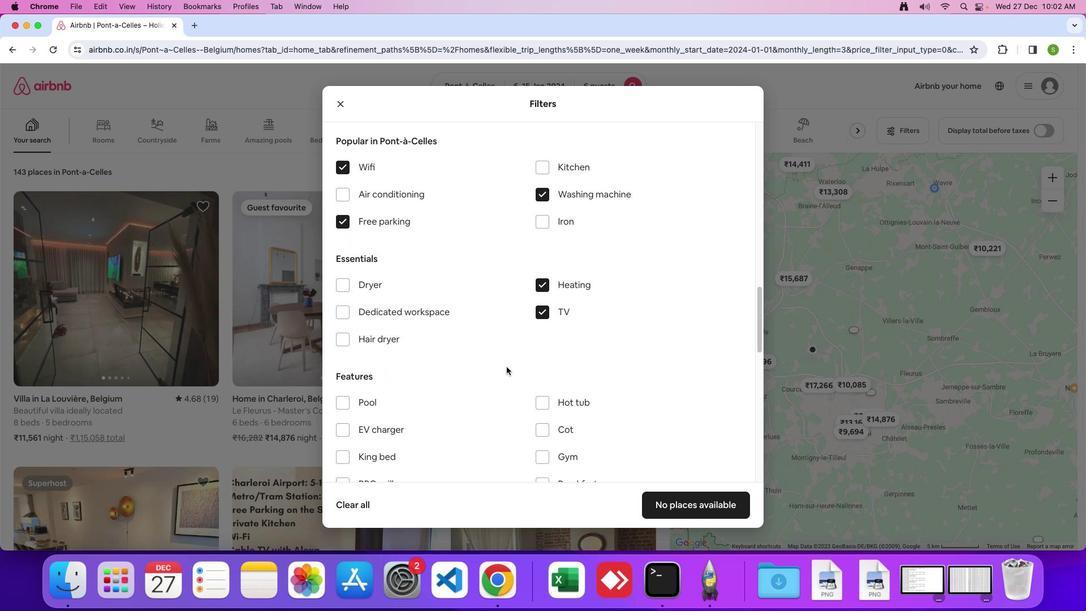 
Action: Mouse scrolled (507, 366) with delta (0, 0)
Screenshot: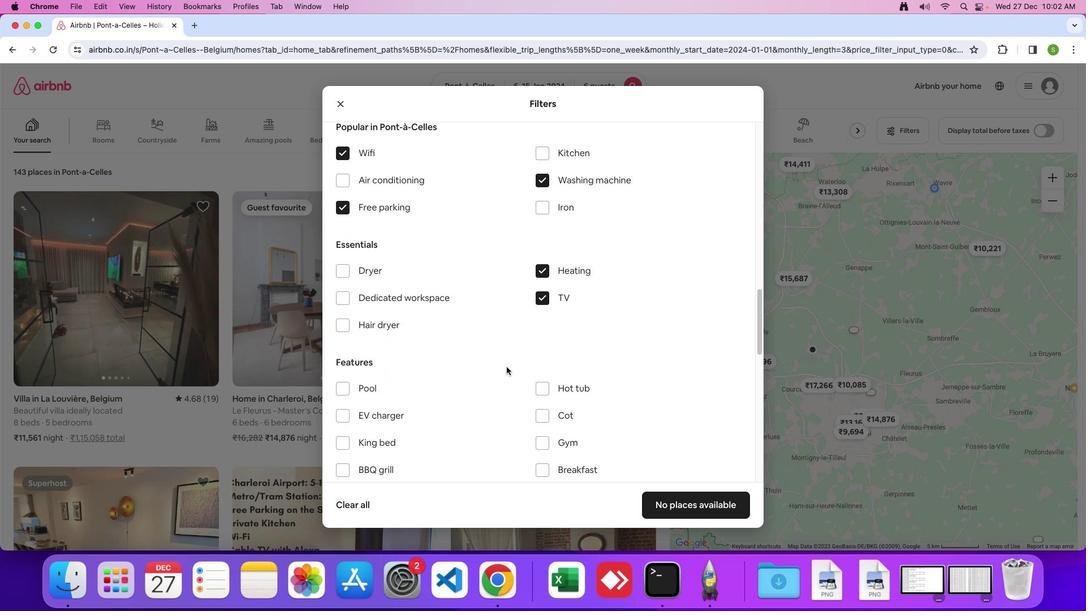 
Action: Mouse scrolled (507, 366) with delta (0, 0)
Screenshot: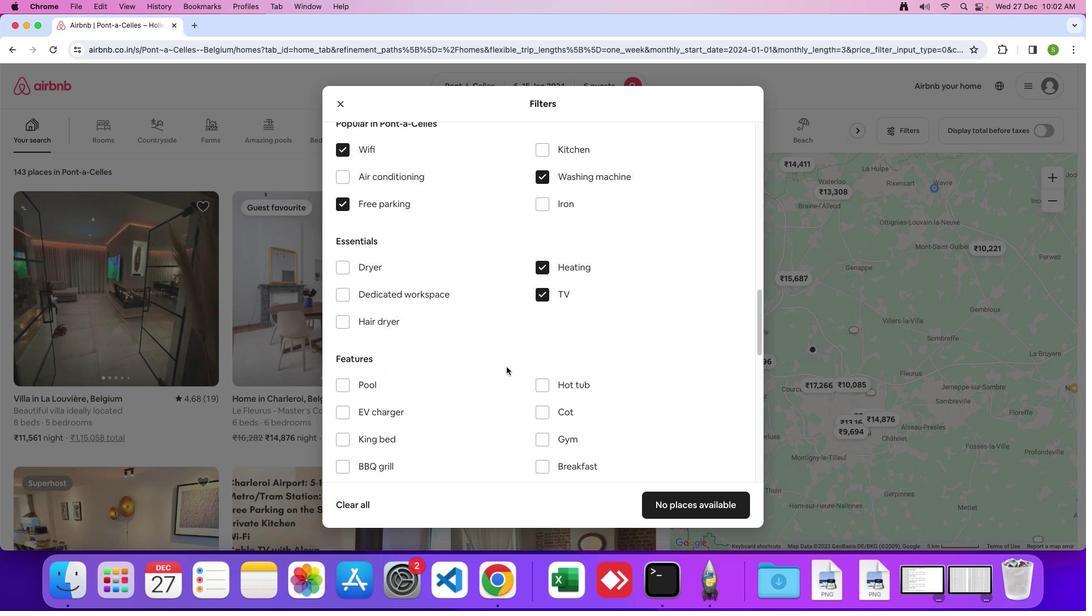 
Action: Mouse scrolled (507, 366) with delta (0, 0)
Screenshot: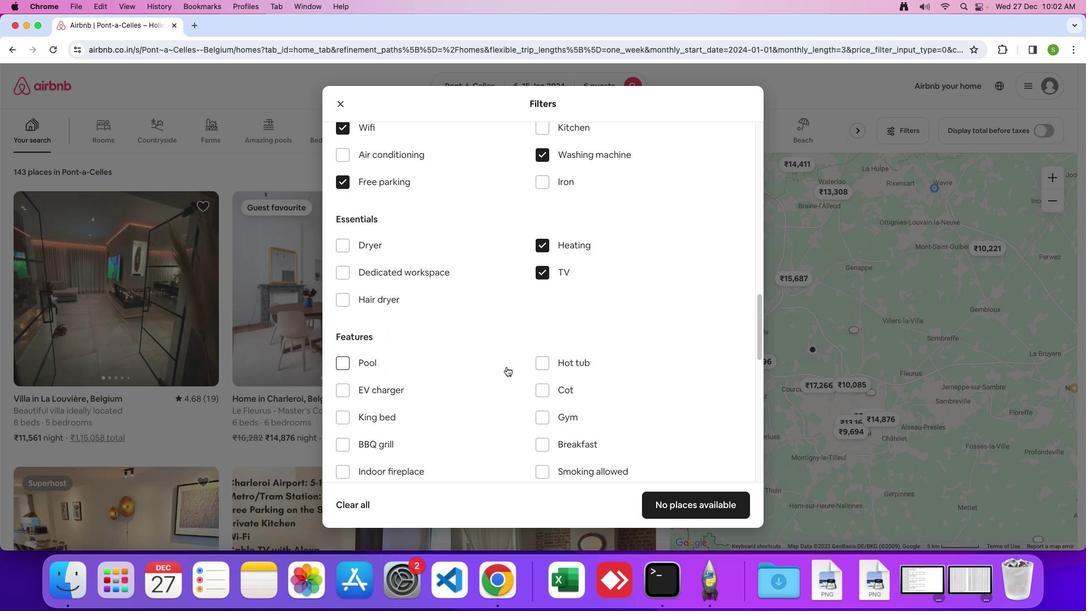 
Action: Mouse scrolled (507, 366) with delta (0, 0)
Screenshot: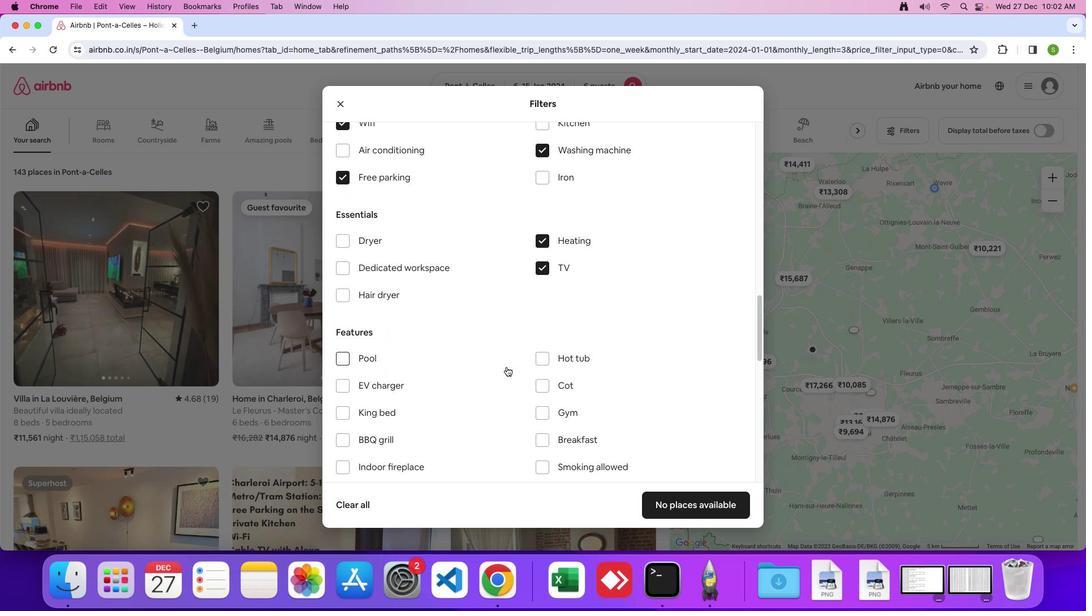 
Action: Mouse moved to (545, 343)
Screenshot: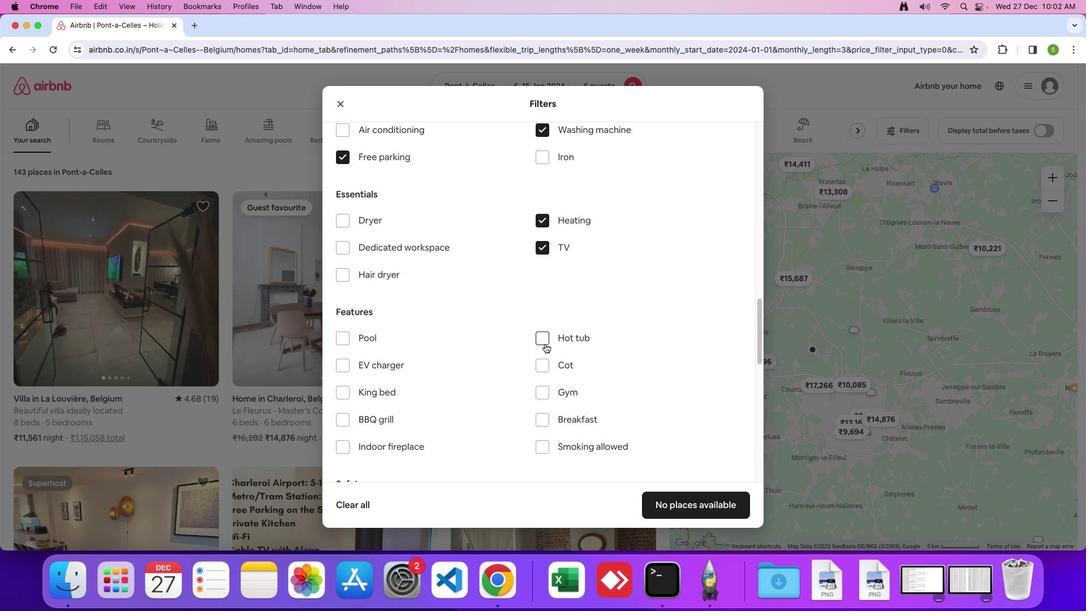 
Action: Mouse pressed left at (545, 343)
Screenshot: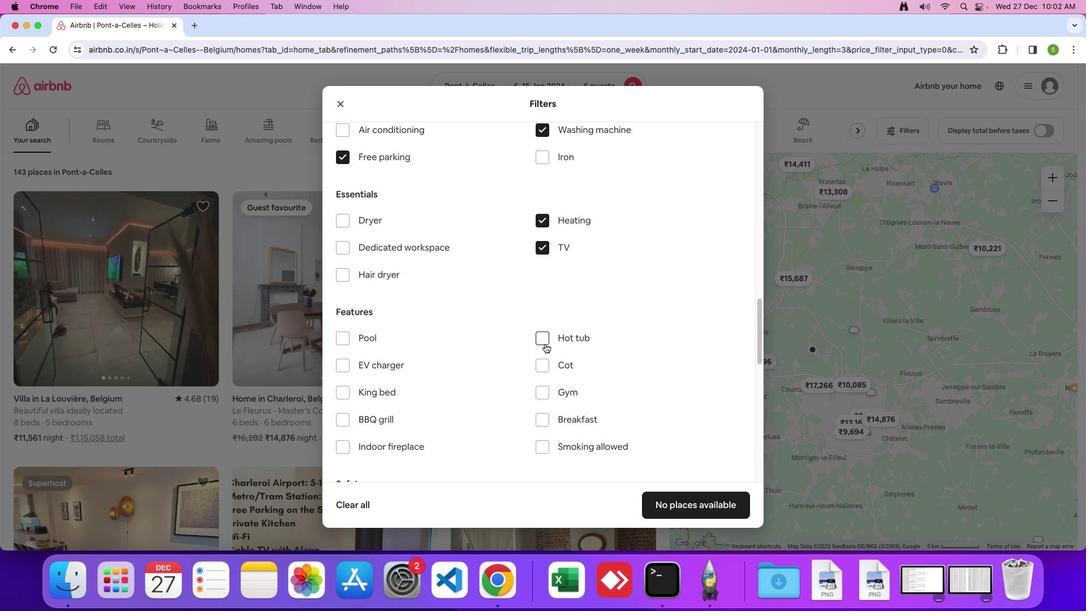 
Action: Mouse moved to (540, 386)
Screenshot: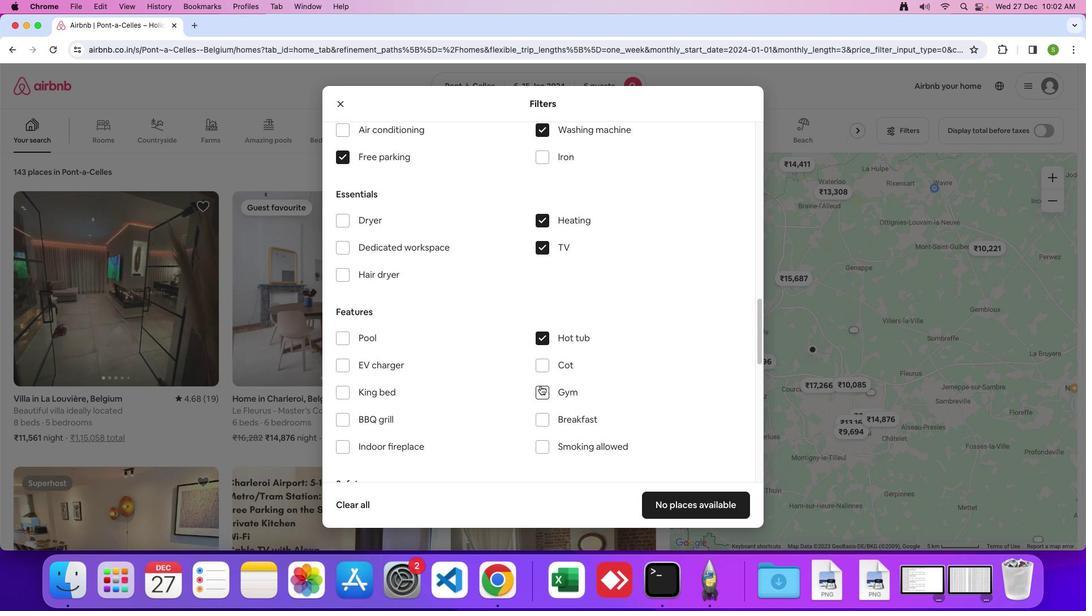 
Action: Mouse pressed left at (540, 386)
Screenshot: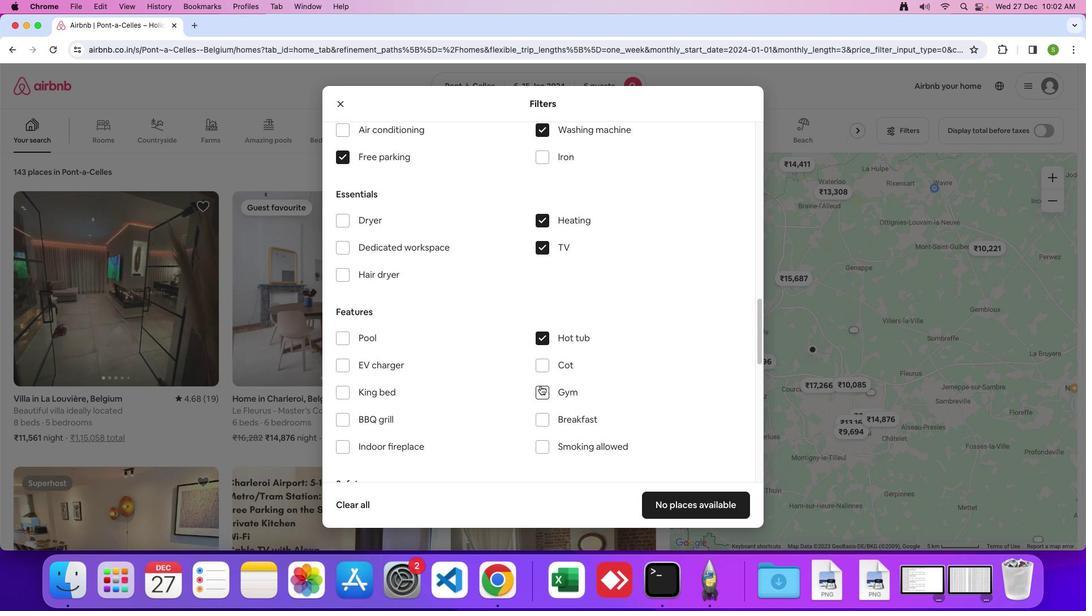 
Action: Mouse moved to (487, 395)
Screenshot: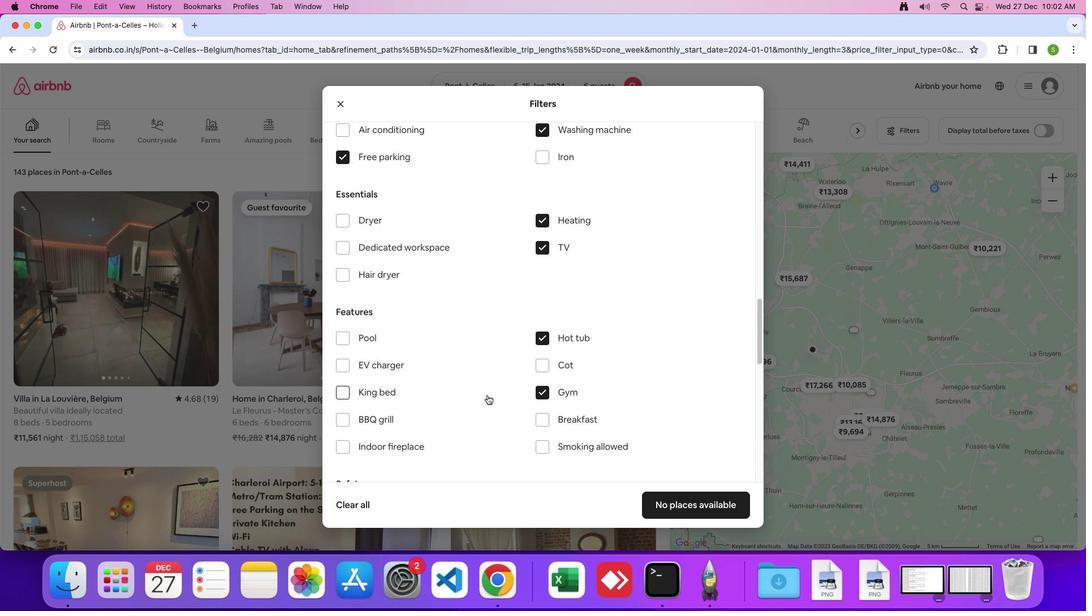
Action: Mouse scrolled (487, 395) with delta (0, 0)
Screenshot: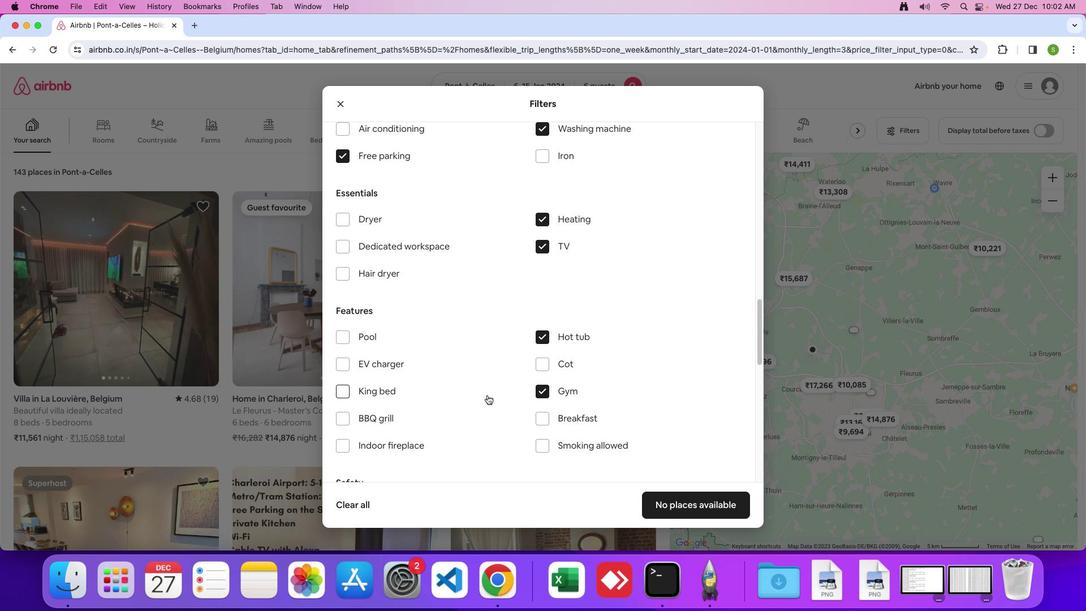 
Action: Mouse scrolled (487, 395) with delta (0, 0)
Screenshot: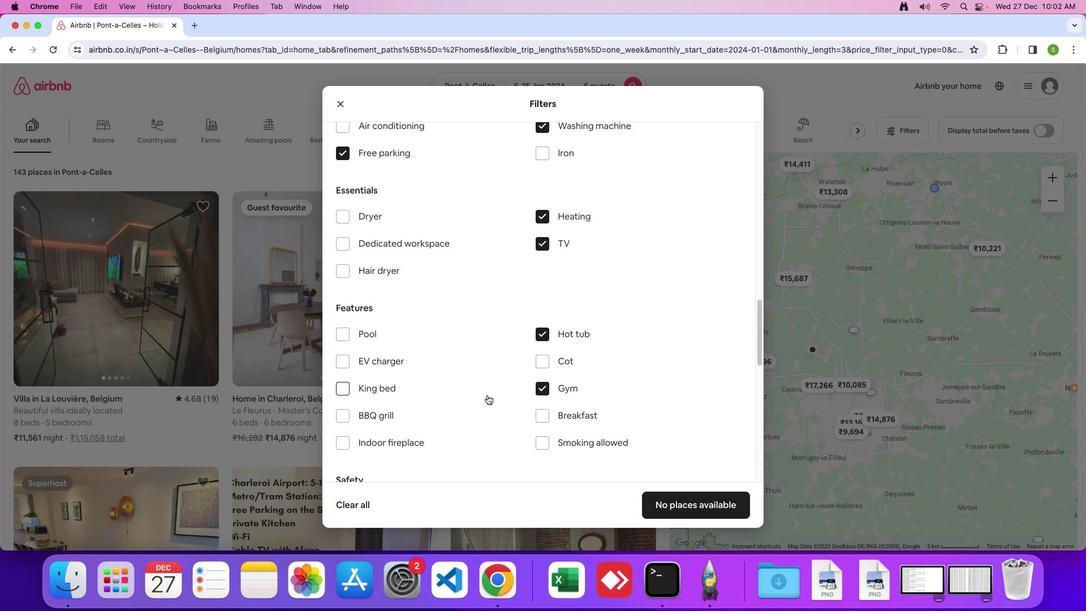 
Action: Mouse scrolled (487, 395) with delta (0, 0)
Screenshot: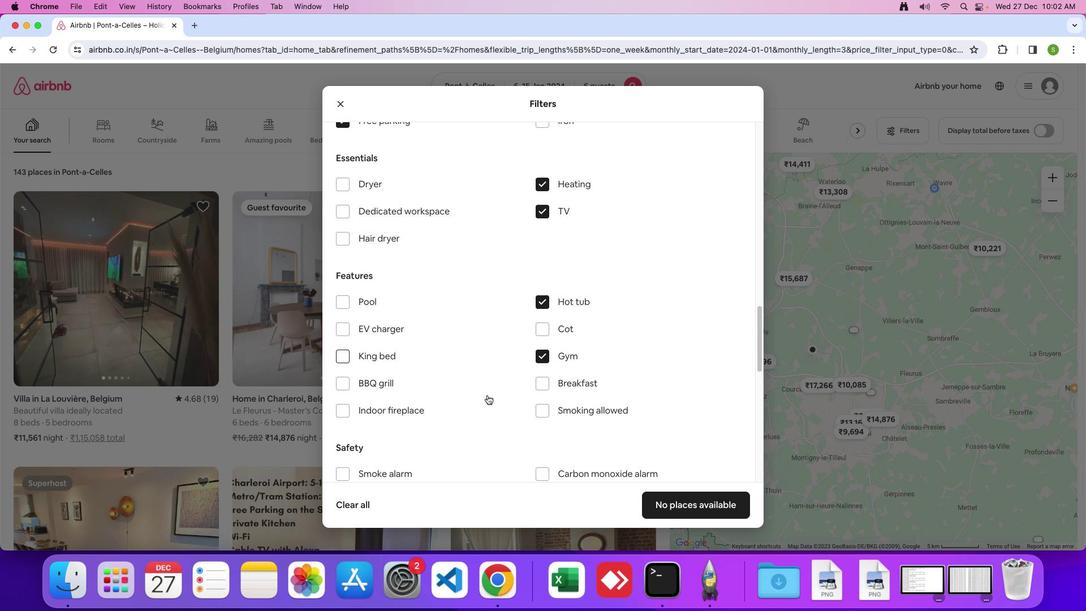 
Action: Mouse scrolled (487, 395) with delta (0, 0)
Screenshot: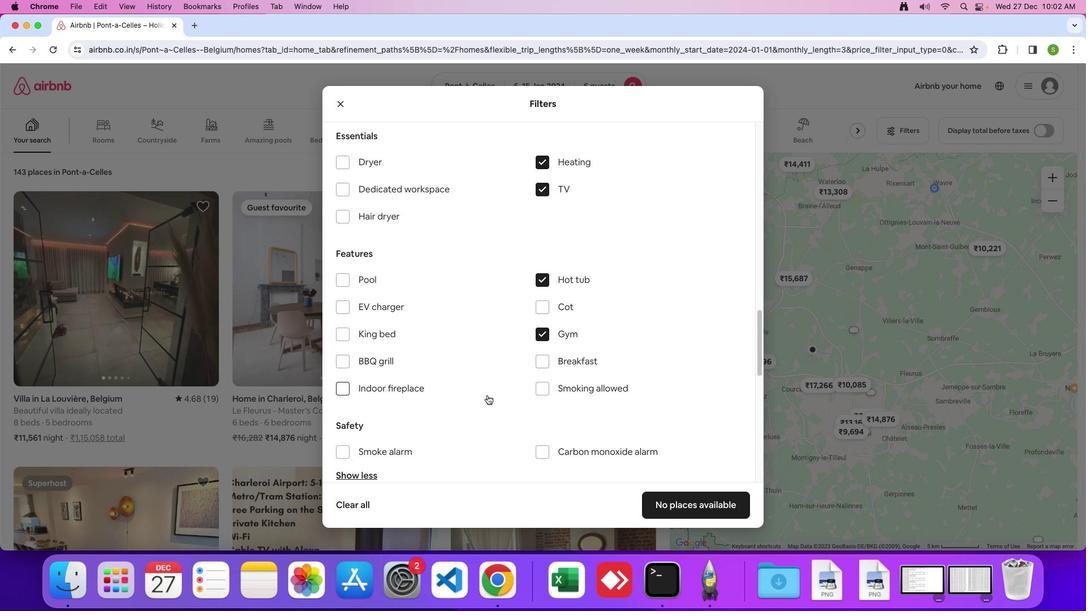 
Action: Mouse scrolled (487, 395) with delta (0, 0)
Screenshot: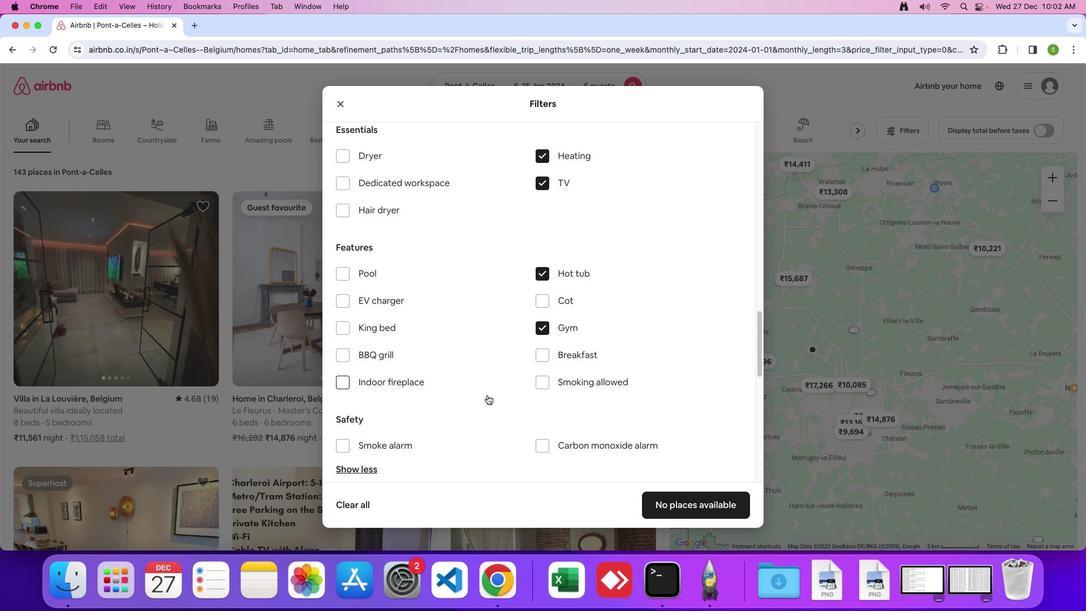 
Action: Mouse moved to (541, 367)
Screenshot: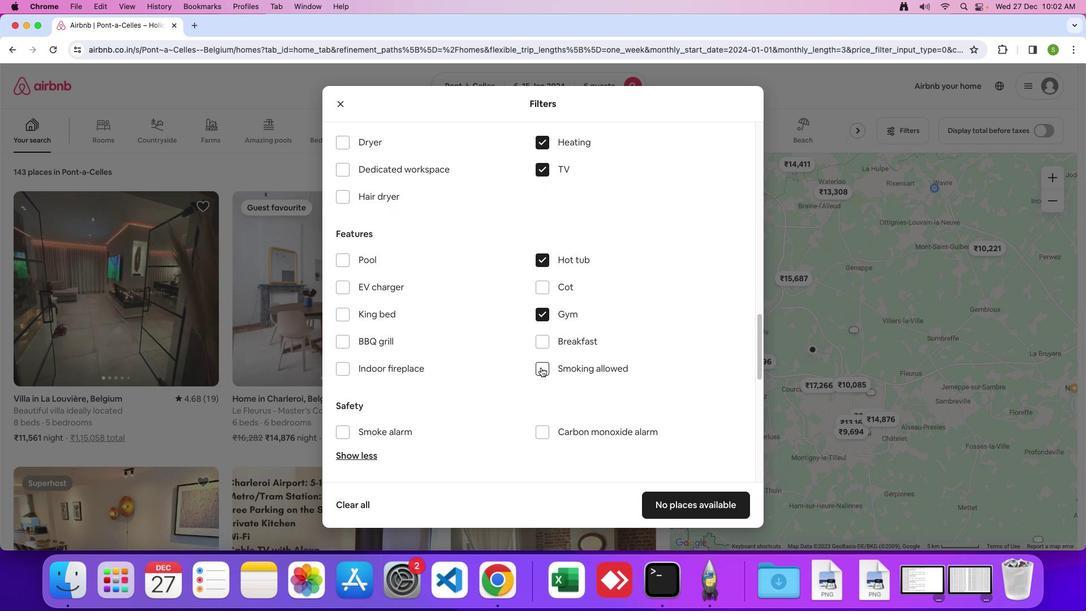 
Action: Mouse pressed left at (541, 367)
Screenshot: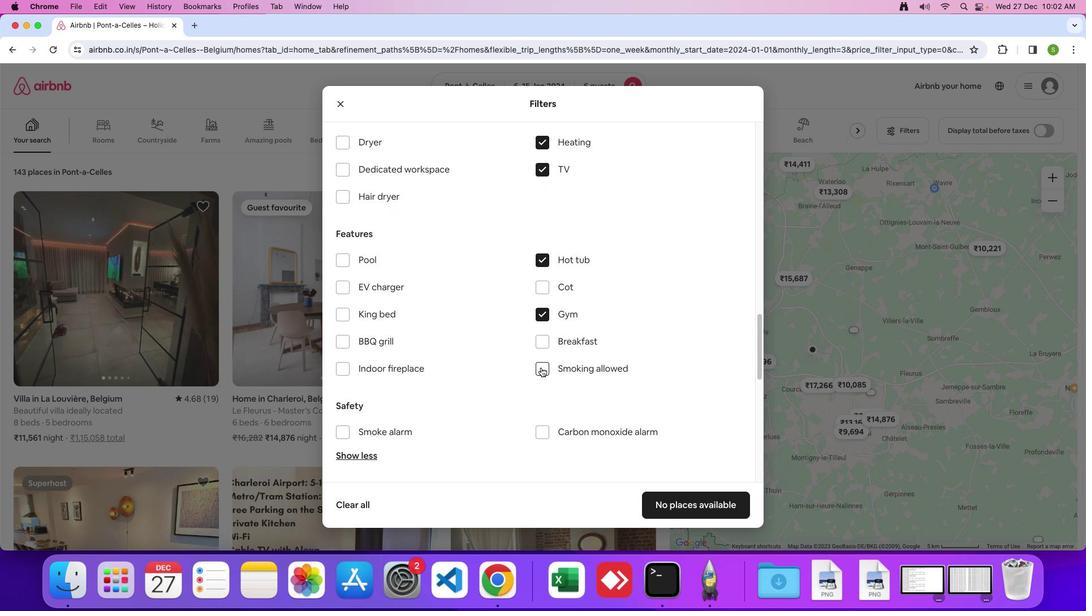 
Action: Mouse moved to (473, 387)
Screenshot: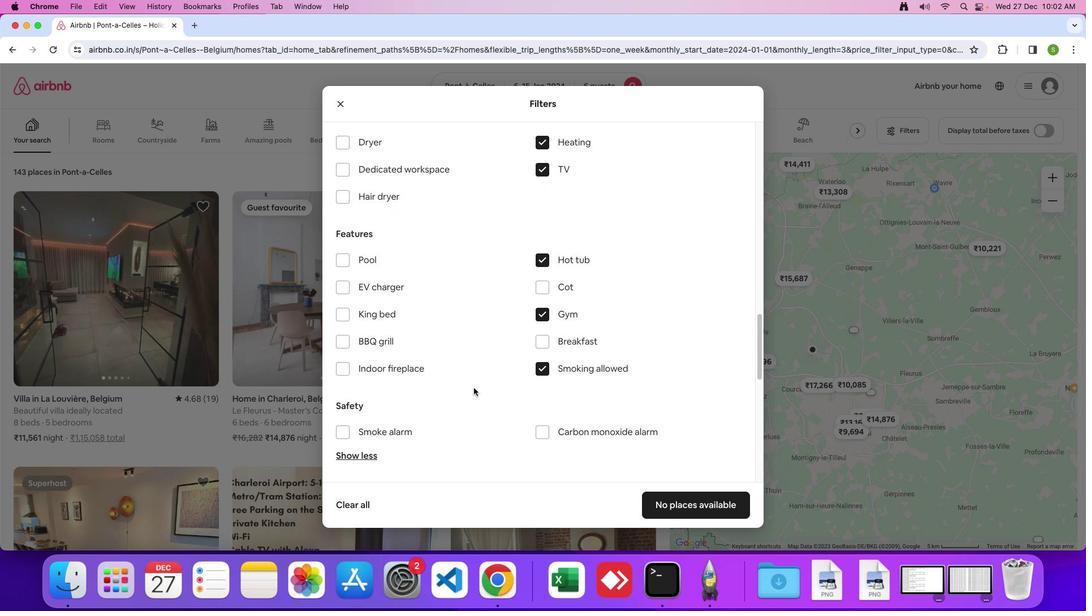 
Action: Mouse scrolled (473, 387) with delta (0, 0)
Screenshot: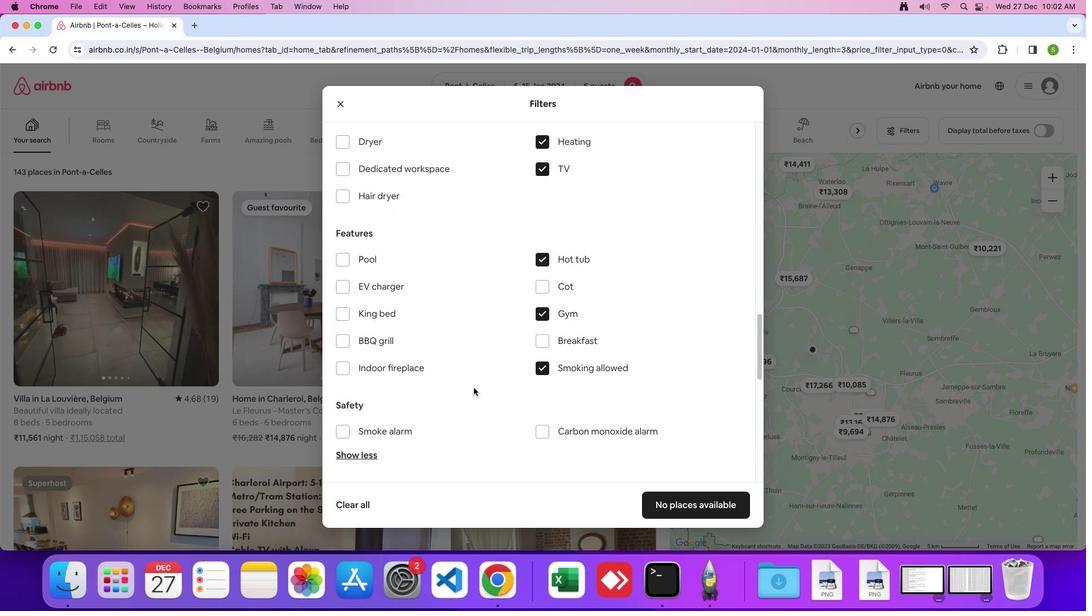 
Action: Mouse scrolled (473, 387) with delta (0, 0)
Screenshot: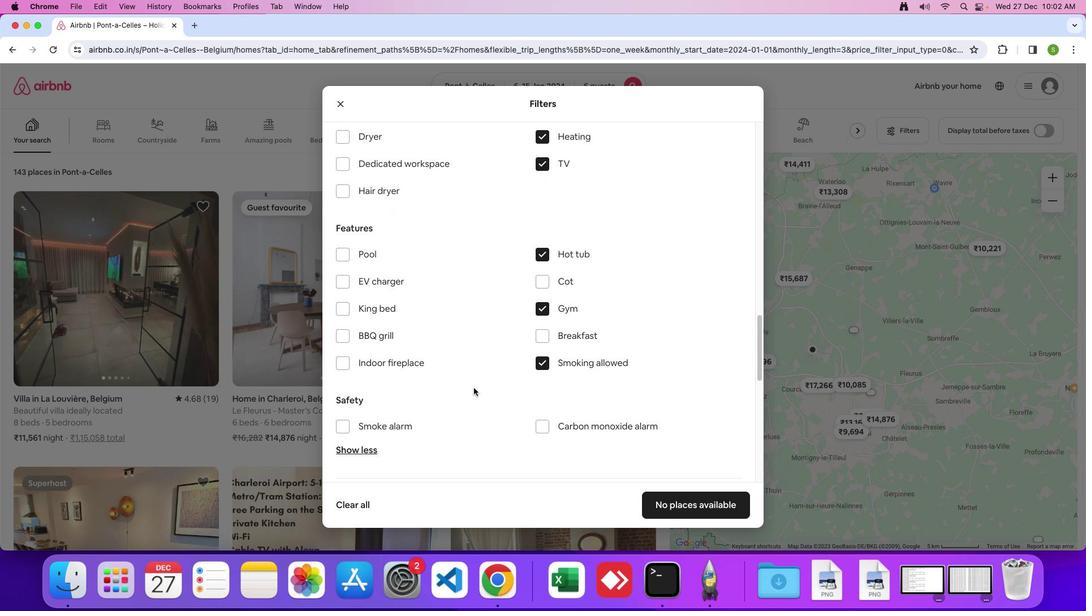 
Action: Mouse scrolled (473, 387) with delta (0, 0)
Screenshot: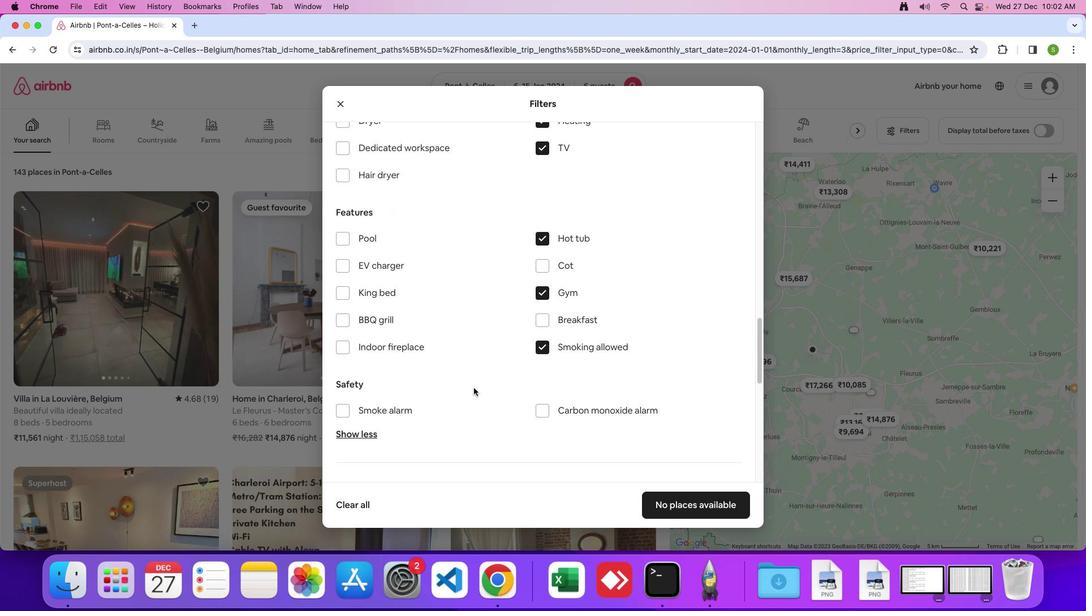 
Action: Mouse moved to (473, 388)
Screenshot: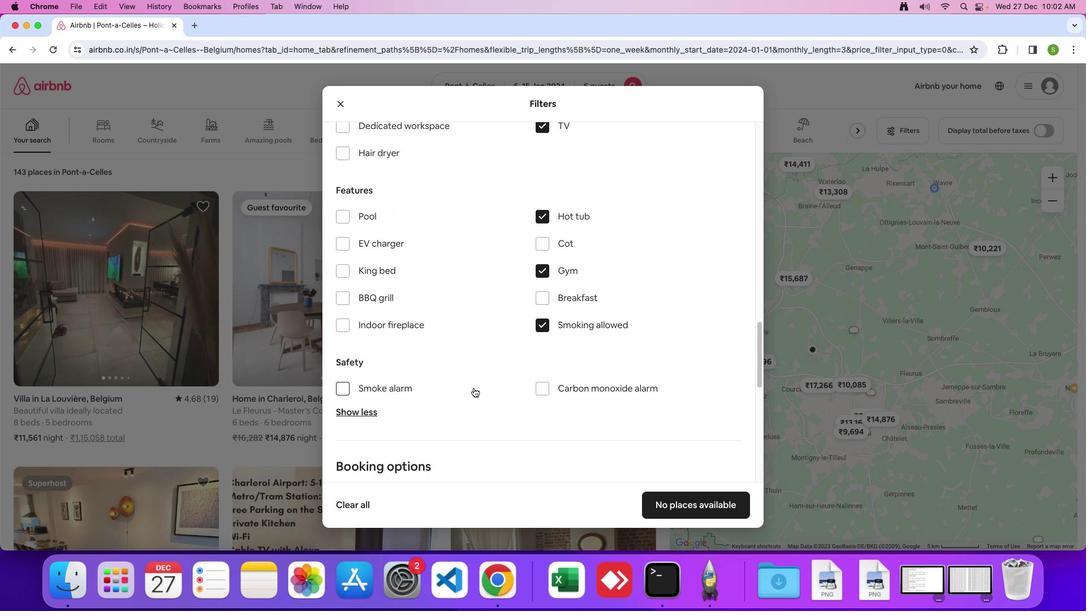 
Action: Mouse scrolled (473, 388) with delta (0, 0)
Screenshot: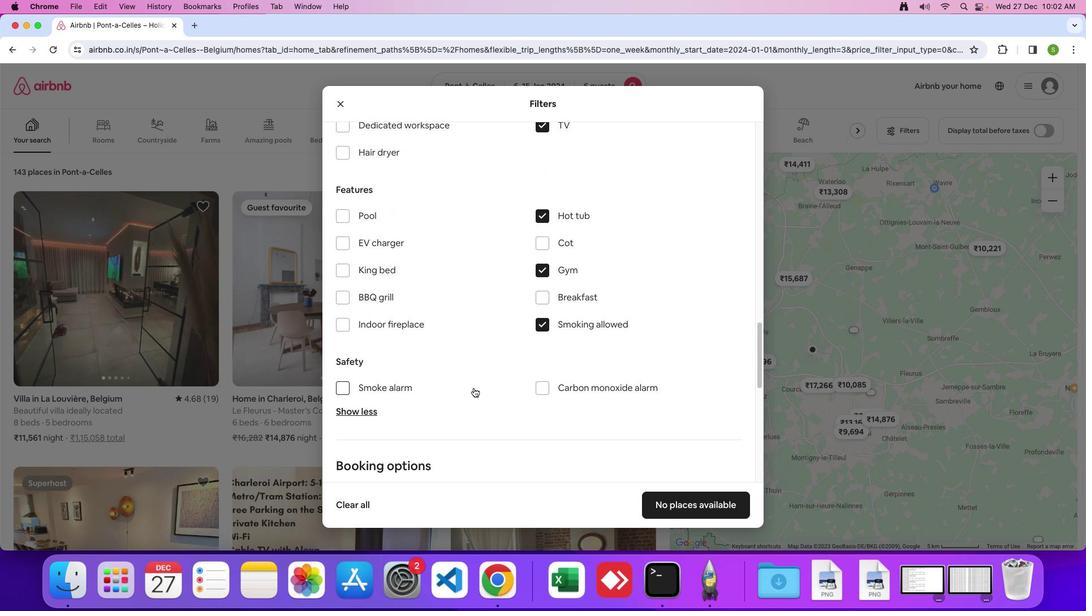 
Action: Mouse scrolled (473, 388) with delta (0, 0)
Screenshot: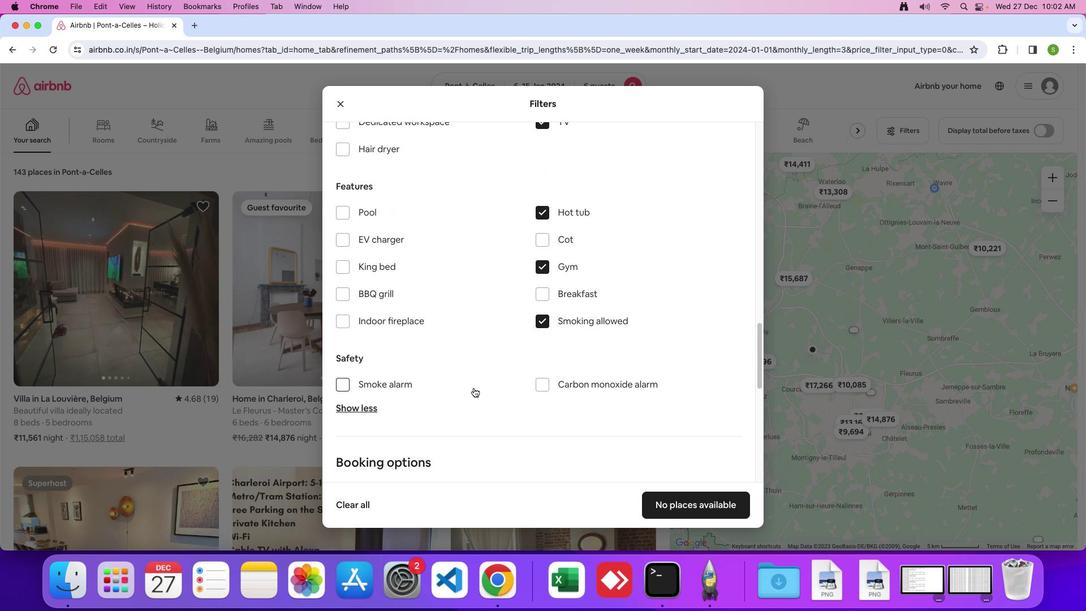 
Action: Mouse moved to (473, 388)
Screenshot: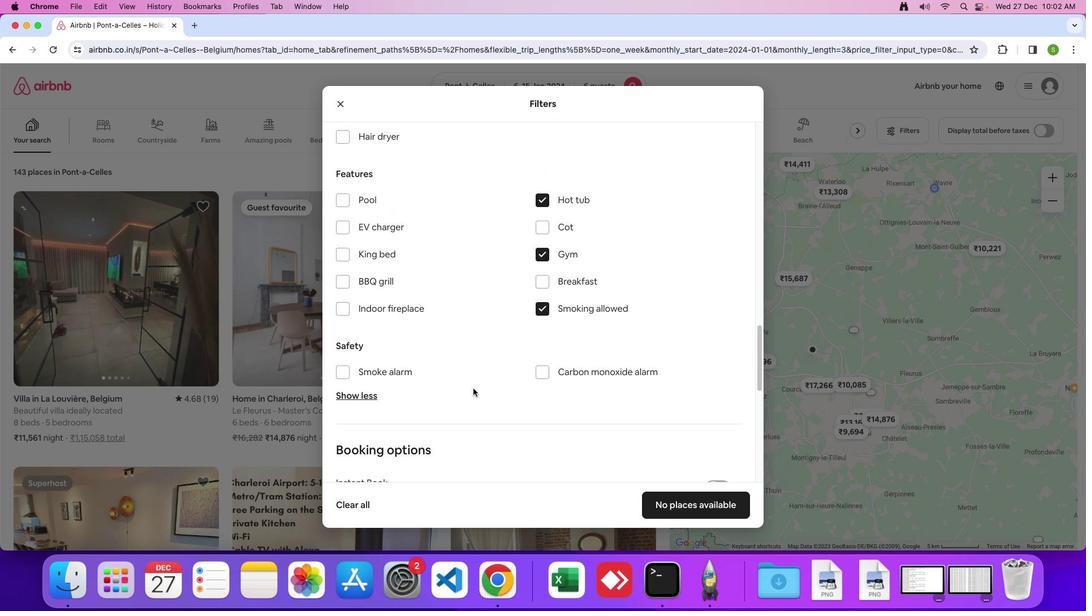 
Action: Mouse scrolled (473, 388) with delta (0, 0)
Screenshot: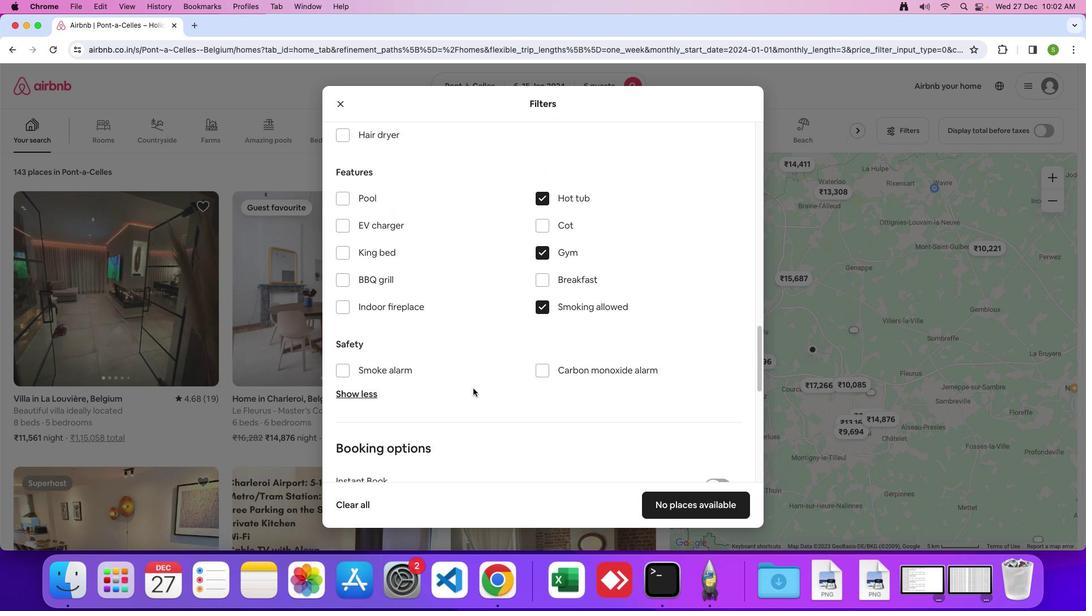 
Action: Mouse scrolled (473, 388) with delta (0, 0)
Screenshot: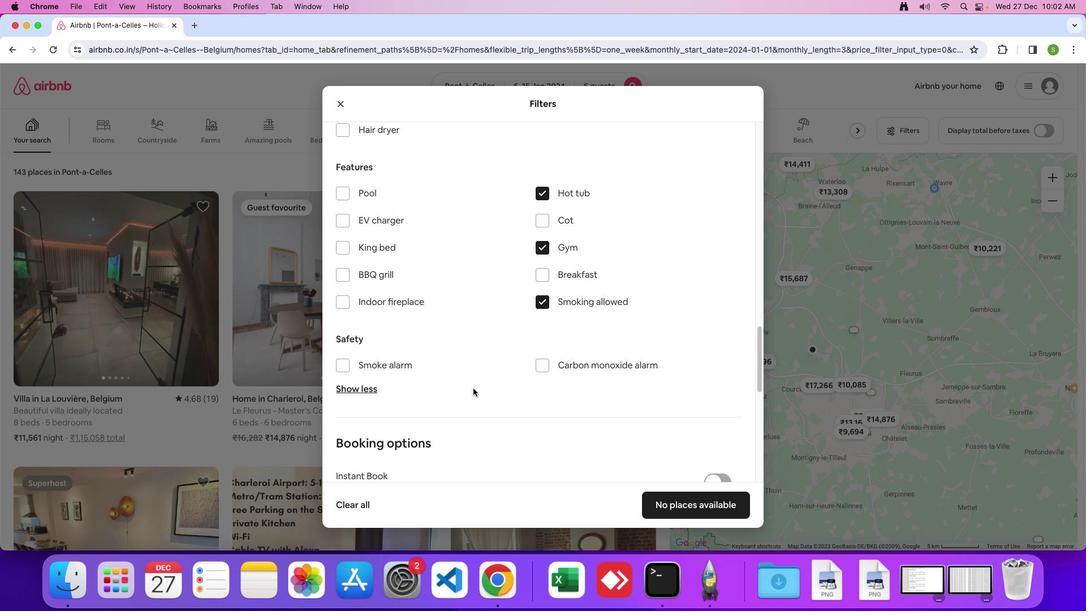 
Action: Mouse moved to (475, 395)
Screenshot: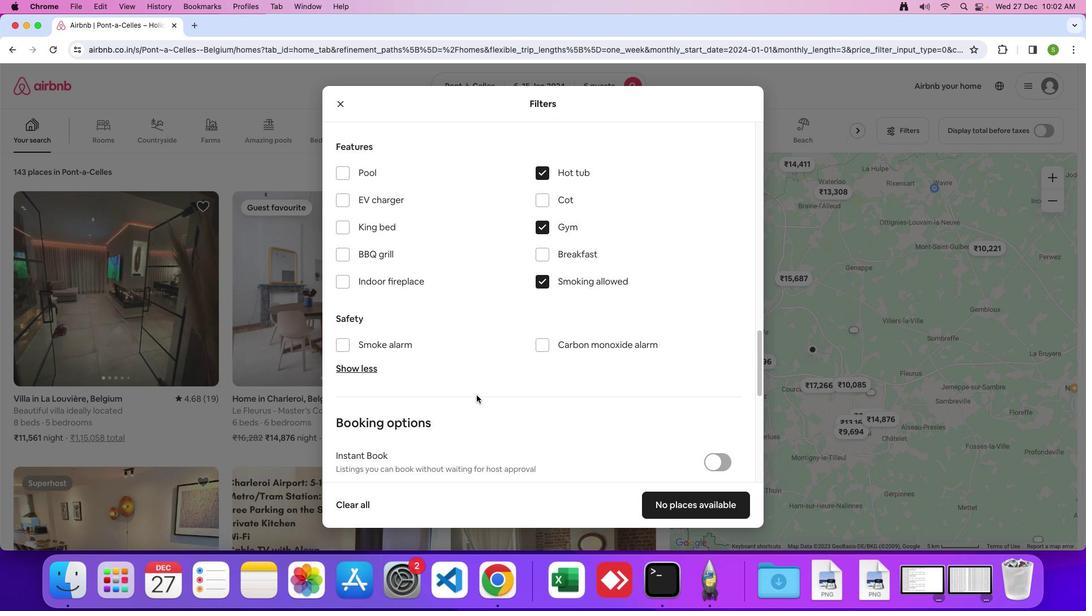 
Action: Mouse scrolled (475, 395) with delta (0, 0)
Screenshot: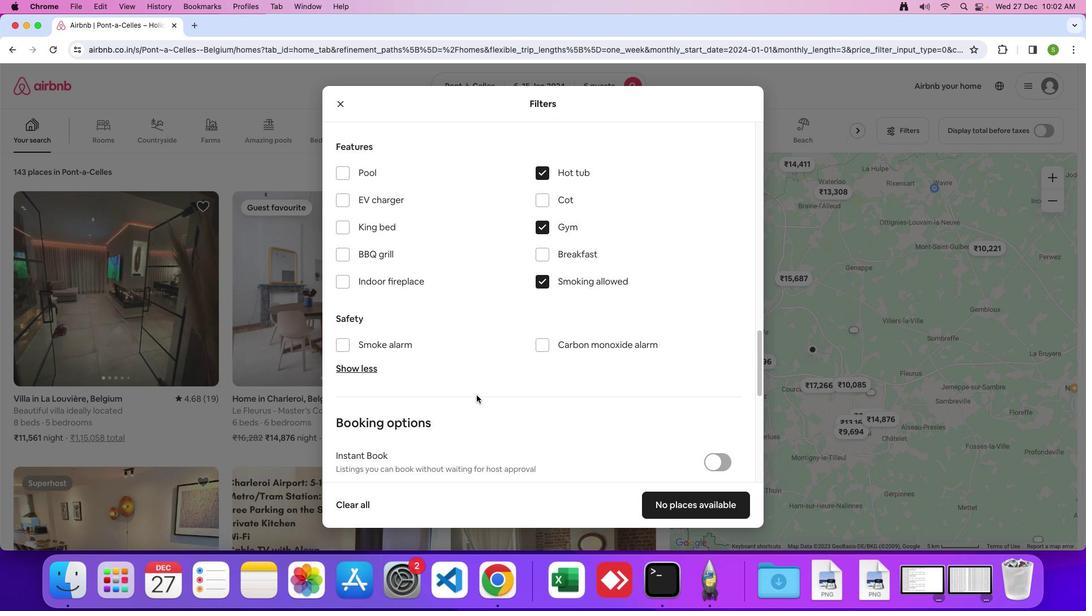 
Action: Mouse moved to (476, 395)
Screenshot: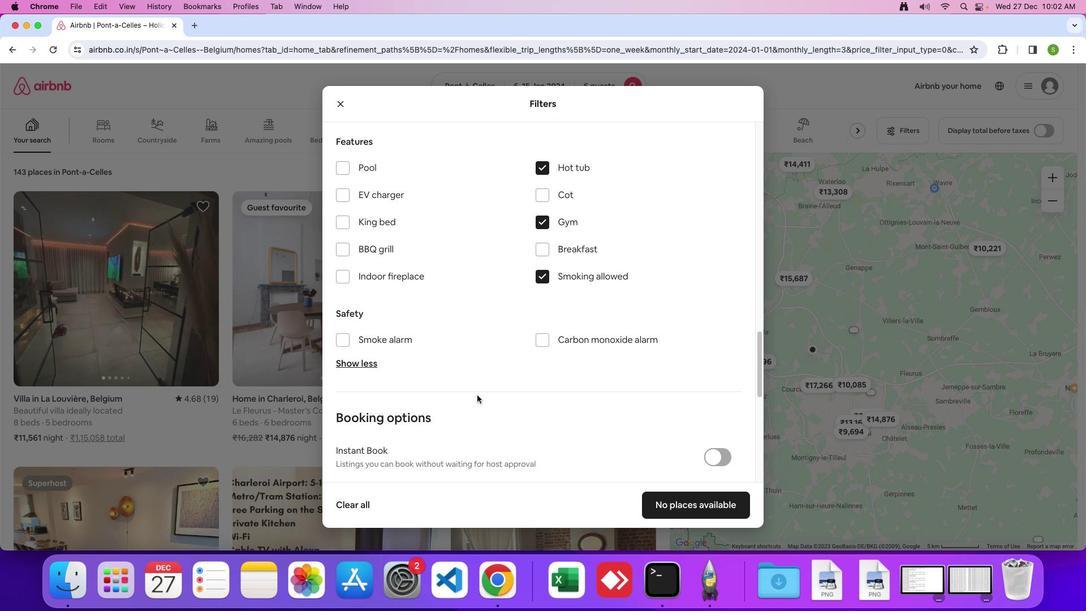 
Action: Mouse scrolled (476, 395) with delta (0, 0)
Screenshot: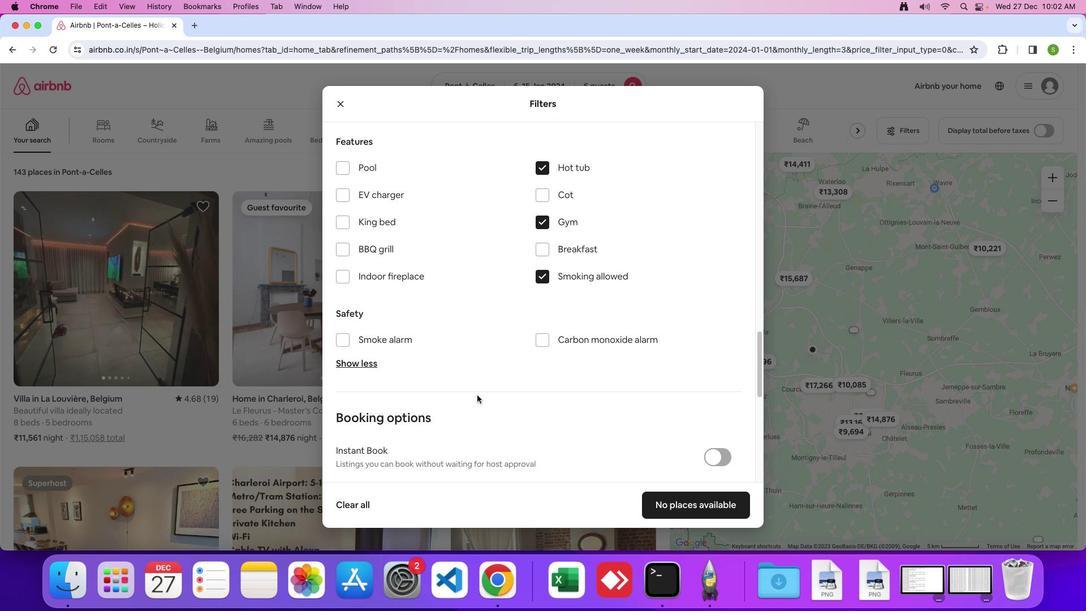 
Action: Mouse moved to (477, 395)
Screenshot: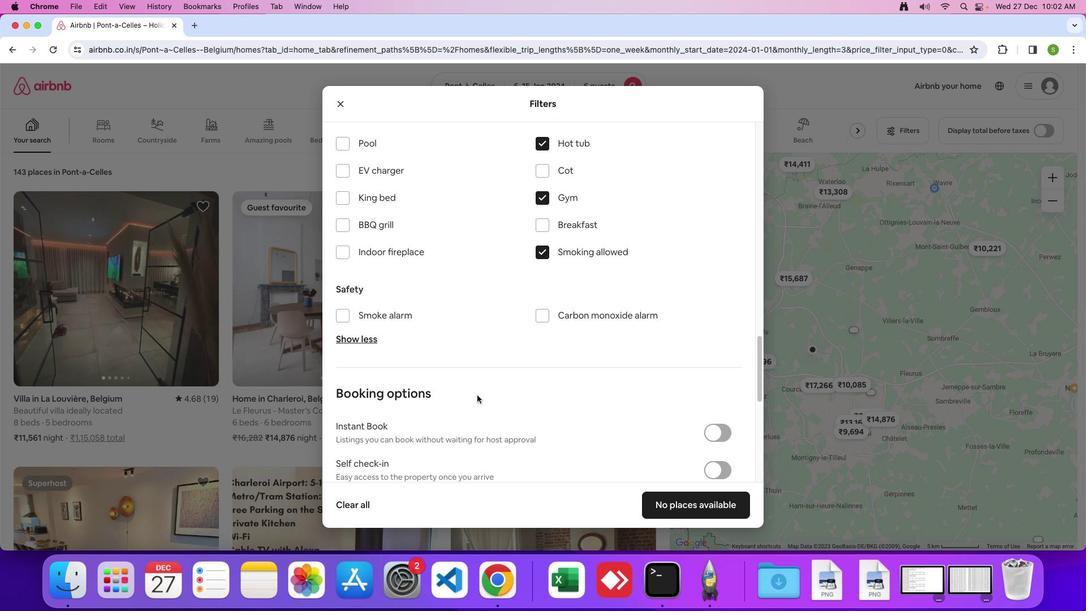 
Action: Mouse scrolled (477, 395) with delta (0, -1)
Screenshot: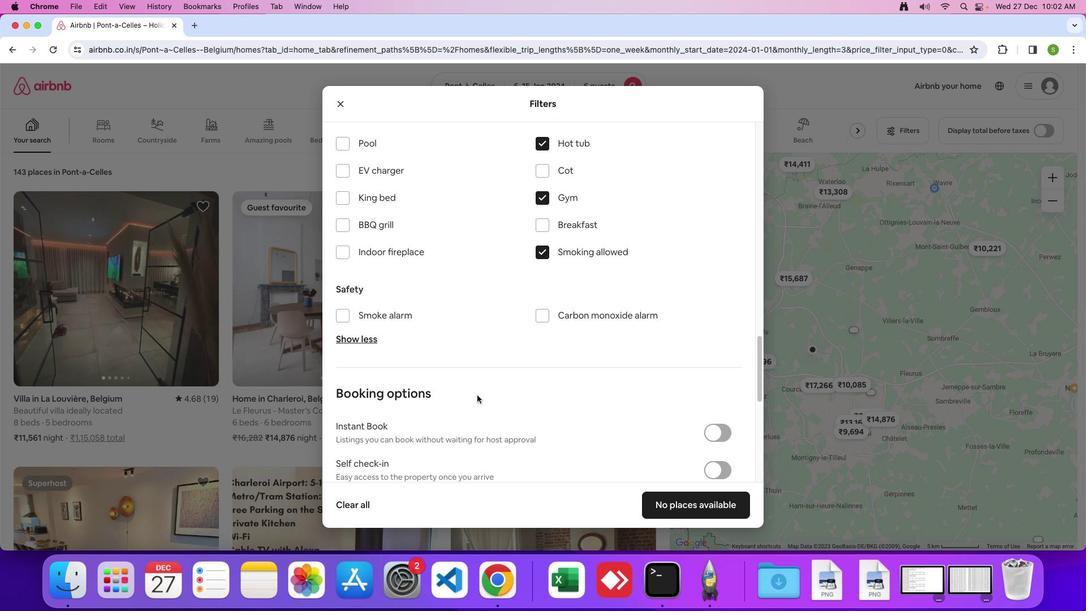 
Action: Mouse moved to (525, 410)
Screenshot: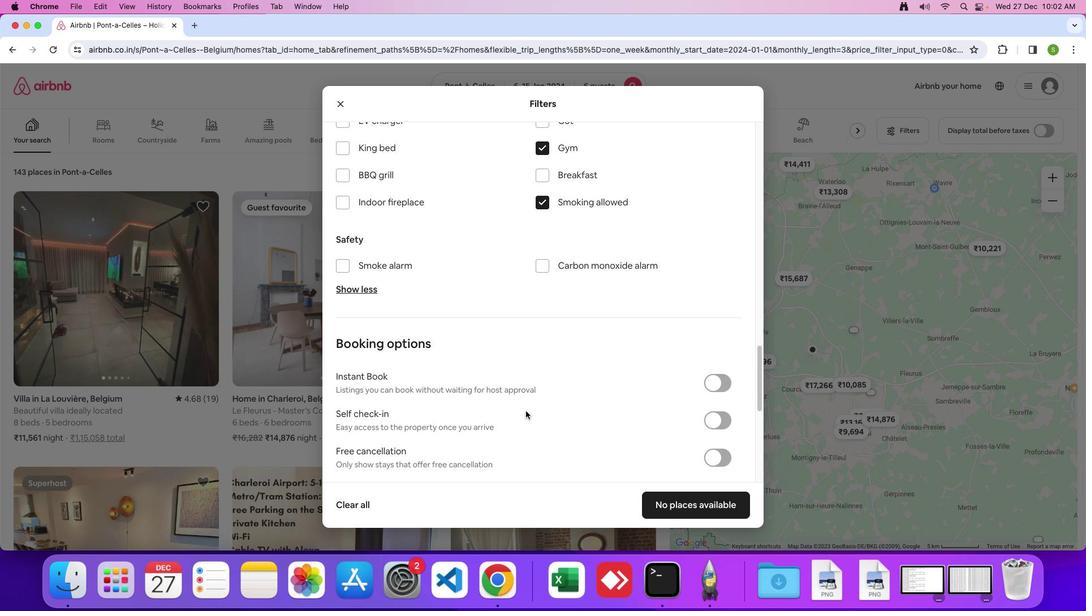 
Action: Mouse scrolled (525, 410) with delta (0, 0)
Screenshot: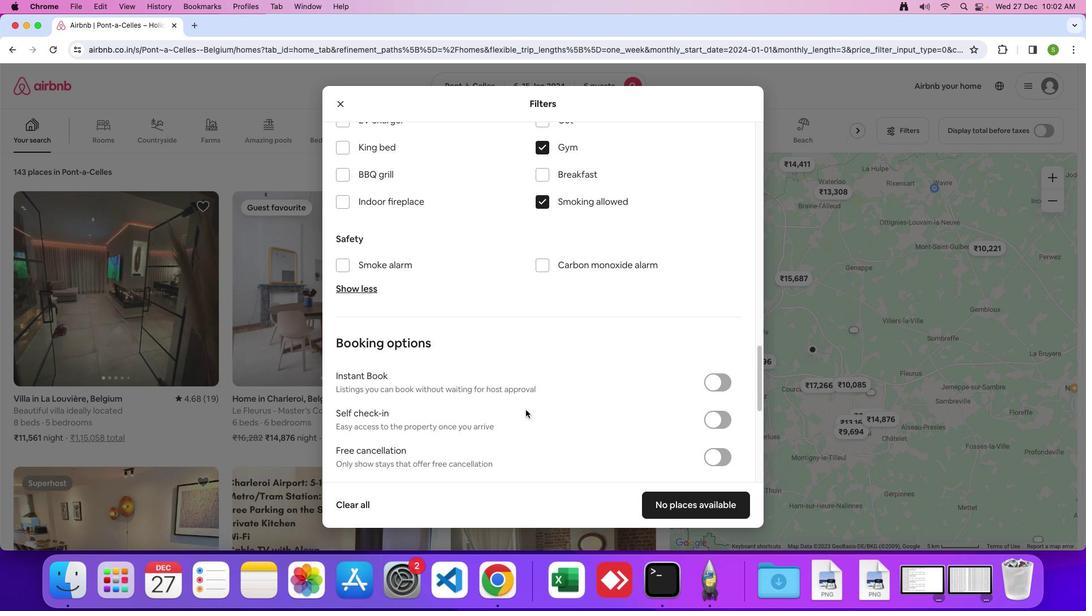 
Action: Mouse moved to (526, 410)
Screenshot: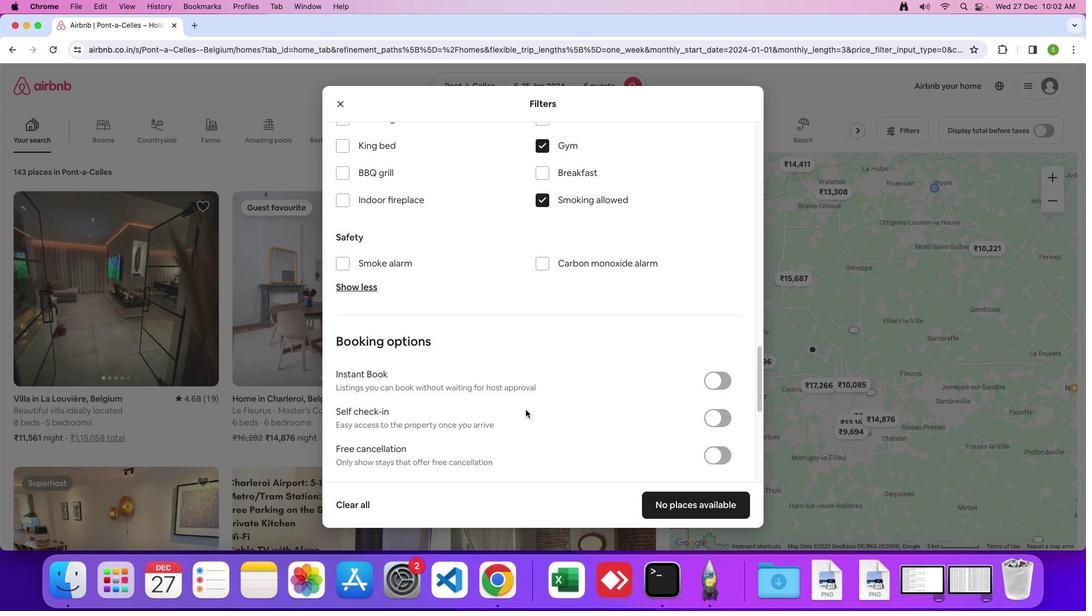 
Action: Mouse scrolled (526, 410) with delta (0, 0)
Screenshot: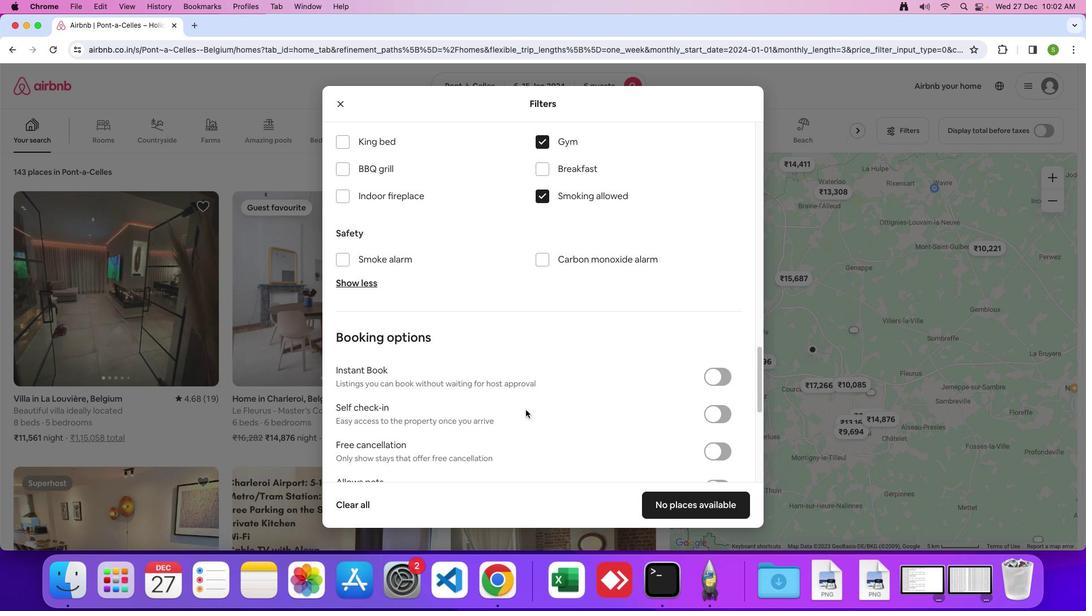 
Action: Mouse moved to (526, 410)
Screenshot: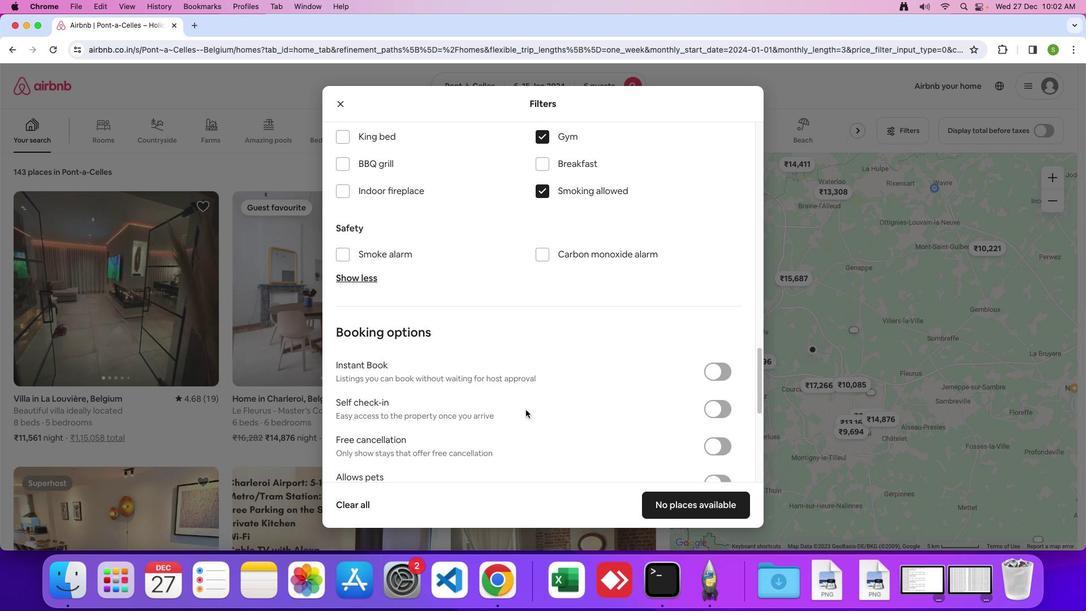 
Action: Mouse scrolled (526, 410) with delta (0, 0)
Screenshot: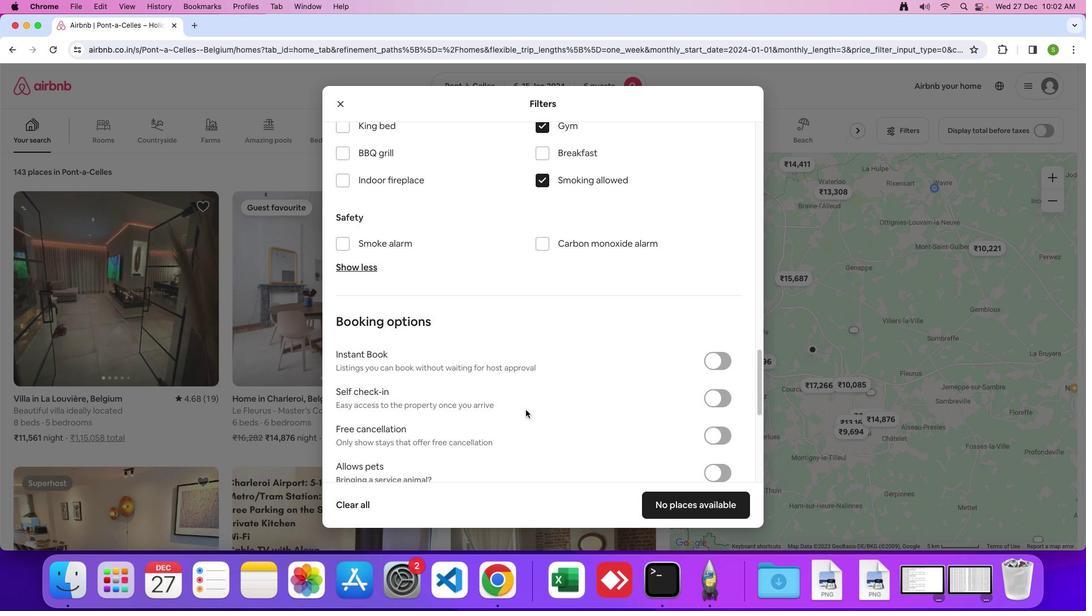 
Action: Mouse scrolled (526, 410) with delta (0, 0)
Screenshot: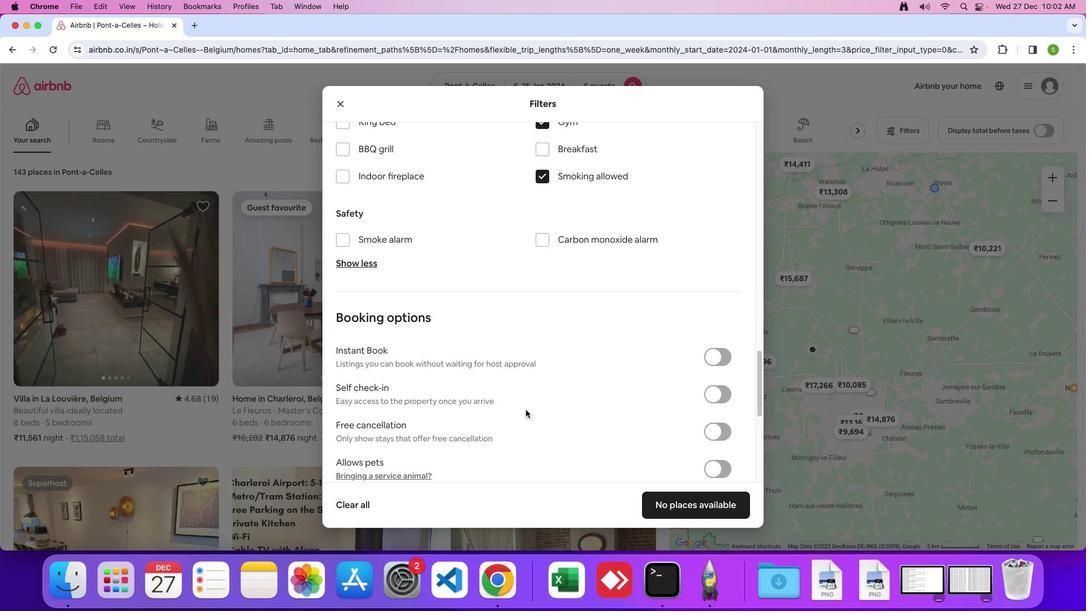 
Action: Mouse scrolled (526, 410) with delta (0, 0)
Screenshot: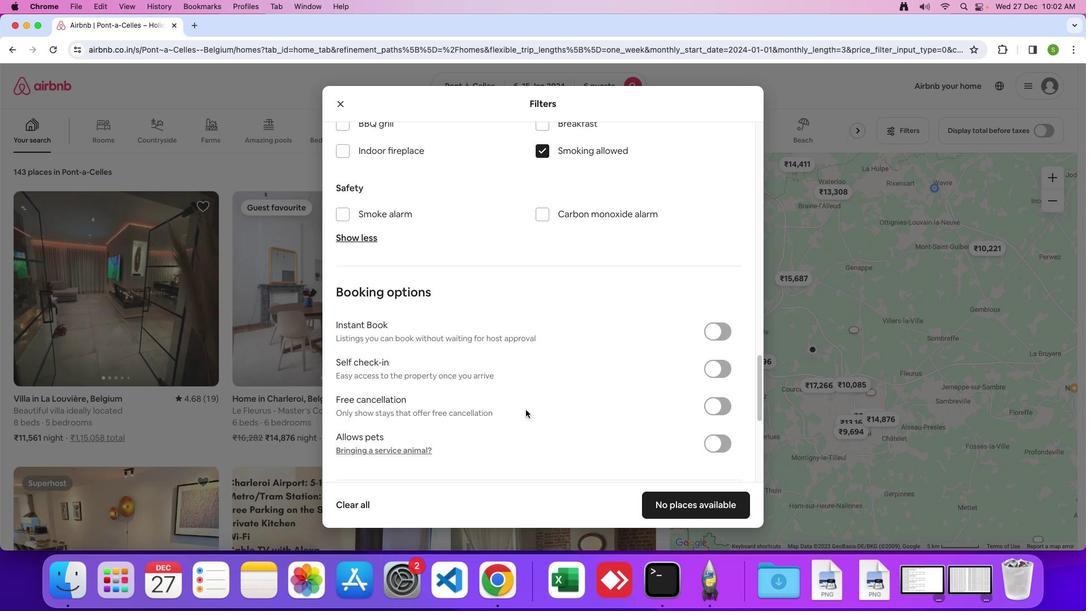 
Action: Mouse scrolled (526, 410) with delta (0, 0)
Screenshot: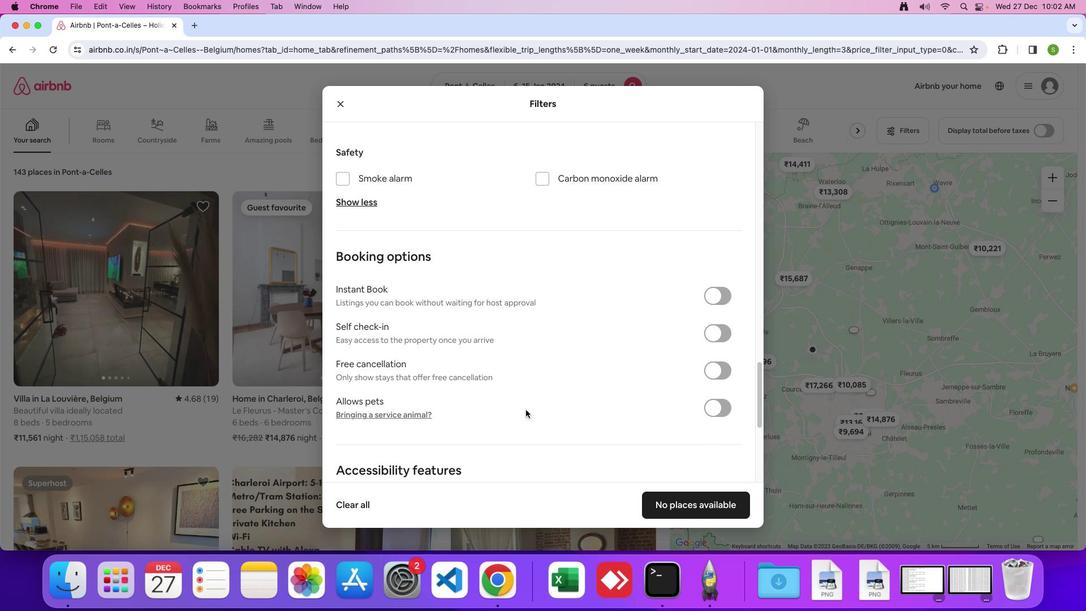 
Action: Mouse scrolled (526, 410) with delta (0, 0)
Screenshot: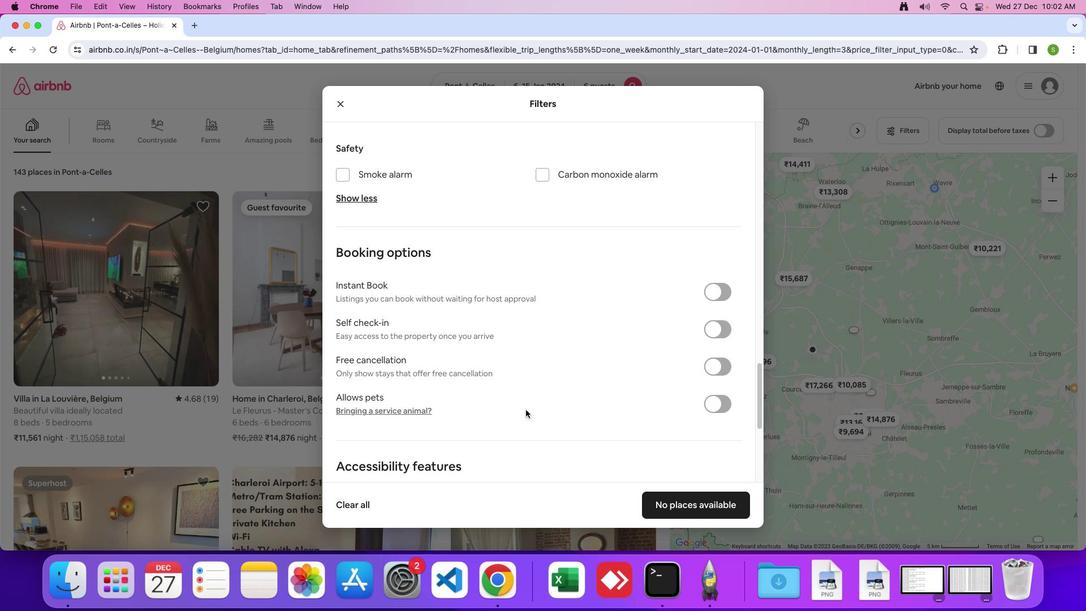 
Action: Mouse scrolled (526, 410) with delta (0, 0)
Screenshot: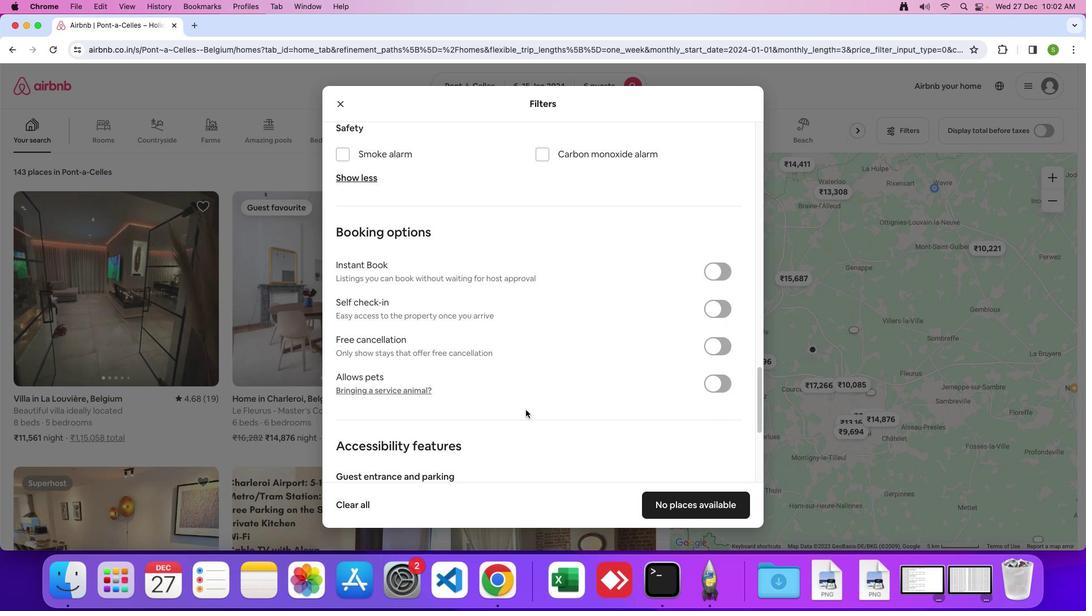 
Action: Mouse scrolled (526, 410) with delta (0, 0)
Screenshot: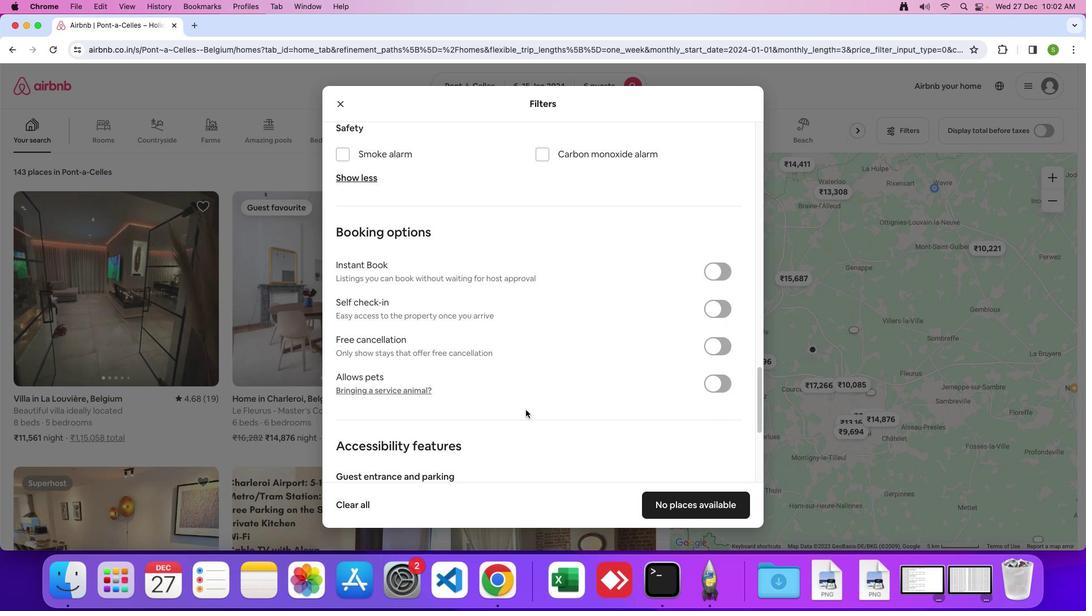 
Action: Mouse scrolled (526, 410) with delta (0, 0)
Screenshot: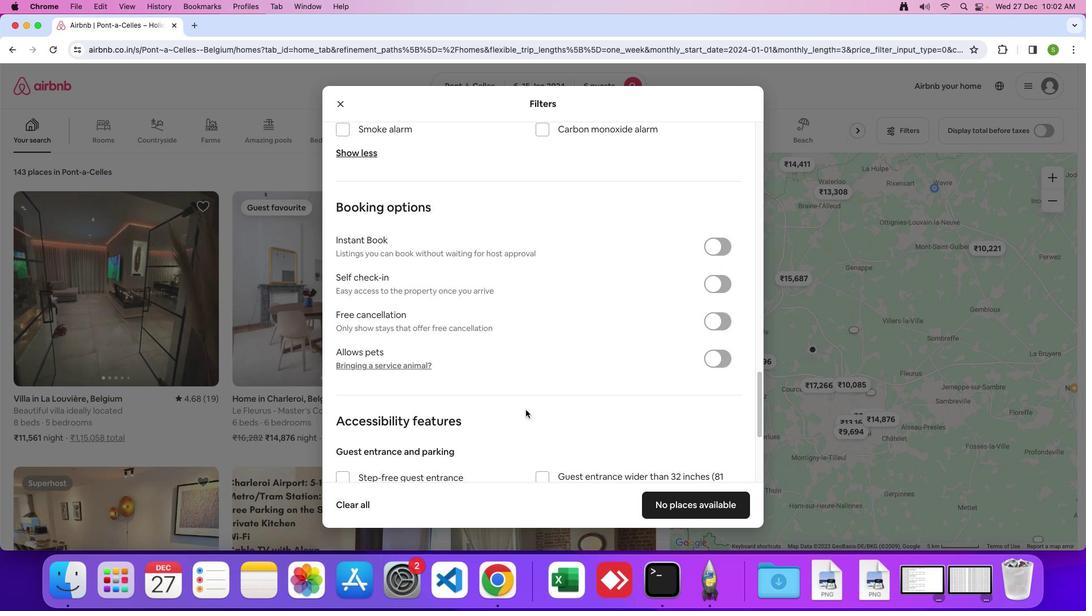 
Action: Mouse scrolled (526, 410) with delta (0, 0)
Screenshot: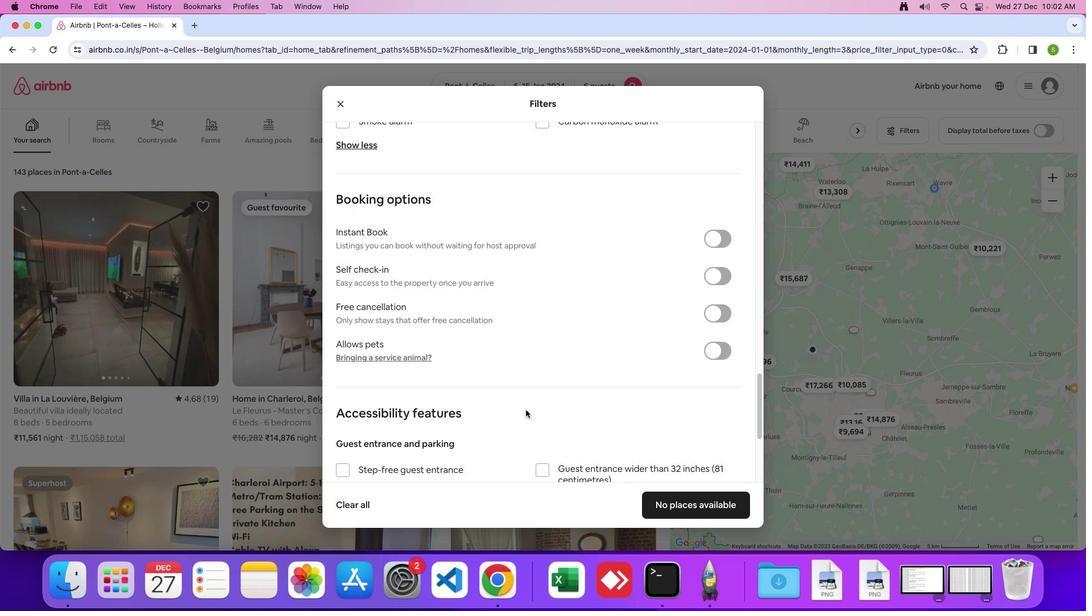 
Action: Mouse scrolled (526, 410) with delta (0, 0)
Screenshot: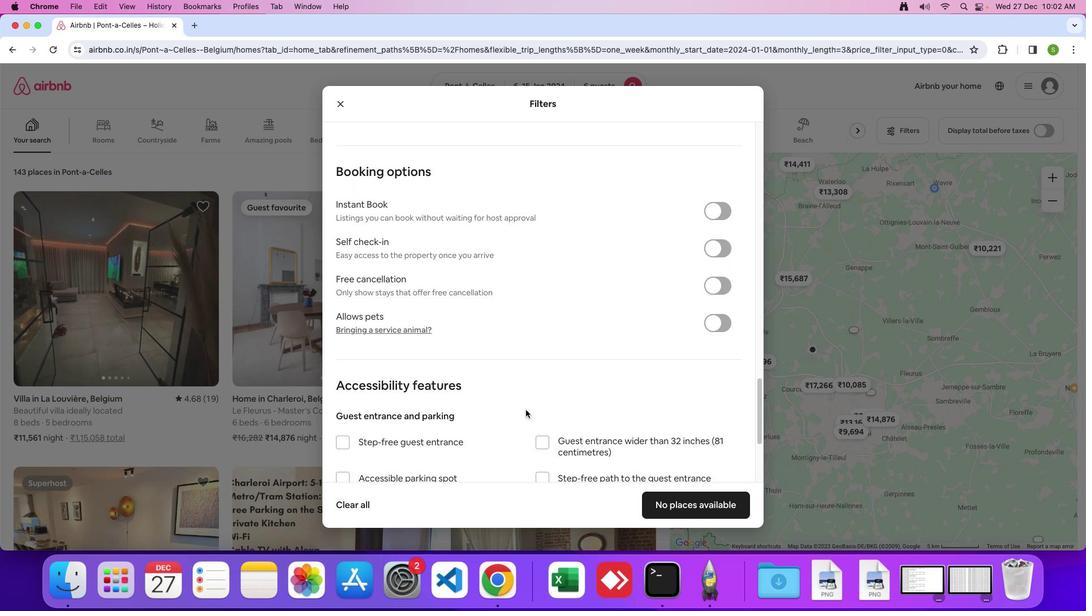 
Action: Mouse scrolled (526, 410) with delta (0, 0)
Screenshot: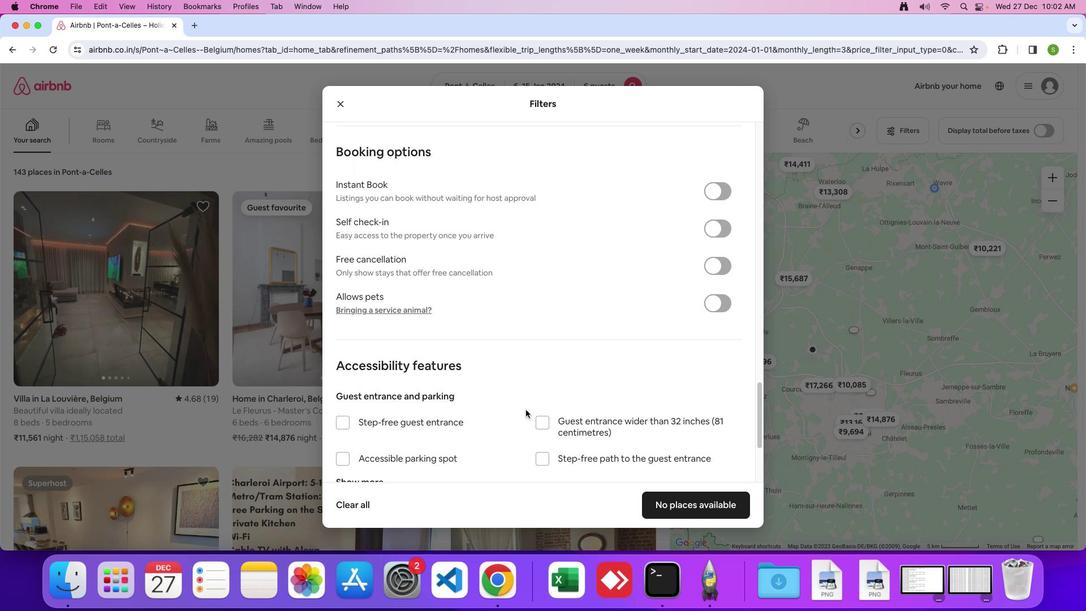 
Action: Mouse scrolled (526, 410) with delta (0, 0)
Screenshot: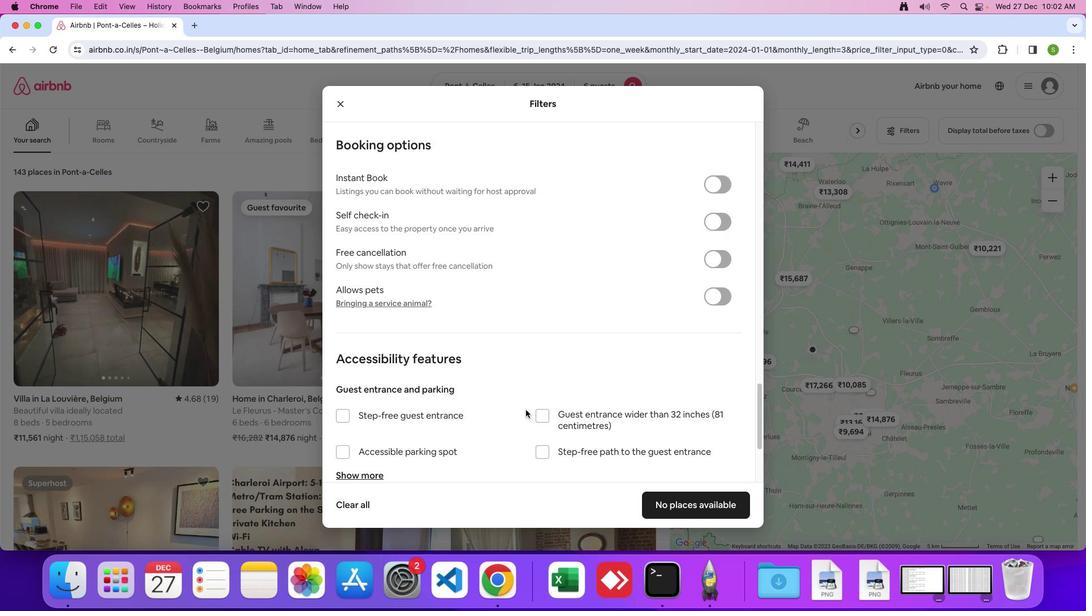 
Action: Mouse scrolled (526, 410) with delta (0, 0)
Screenshot: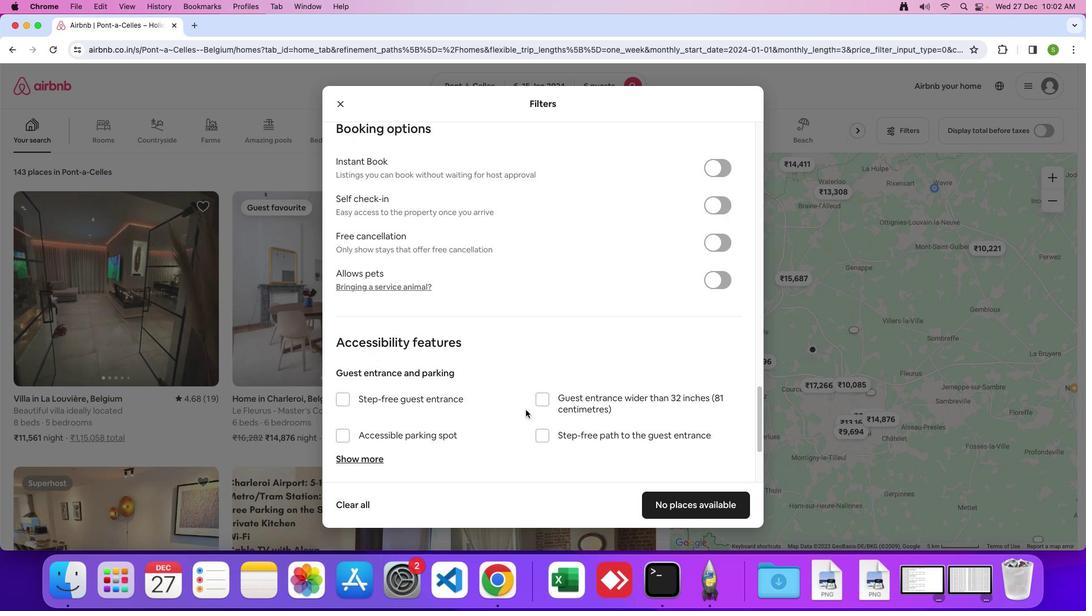 
Action: Mouse scrolled (526, 410) with delta (0, 0)
Screenshot: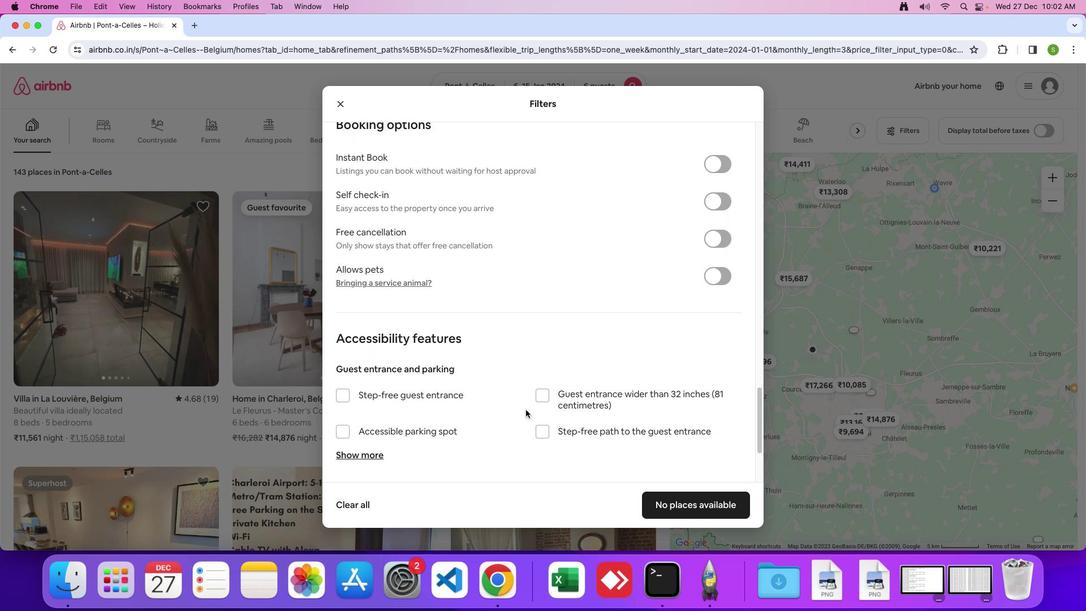 
Action: Mouse scrolled (526, 410) with delta (0, -1)
Screenshot: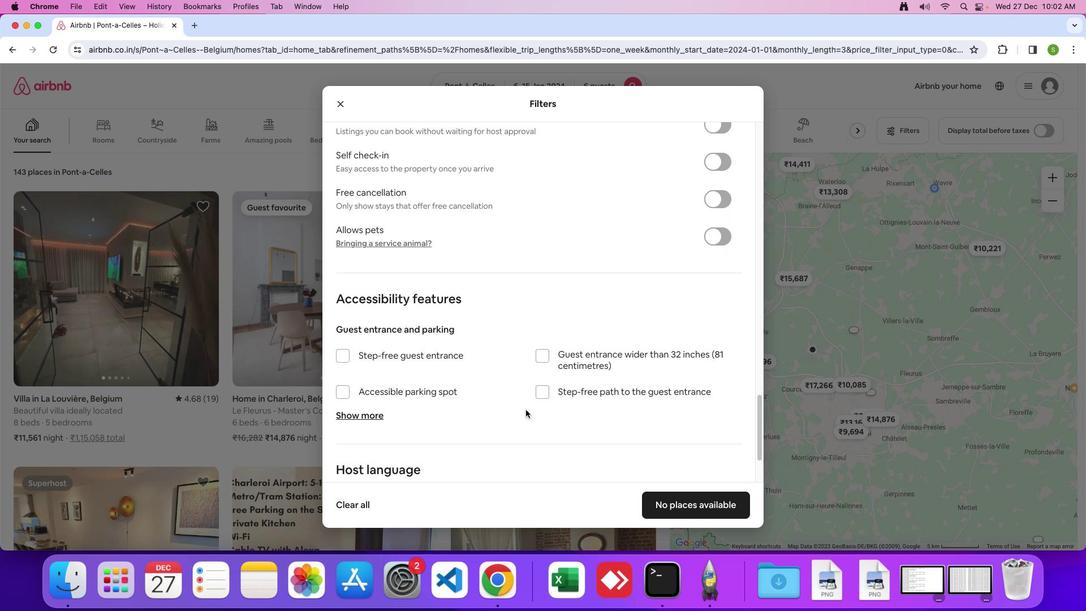 
Action: Mouse scrolled (526, 410) with delta (0, 0)
Screenshot: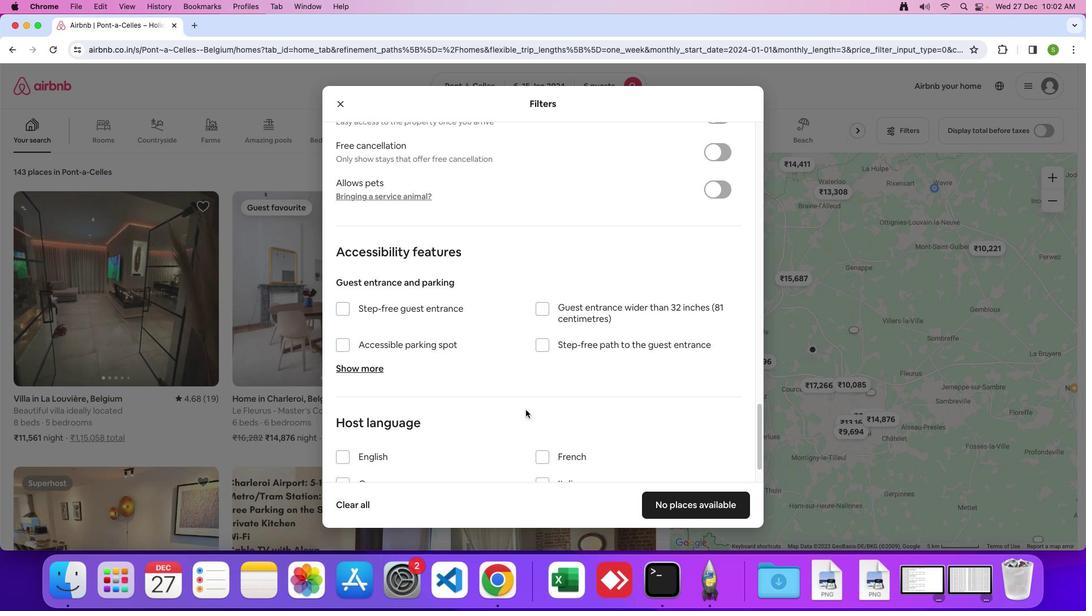 
Action: Mouse scrolled (526, 410) with delta (0, 0)
Screenshot: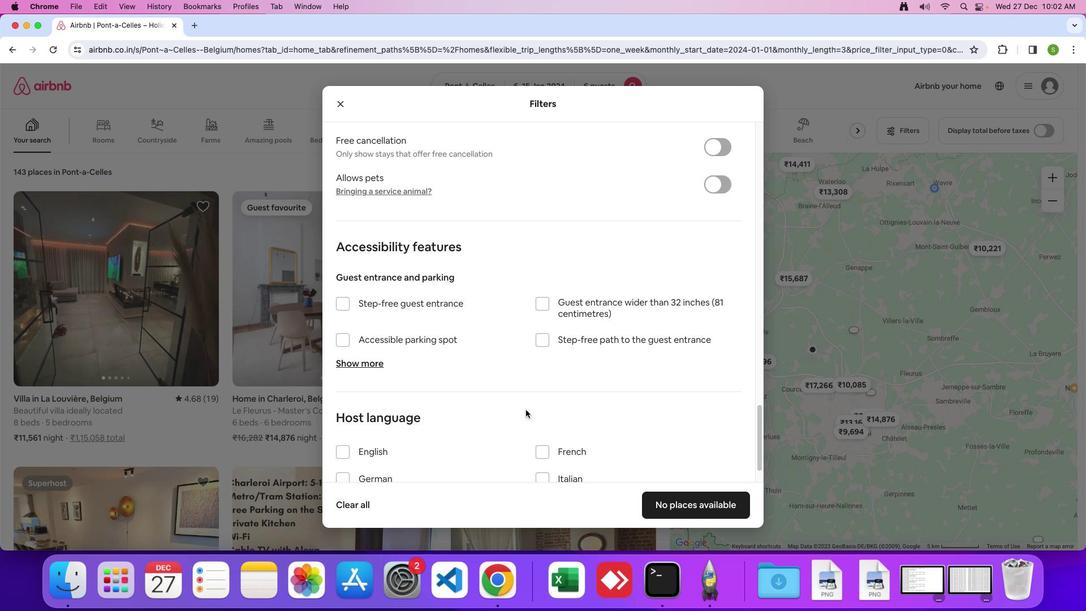 
Action: Mouse scrolled (526, 410) with delta (0, 0)
Screenshot: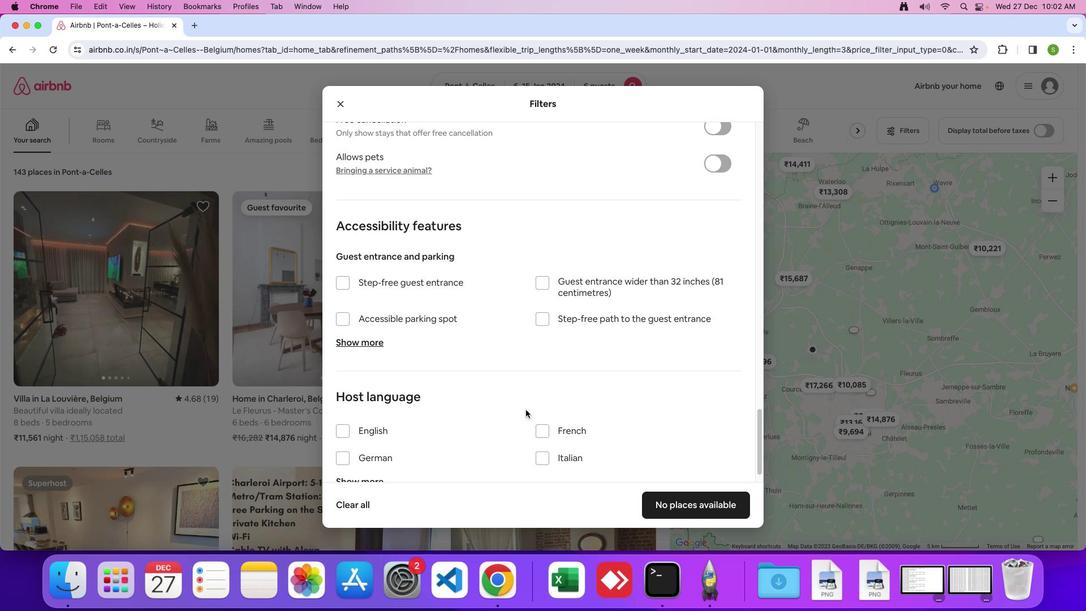 
Action: Mouse scrolled (526, 410) with delta (0, 0)
Screenshot: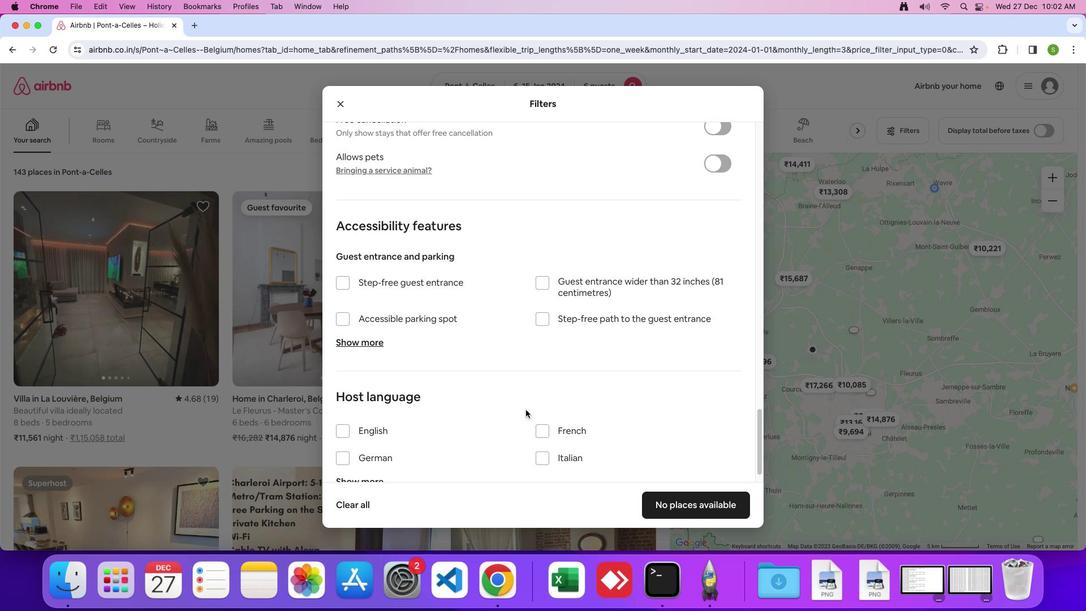 
Action: Mouse scrolled (526, 410) with delta (0, -1)
Screenshot: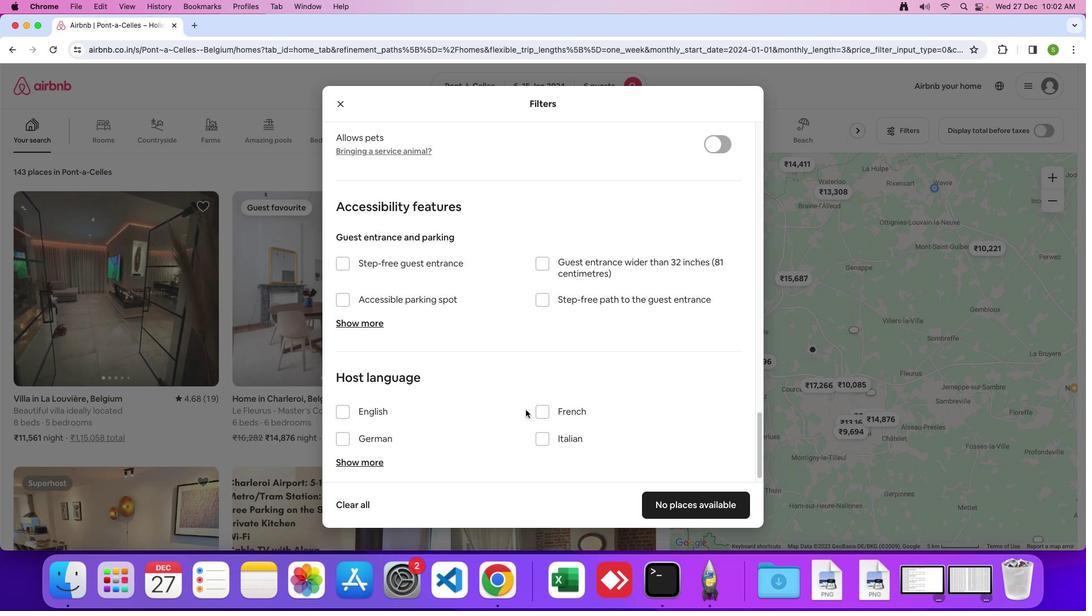 
Action: Mouse scrolled (526, 410) with delta (0, 0)
Screenshot: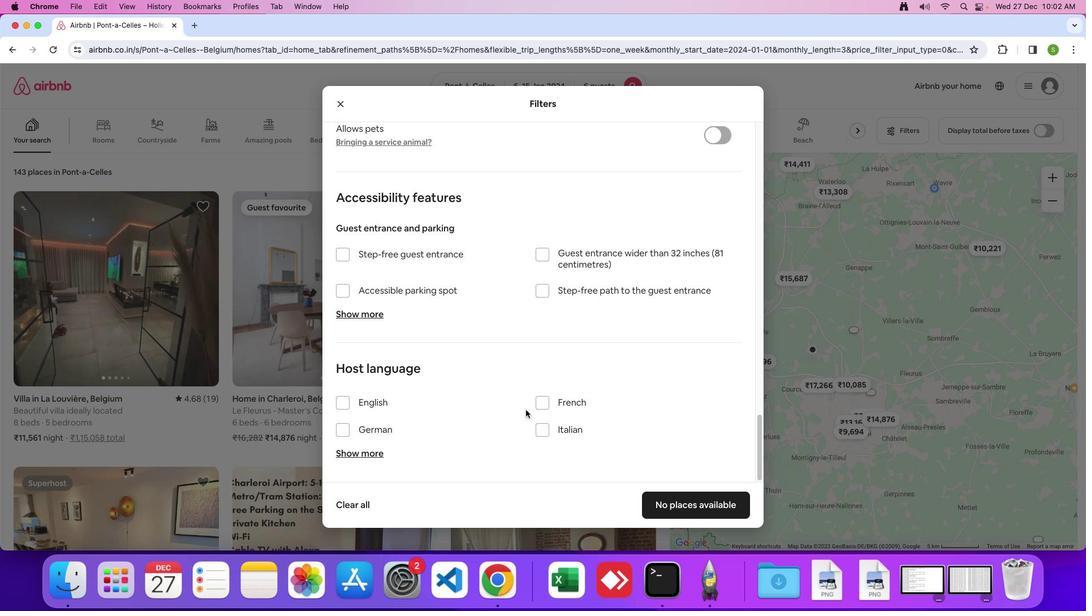
Action: Mouse scrolled (526, 410) with delta (0, 0)
Screenshot: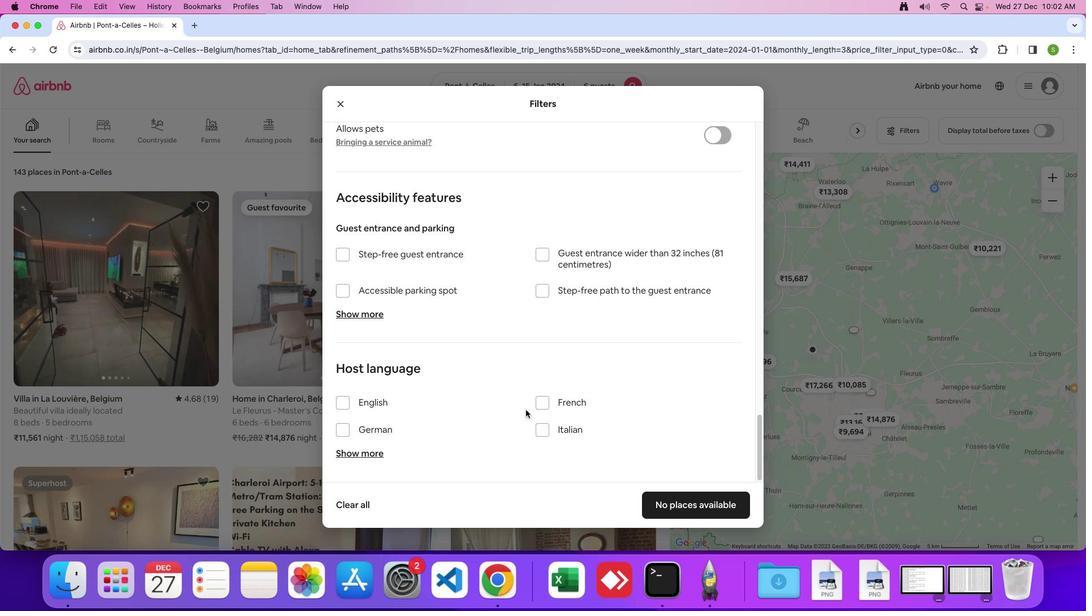 
Action: Mouse scrolled (526, 410) with delta (0, 0)
Screenshot: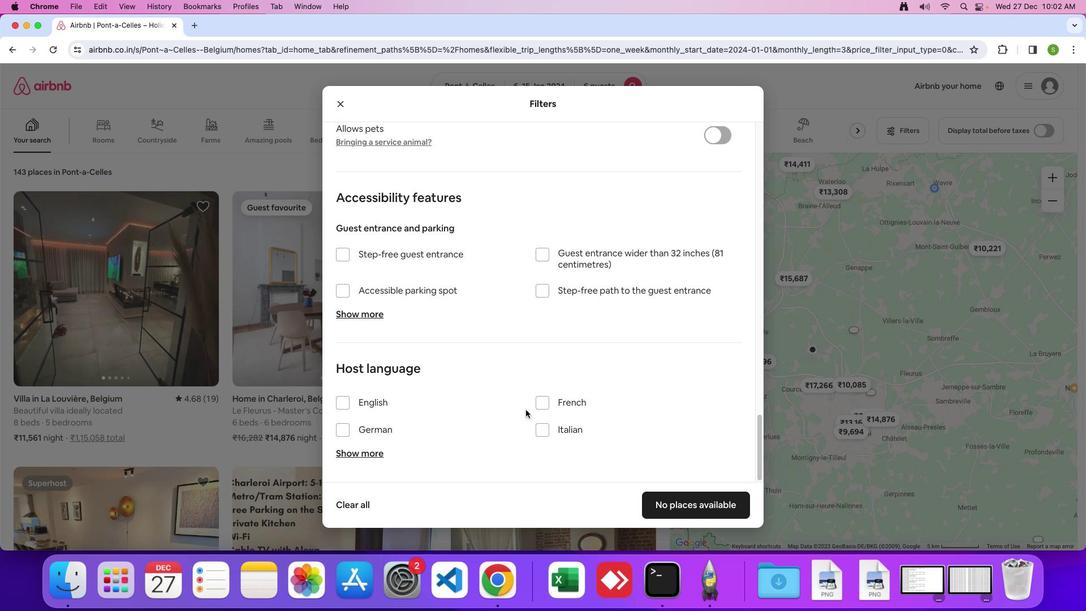 
Action: Mouse scrolled (526, 410) with delta (0, 0)
Screenshot: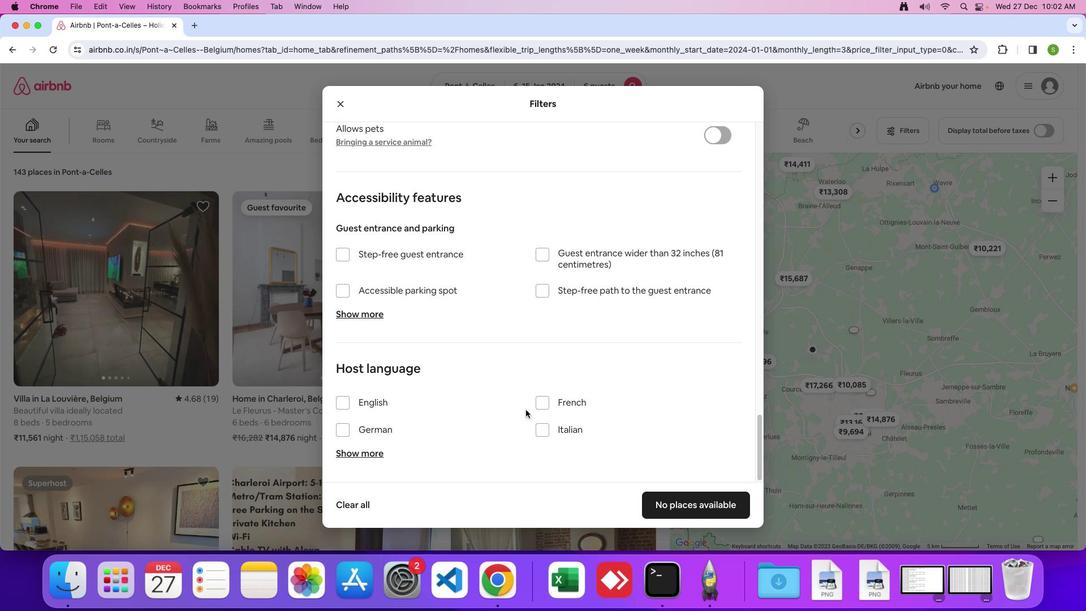 
Action: Mouse moved to (721, 511)
Screenshot: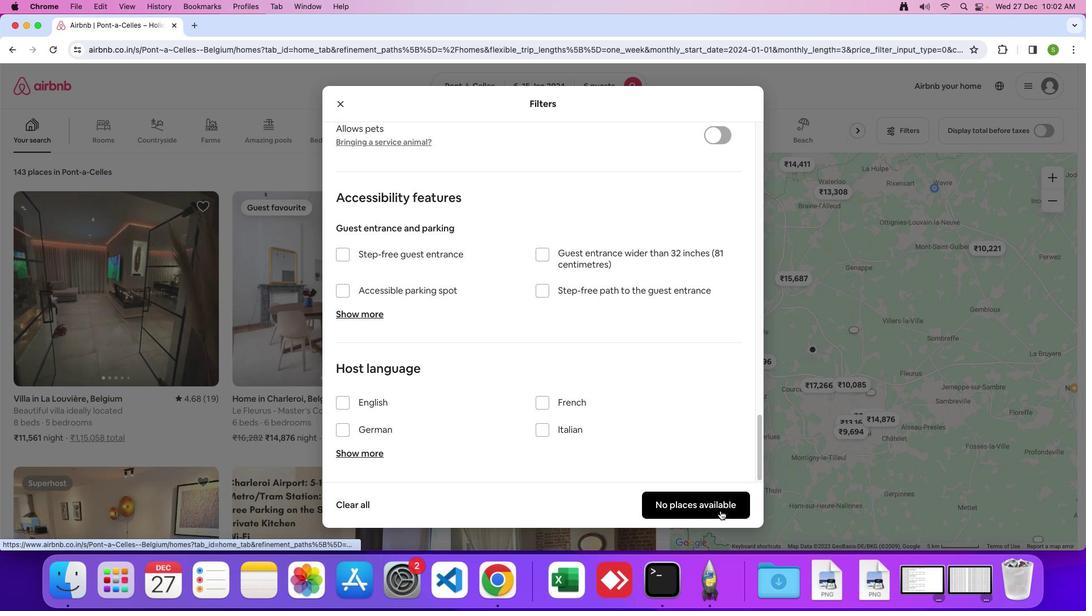 
Action: Mouse pressed left at (721, 511)
Screenshot: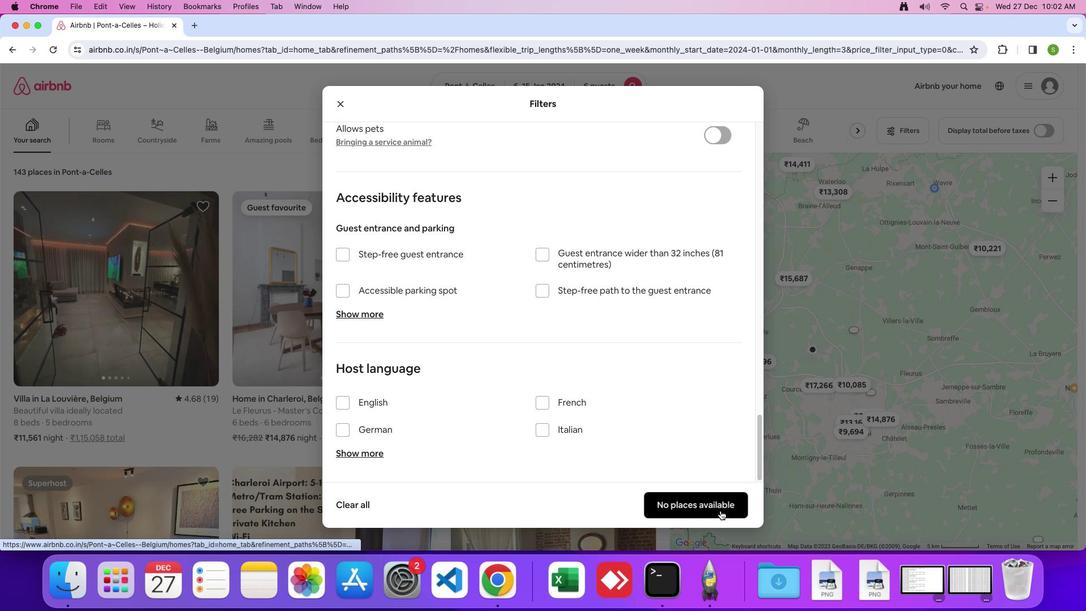 
Action: Mouse moved to (388, 342)
Screenshot: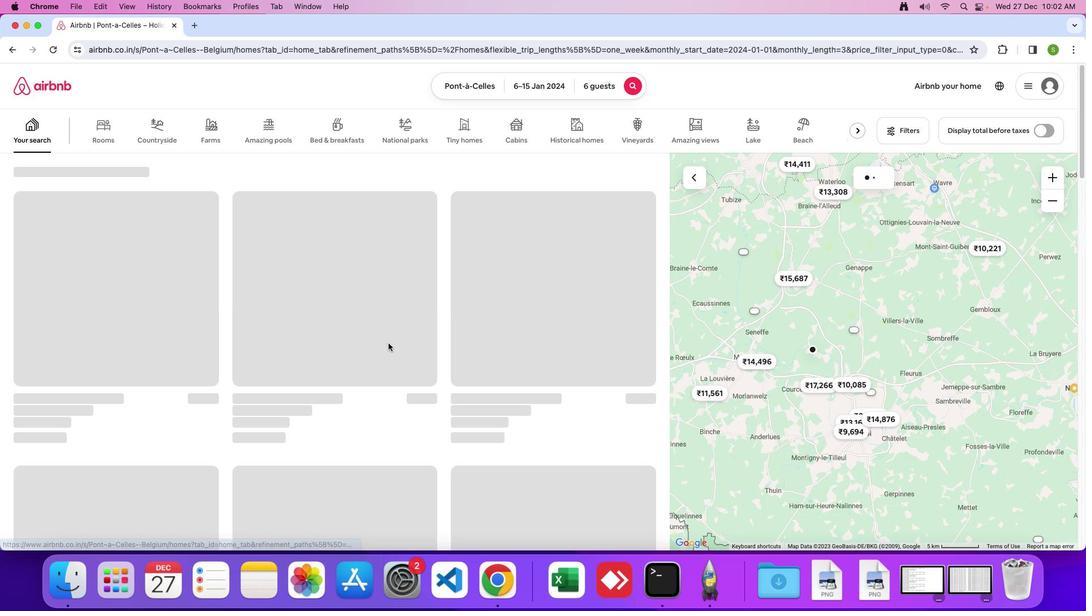 
